 Task: Find a place to stay in Miamisburg, OH, from 7th to 14th July for 2 adults, with a price range of ₹6000 to ₹14000, 1 bedroom, and amenities including a washing machine and self check-in.
Action: Mouse moved to (79, 85)
Screenshot: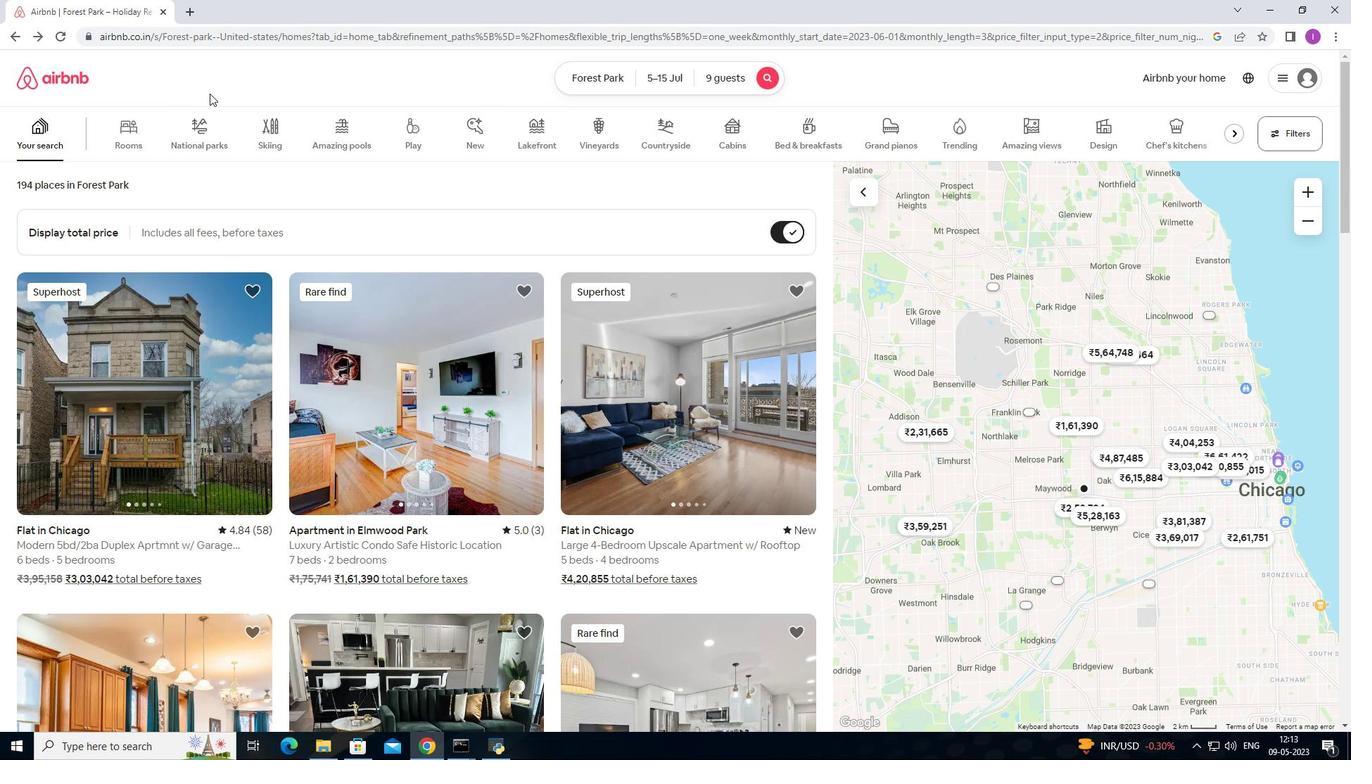 
Action: Mouse pressed left at (79, 85)
Screenshot: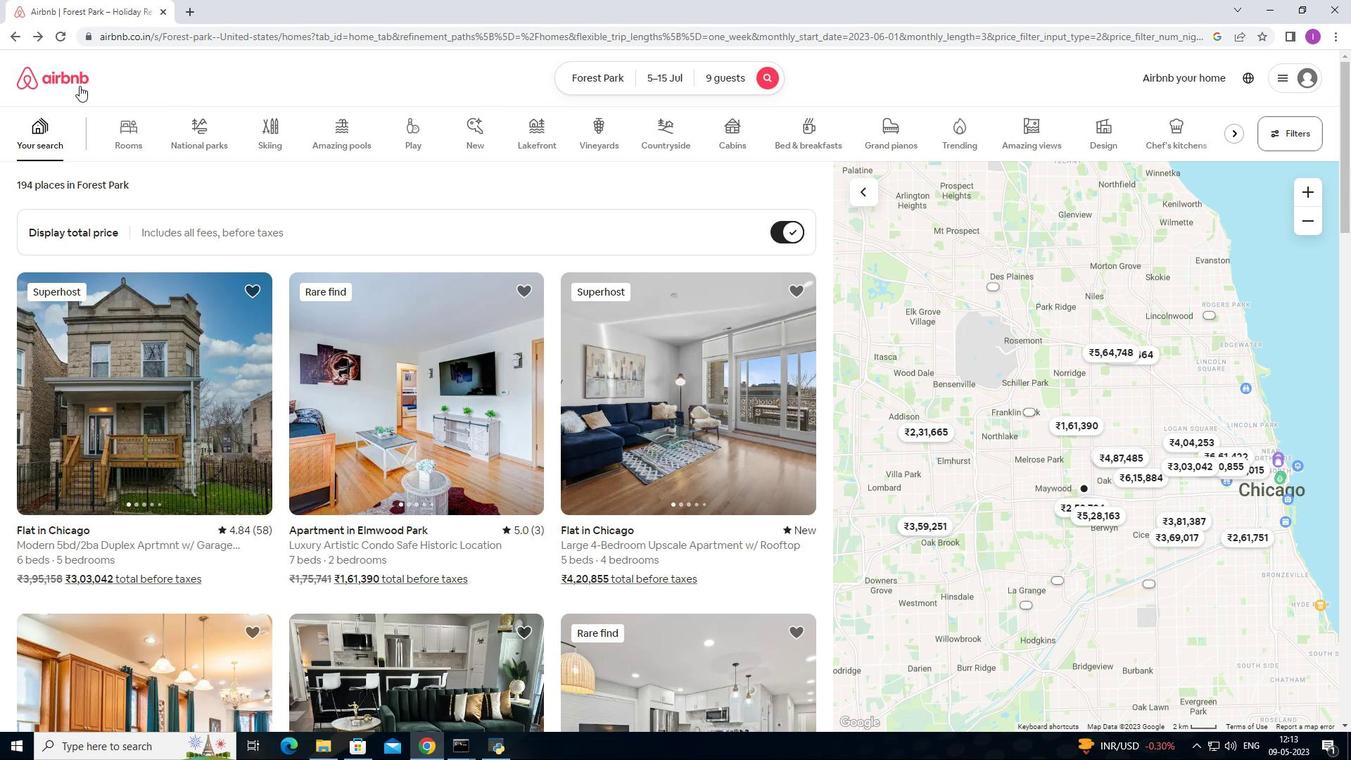 
Action: Mouse moved to (573, 126)
Screenshot: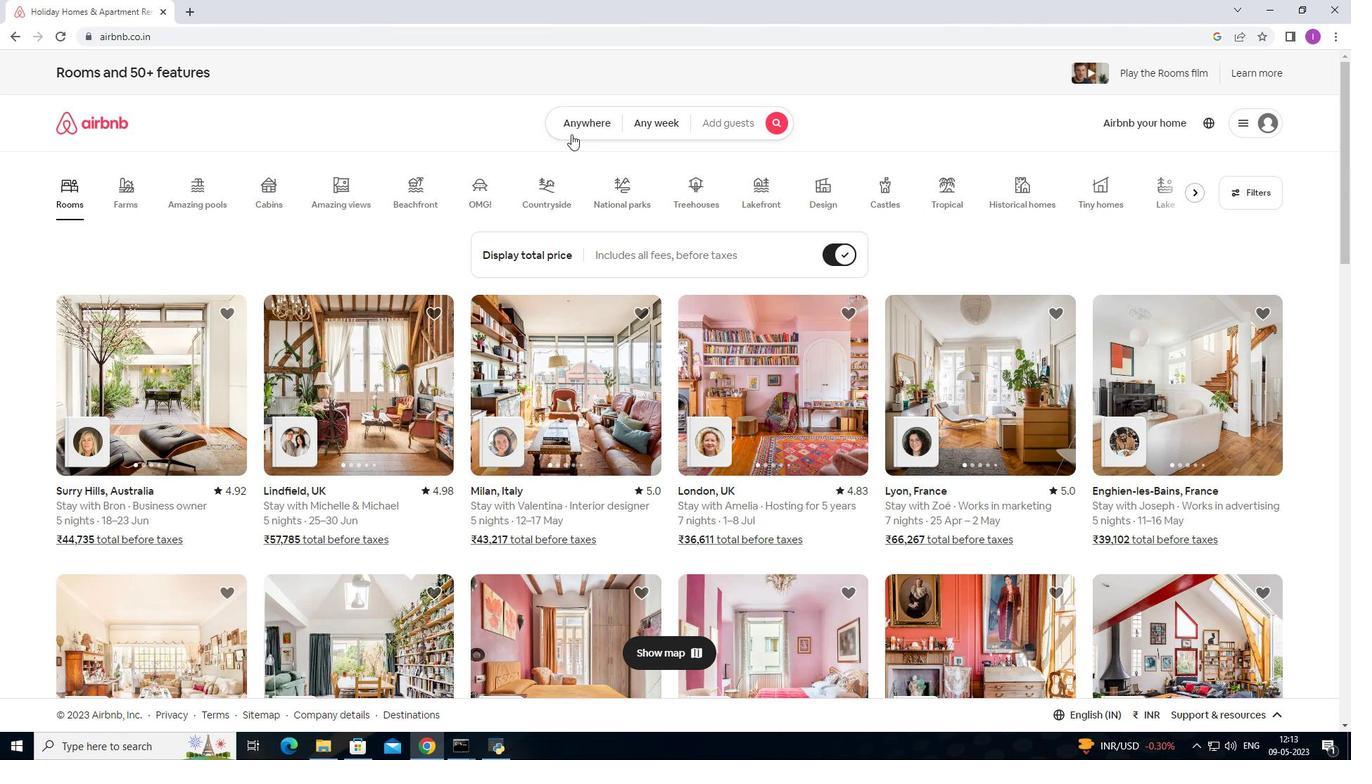 
Action: Mouse pressed left at (573, 126)
Screenshot: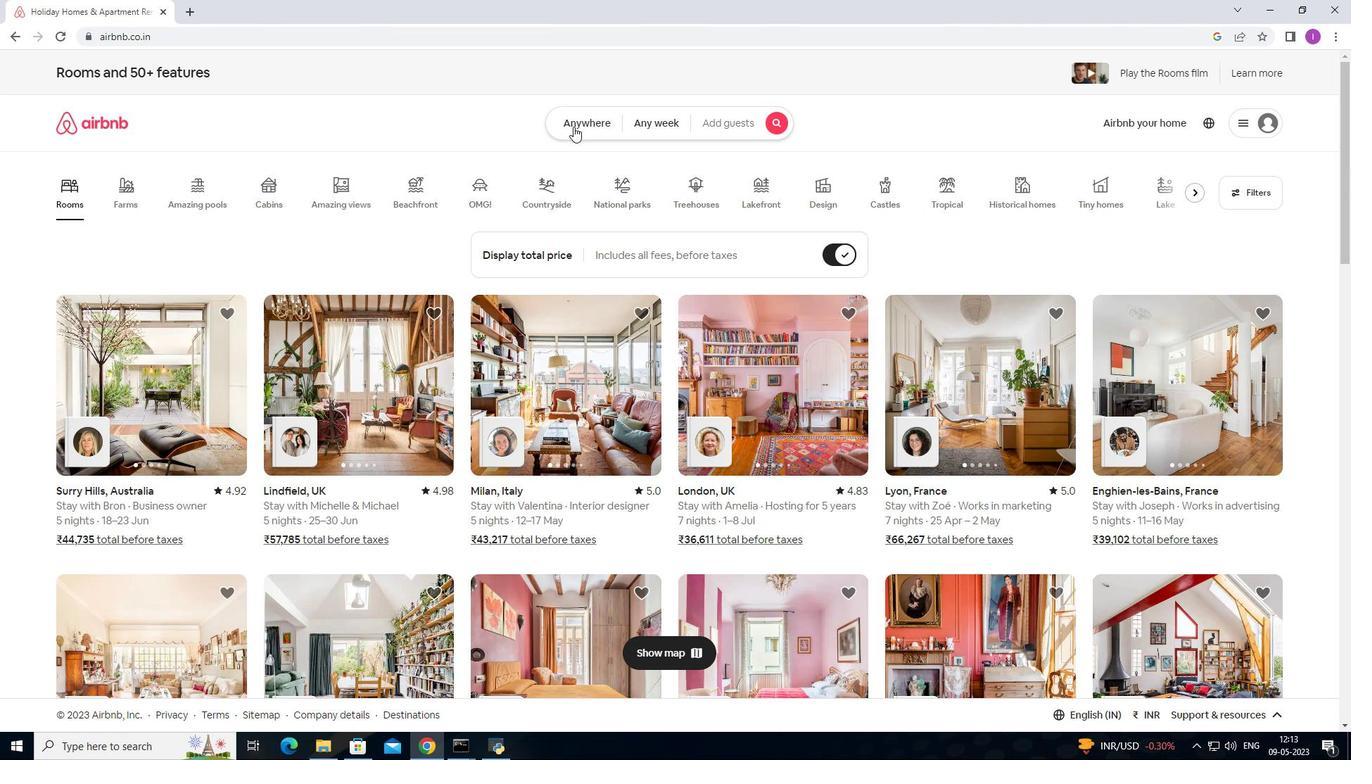 
Action: Mouse moved to (440, 181)
Screenshot: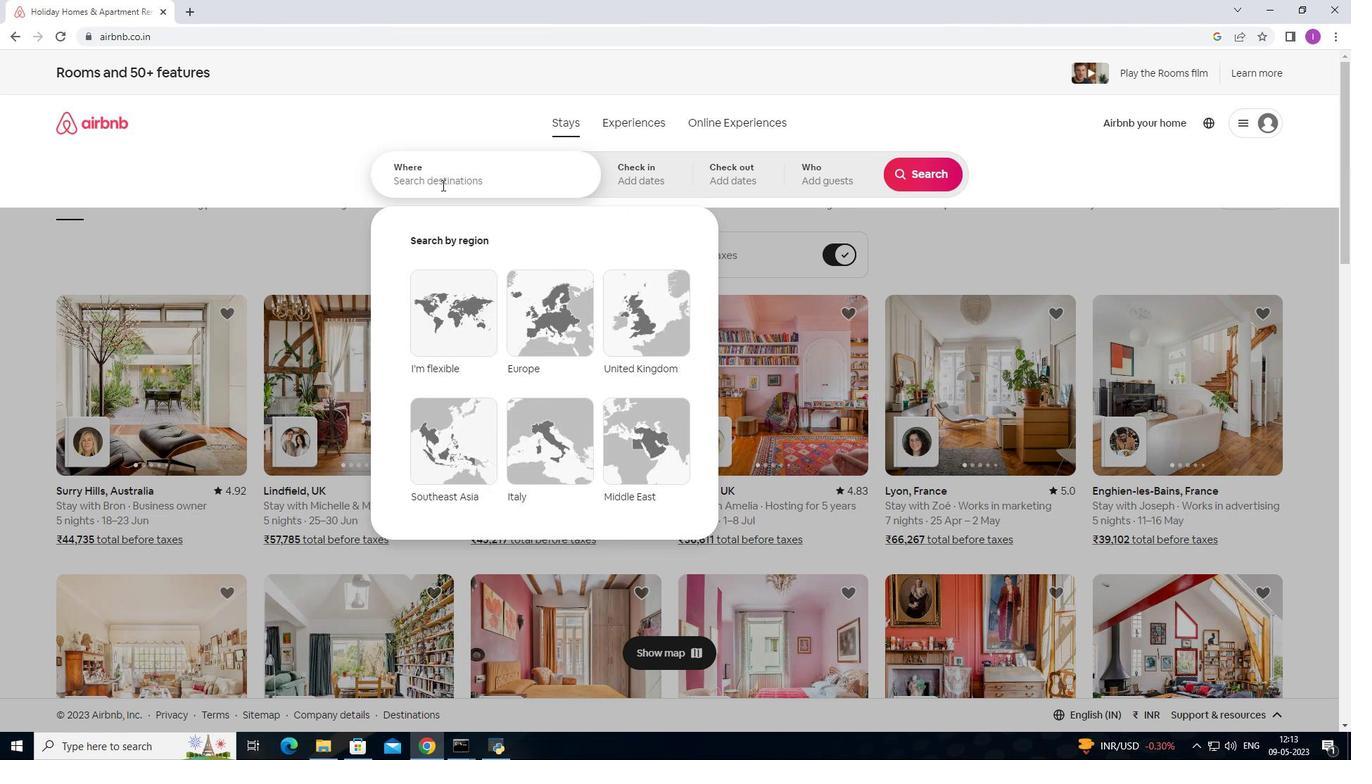 
Action: Mouse pressed left at (440, 181)
Screenshot: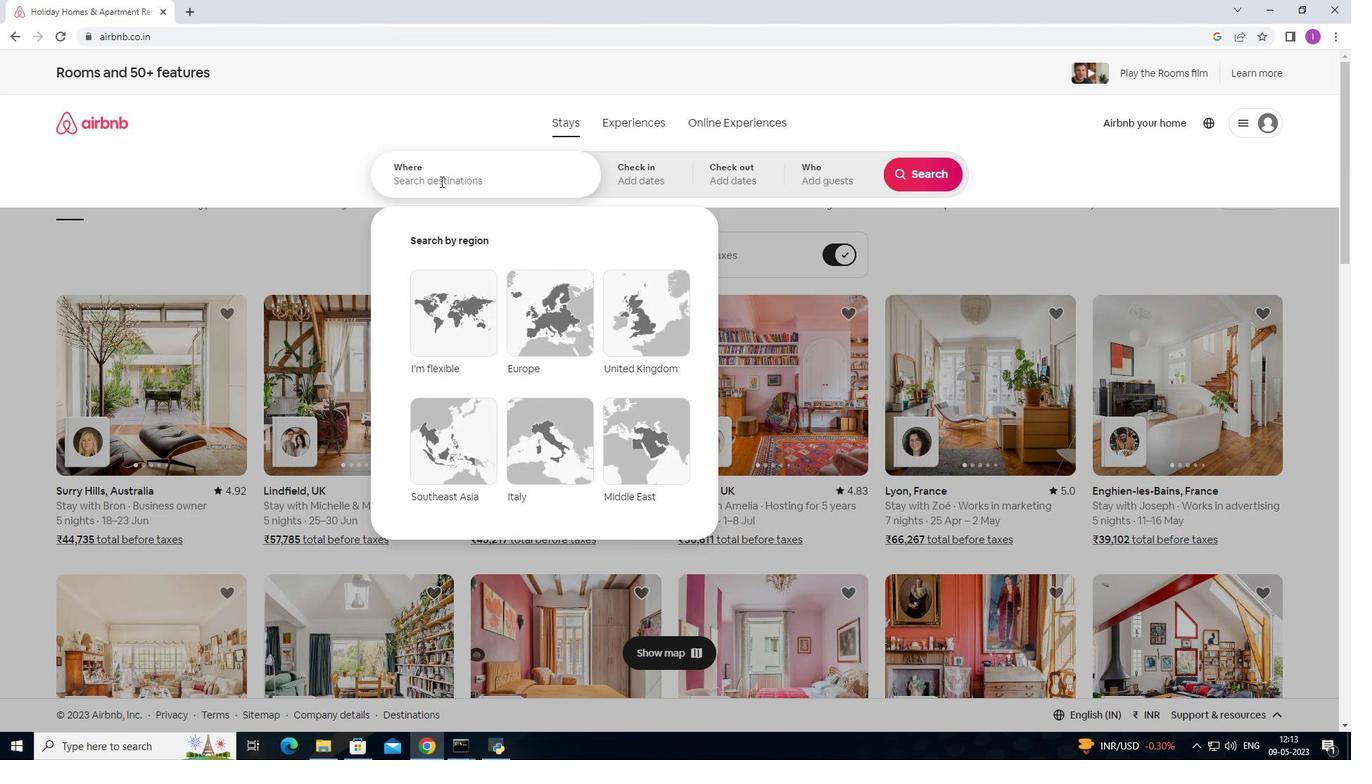 
Action: Key pressed <Key.shift><Key.shift><Key.shift><Key.shift>Miamisburg,<Key.shift>United<Key.space>states
Screenshot: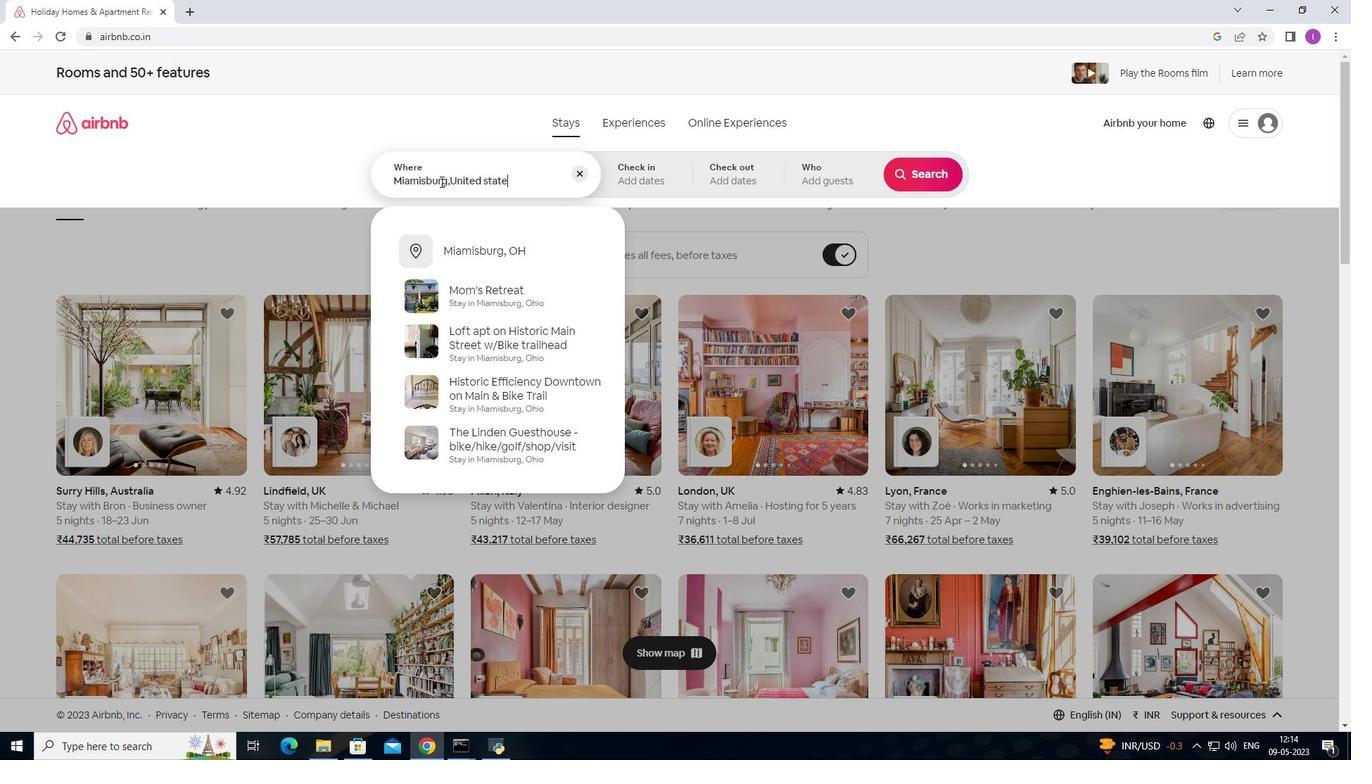 
Action: Mouse moved to (662, 183)
Screenshot: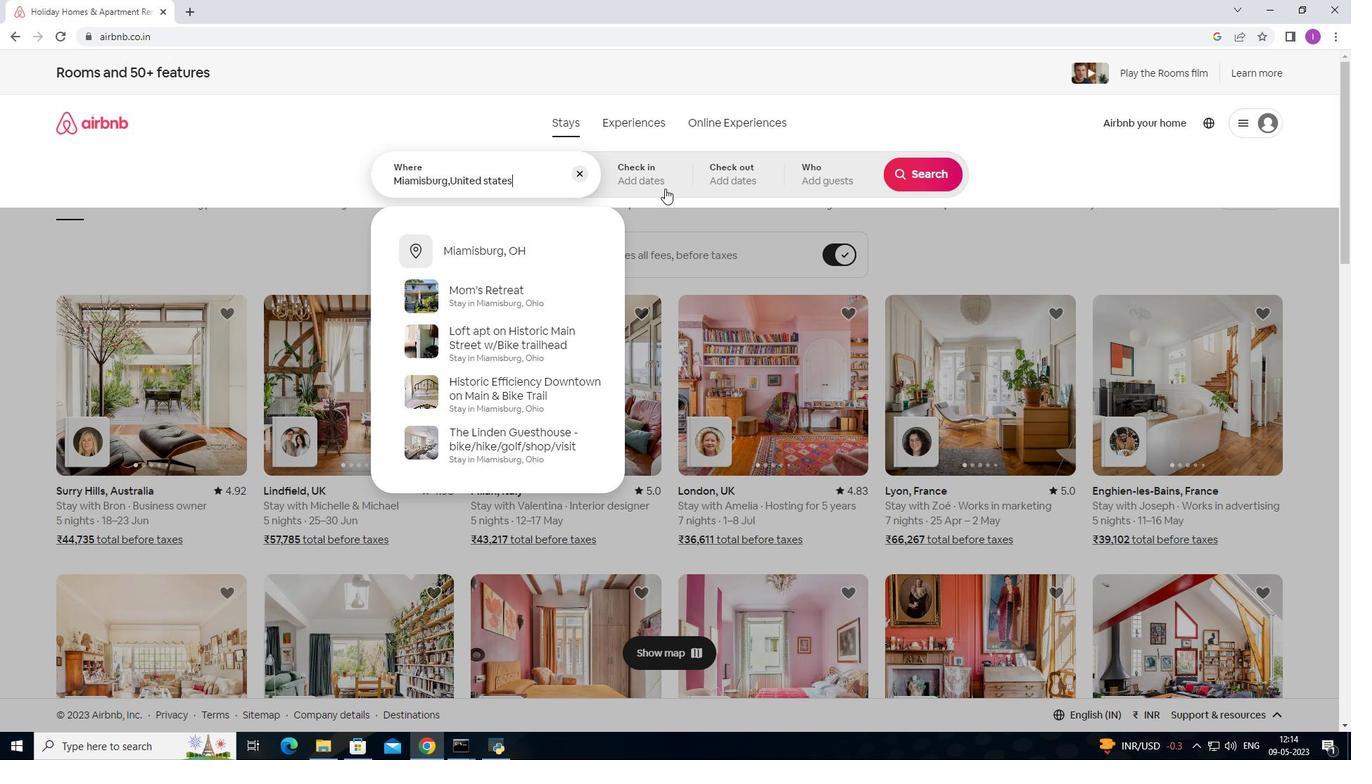 
Action: Mouse pressed left at (662, 183)
Screenshot: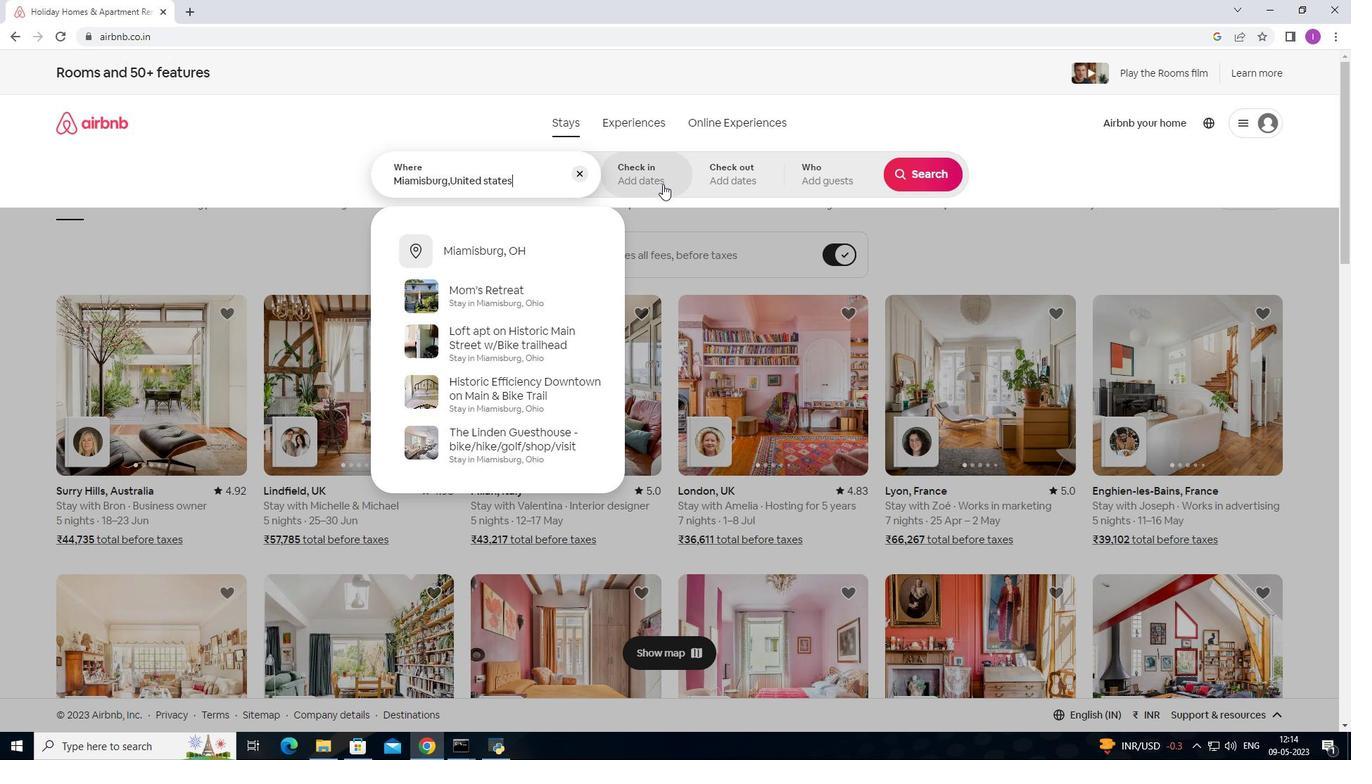
Action: Mouse moved to (930, 289)
Screenshot: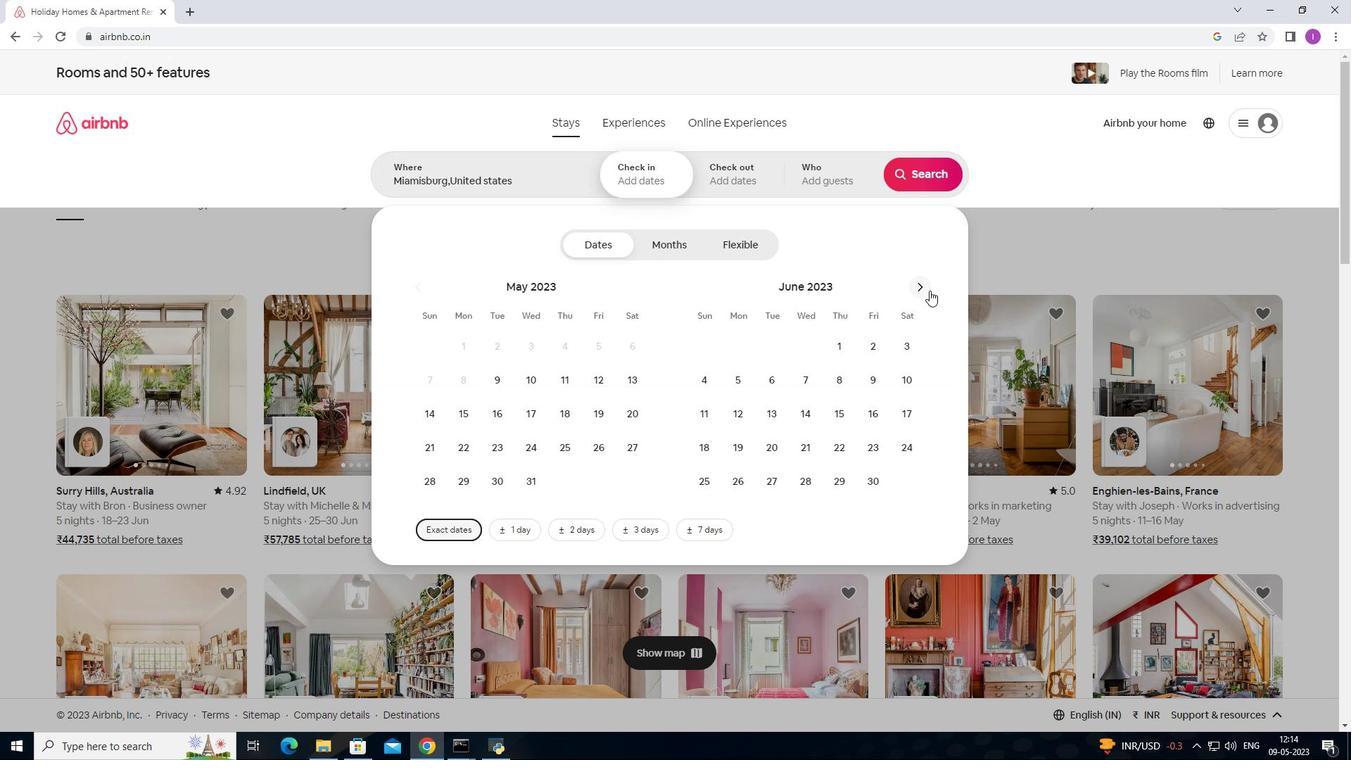 
Action: Mouse pressed left at (930, 289)
Screenshot: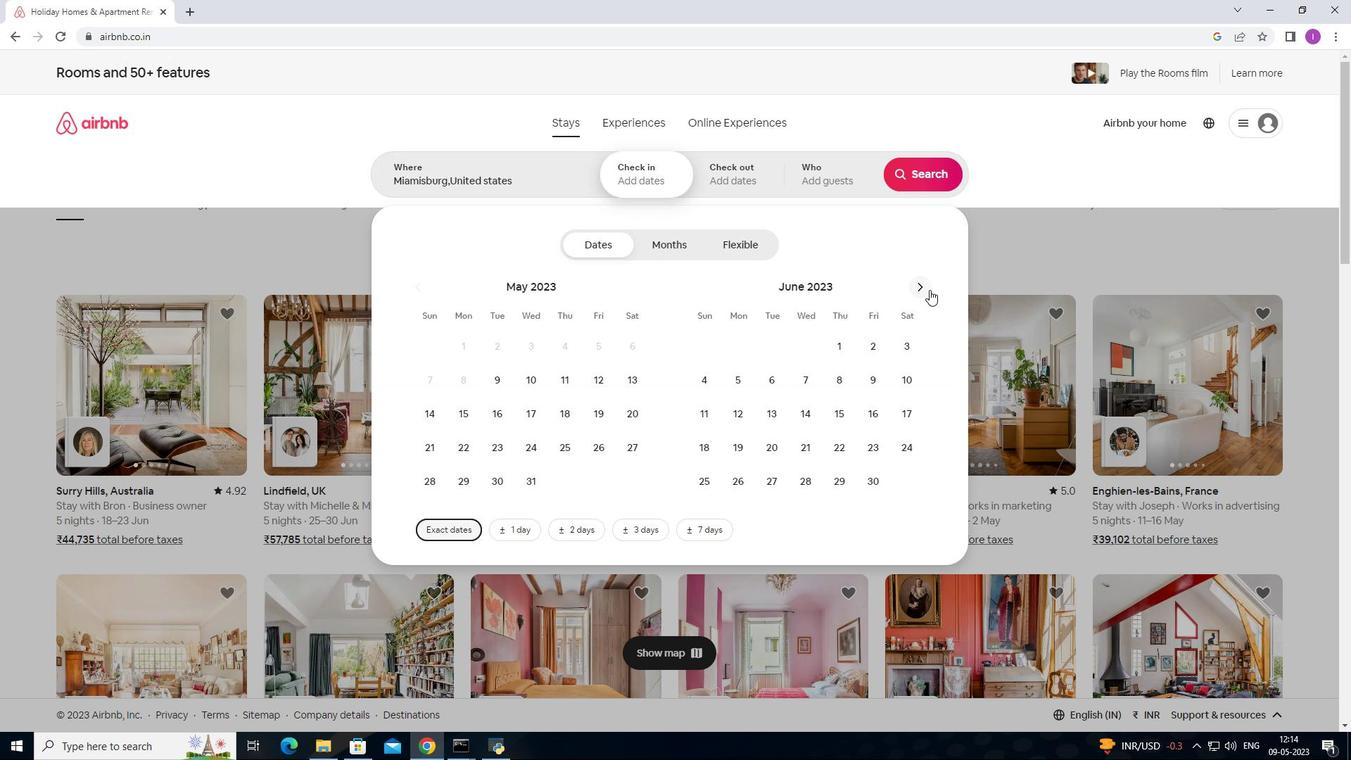 
Action: Mouse moved to (867, 386)
Screenshot: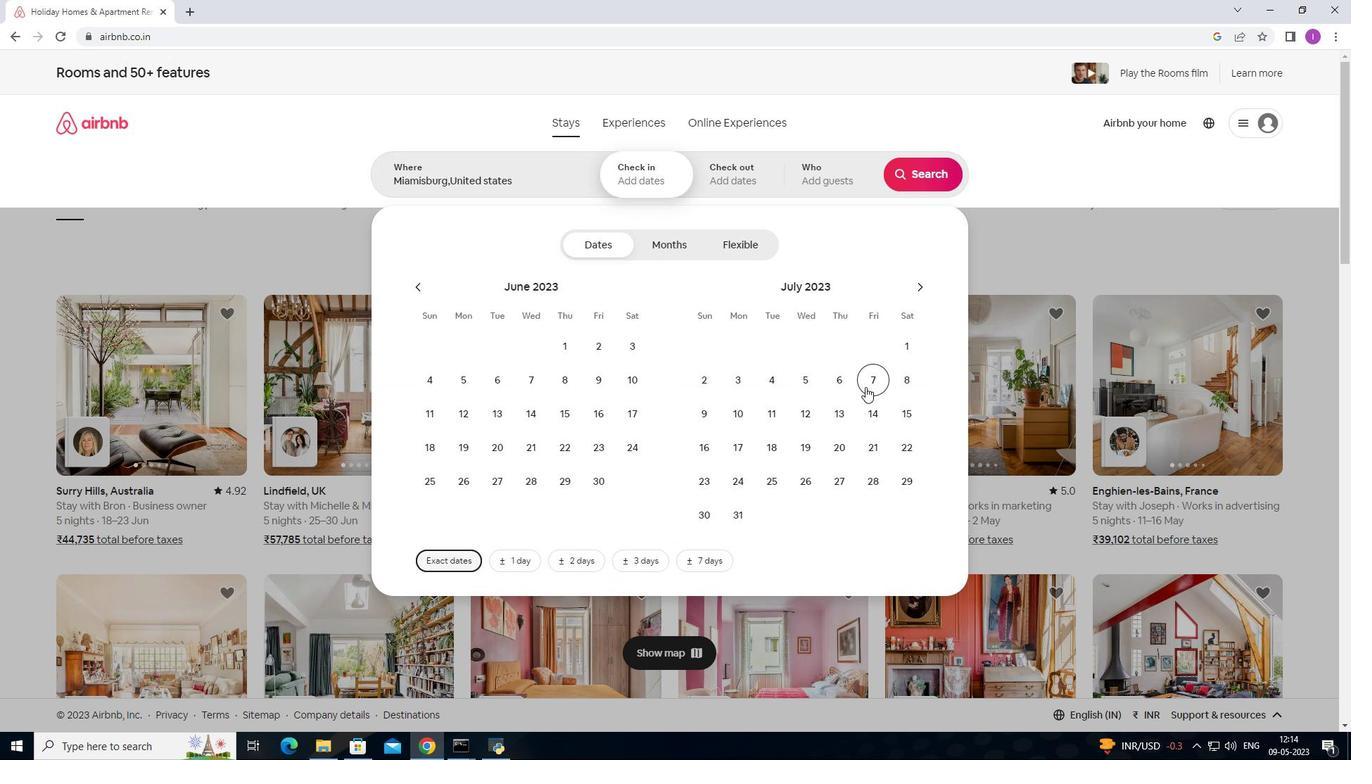 
Action: Mouse pressed left at (867, 386)
Screenshot: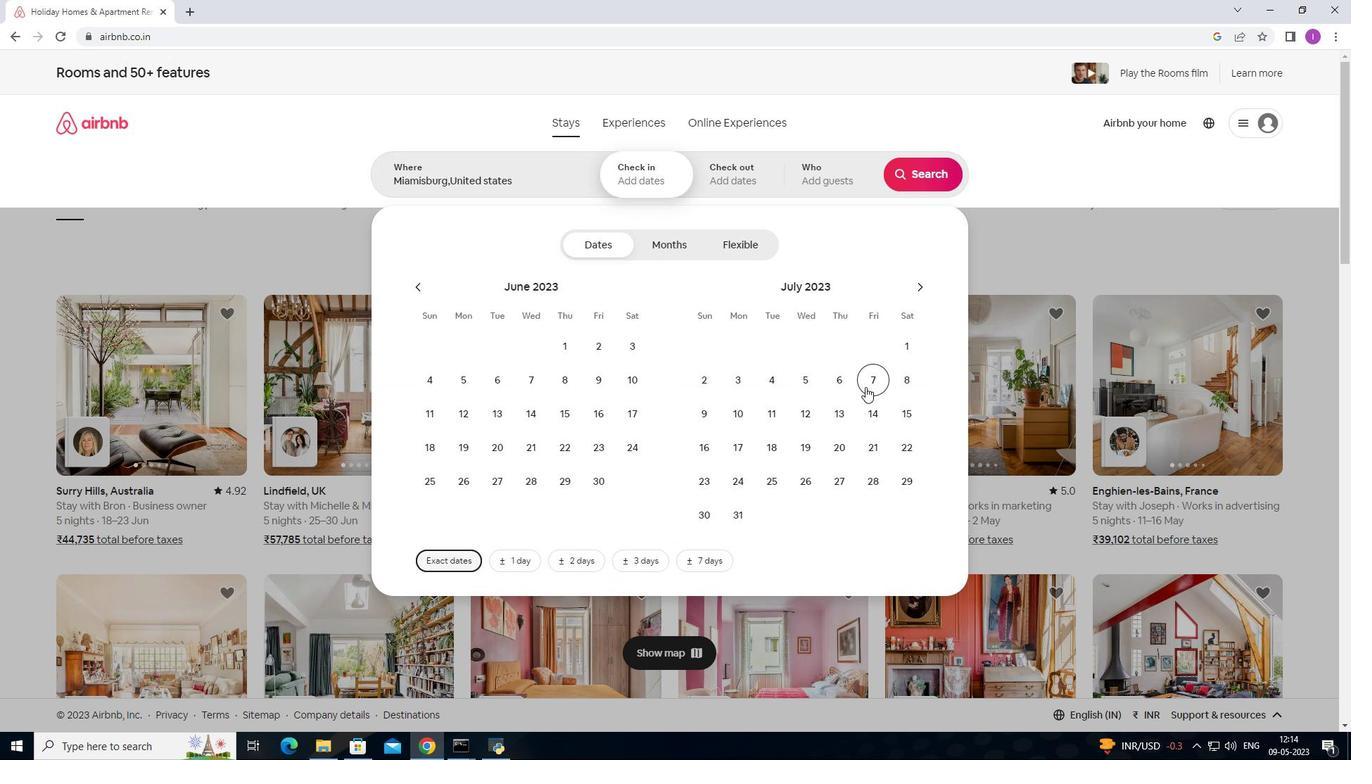 
Action: Mouse moved to (869, 401)
Screenshot: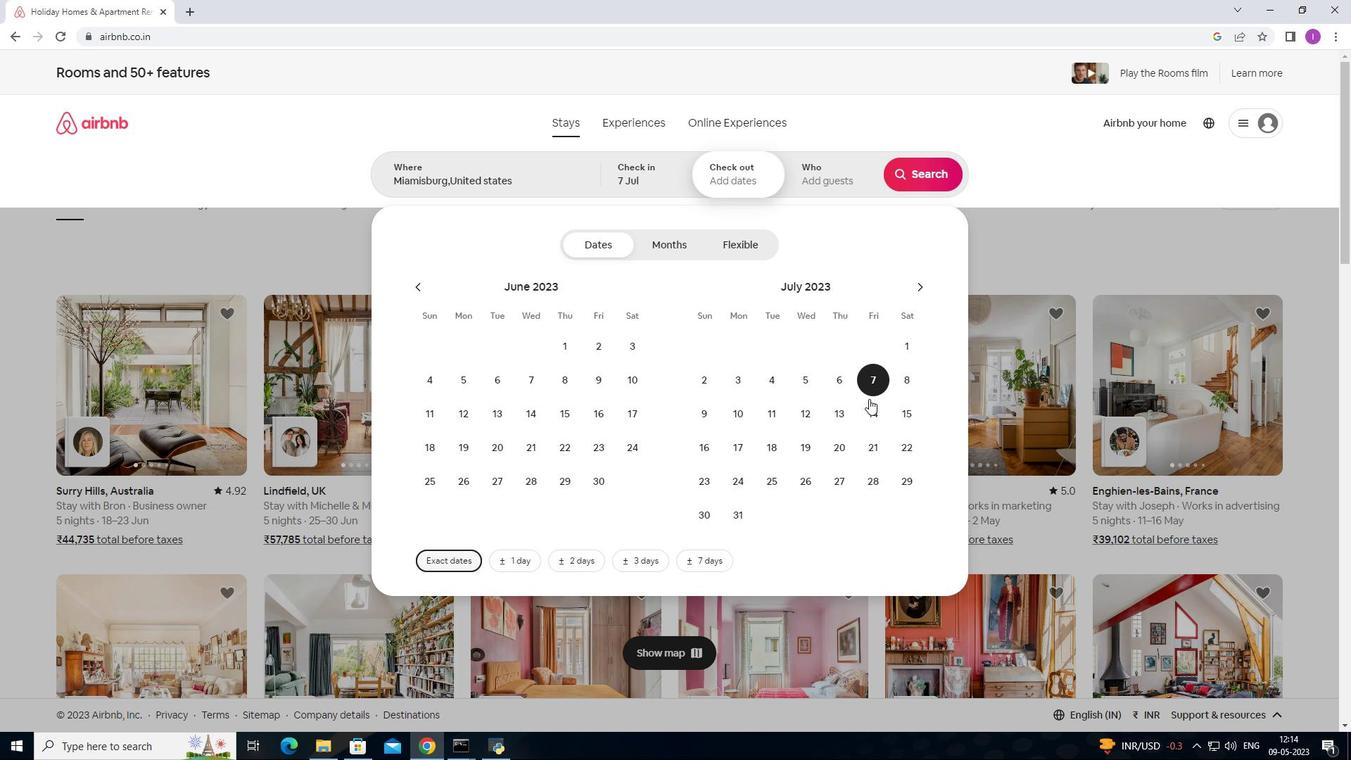 
Action: Mouse pressed left at (869, 401)
Screenshot: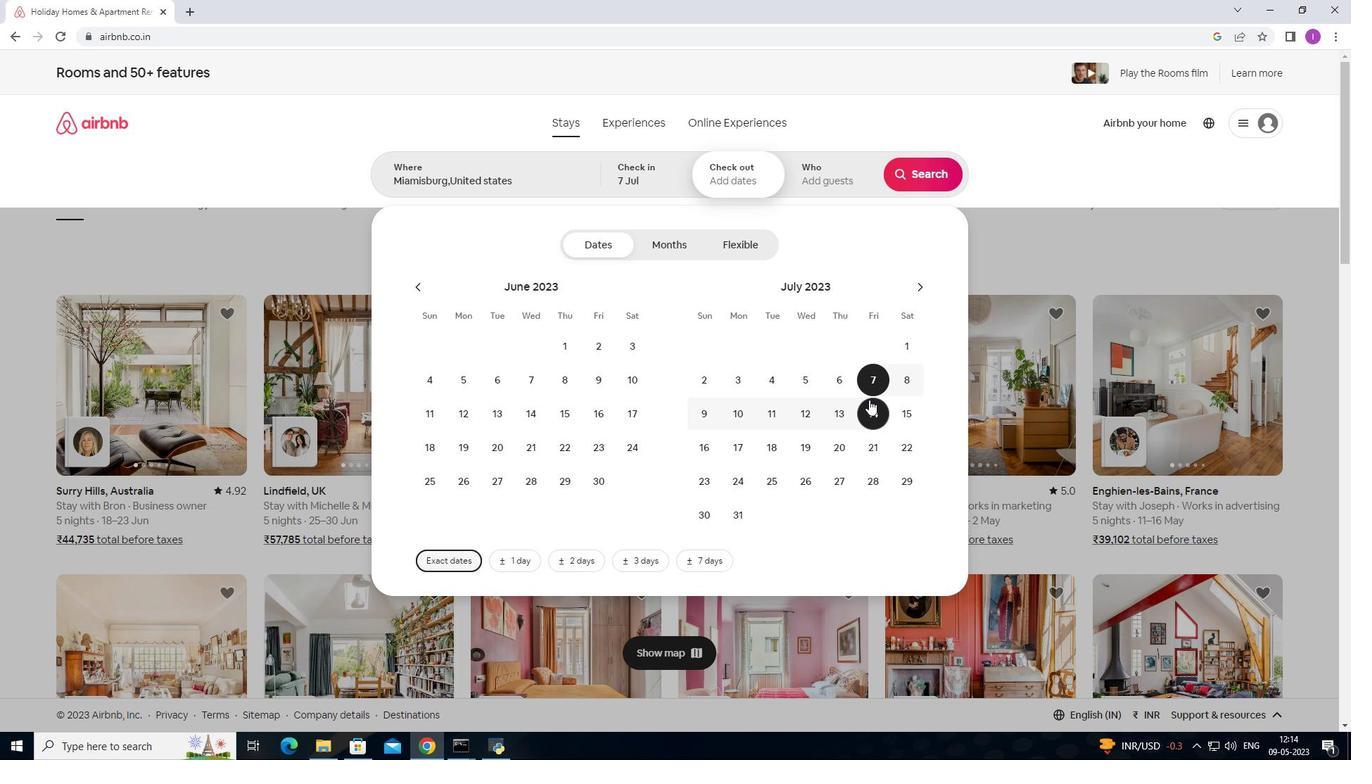 
Action: Mouse moved to (862, 187)
Screenshot: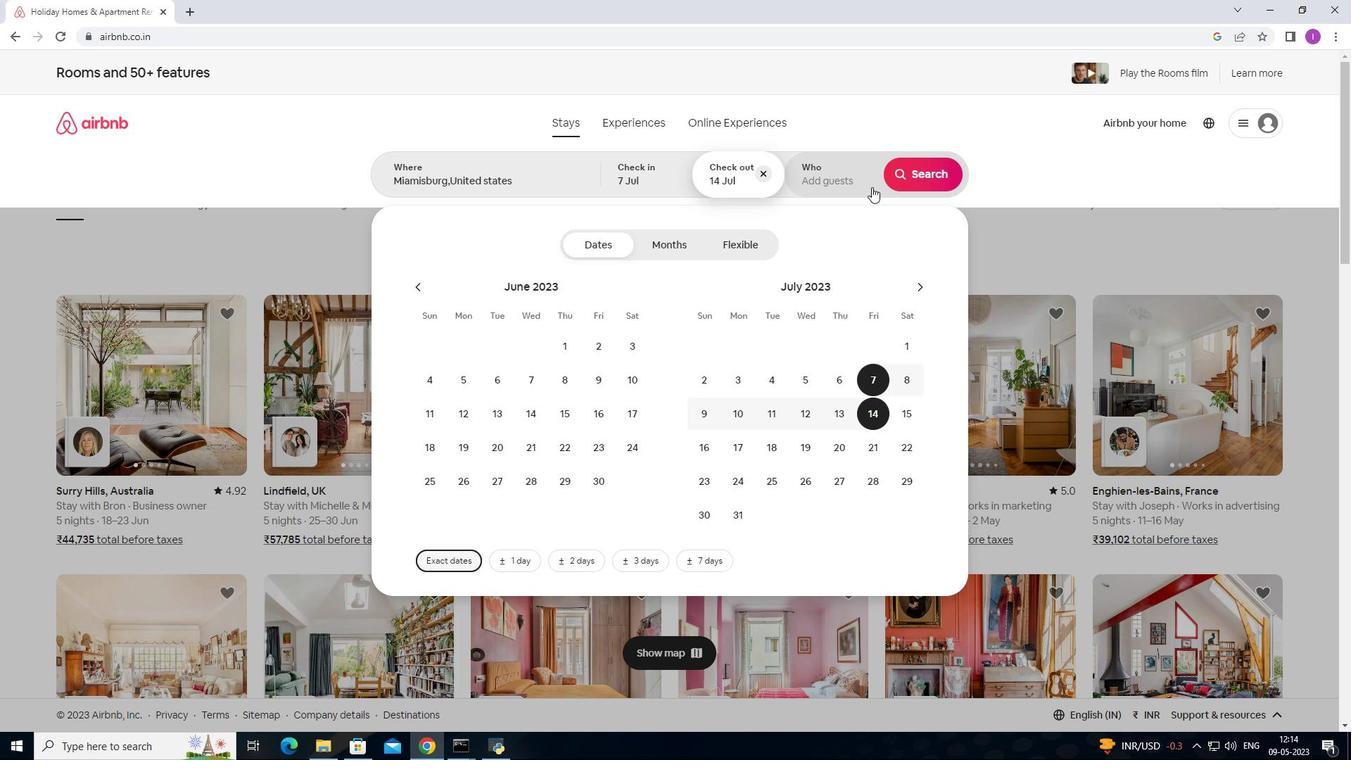 
Action: Mouse pressed left at (862, 187)
Screenshot: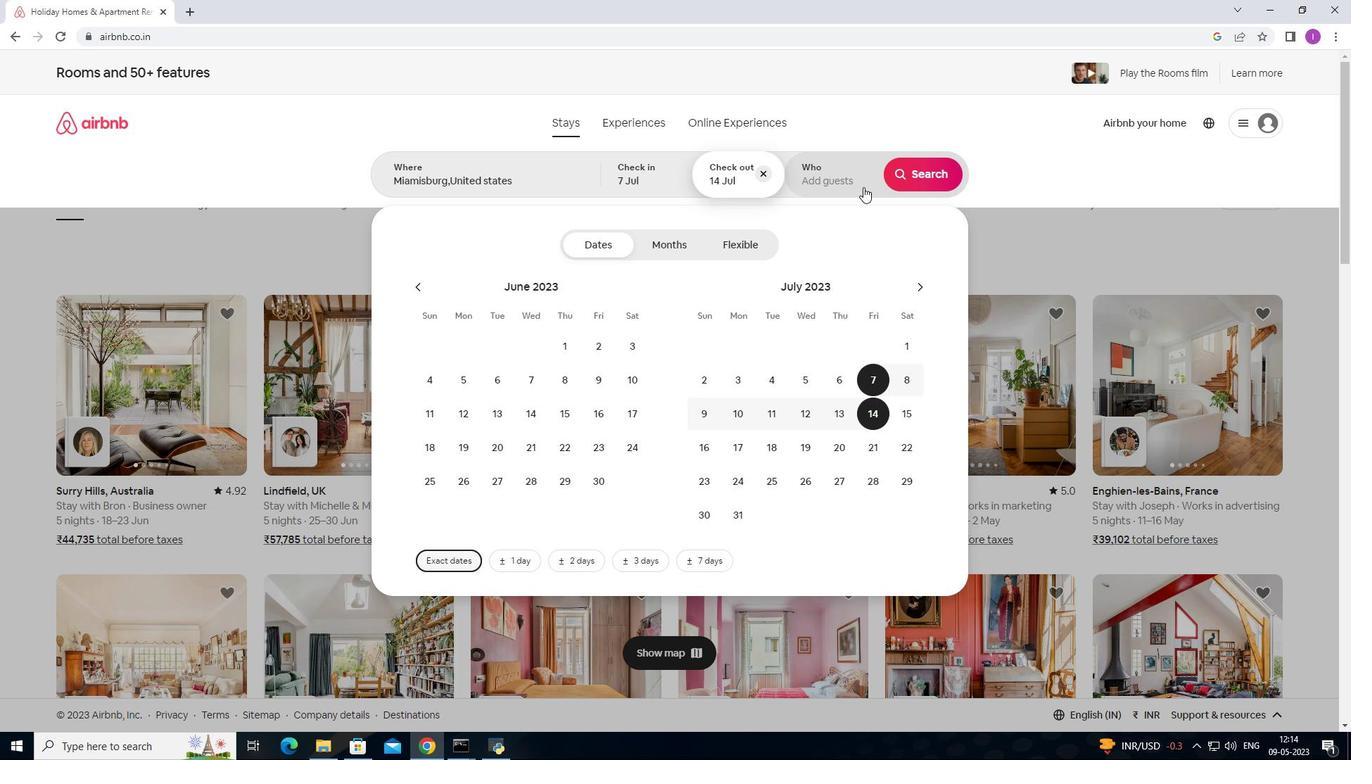 
Action: Mouse moved to (922, 244)
Screenshot: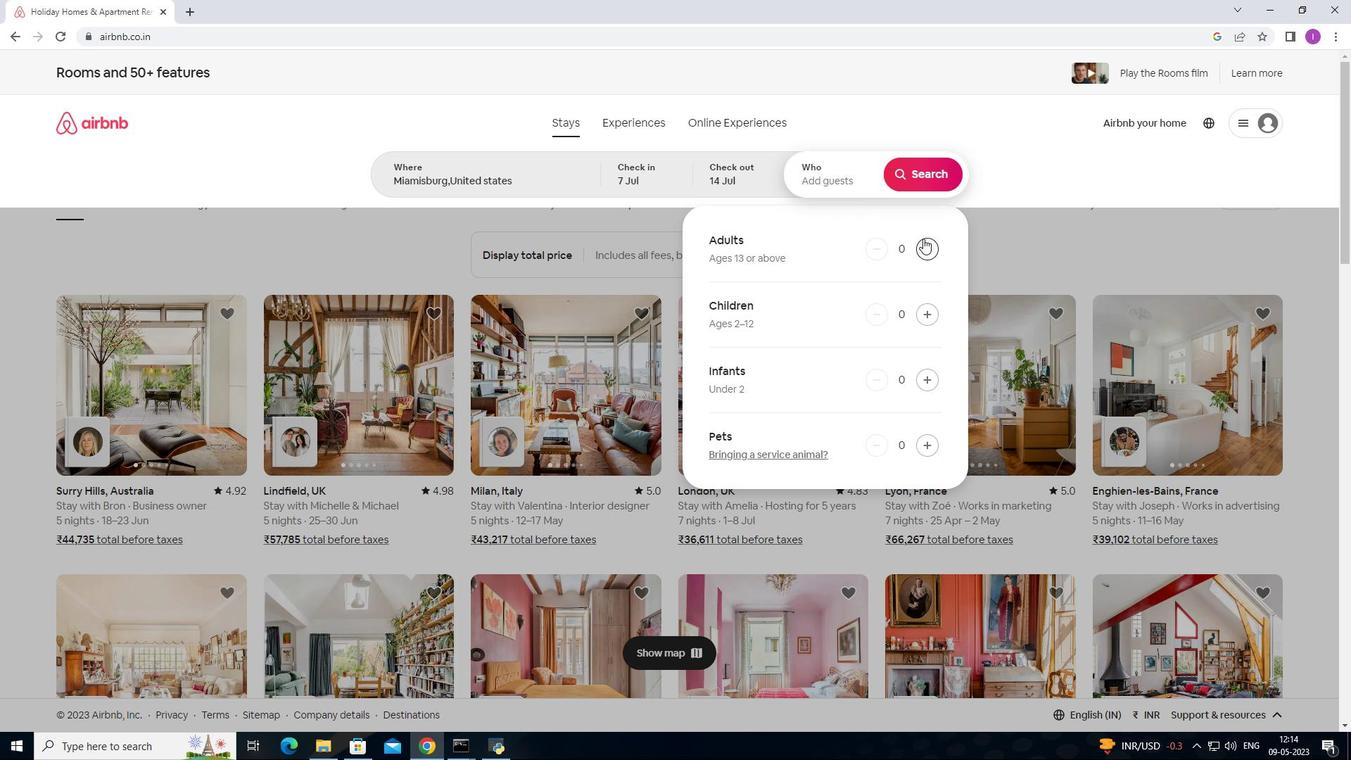 
Action: Mouse pressed left at (922, 244)
Screenshot: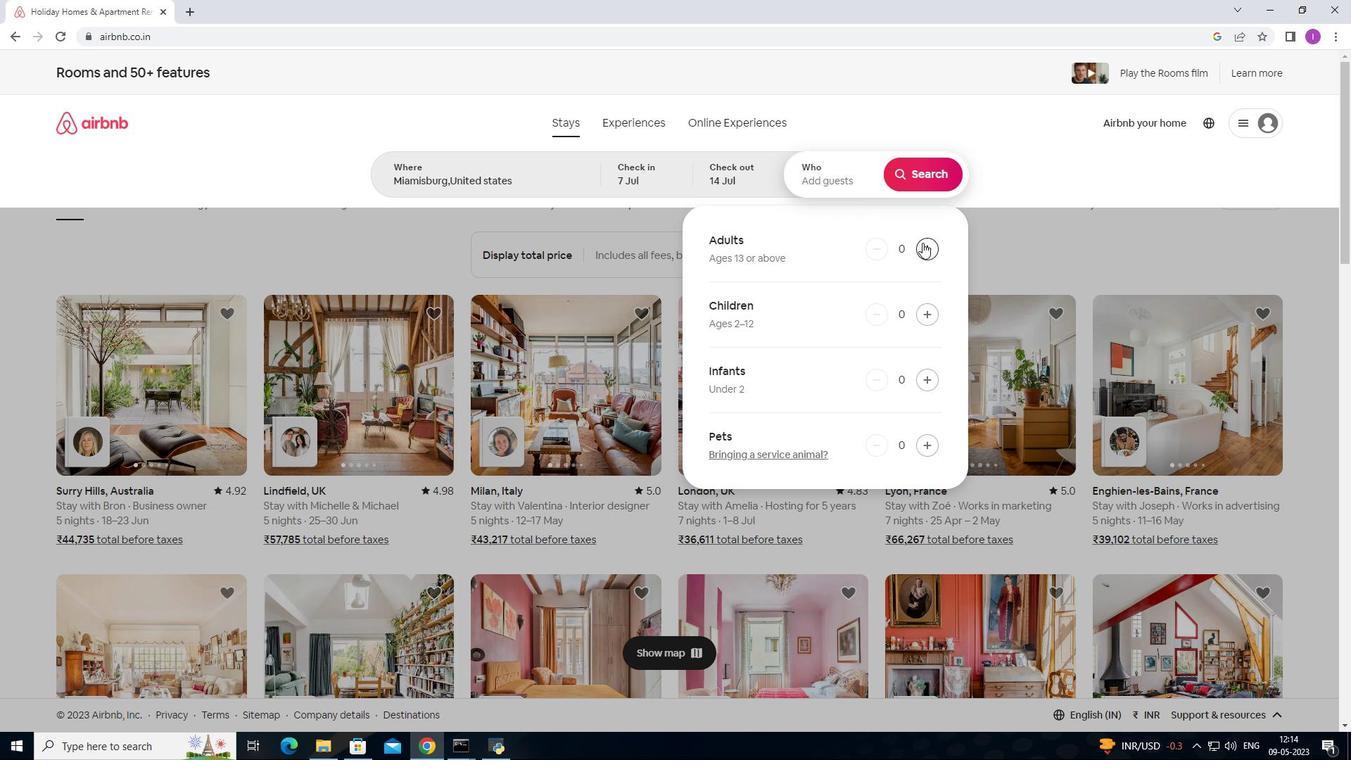 
Action: Mouse pressed left at (922, 244)
Screenshot: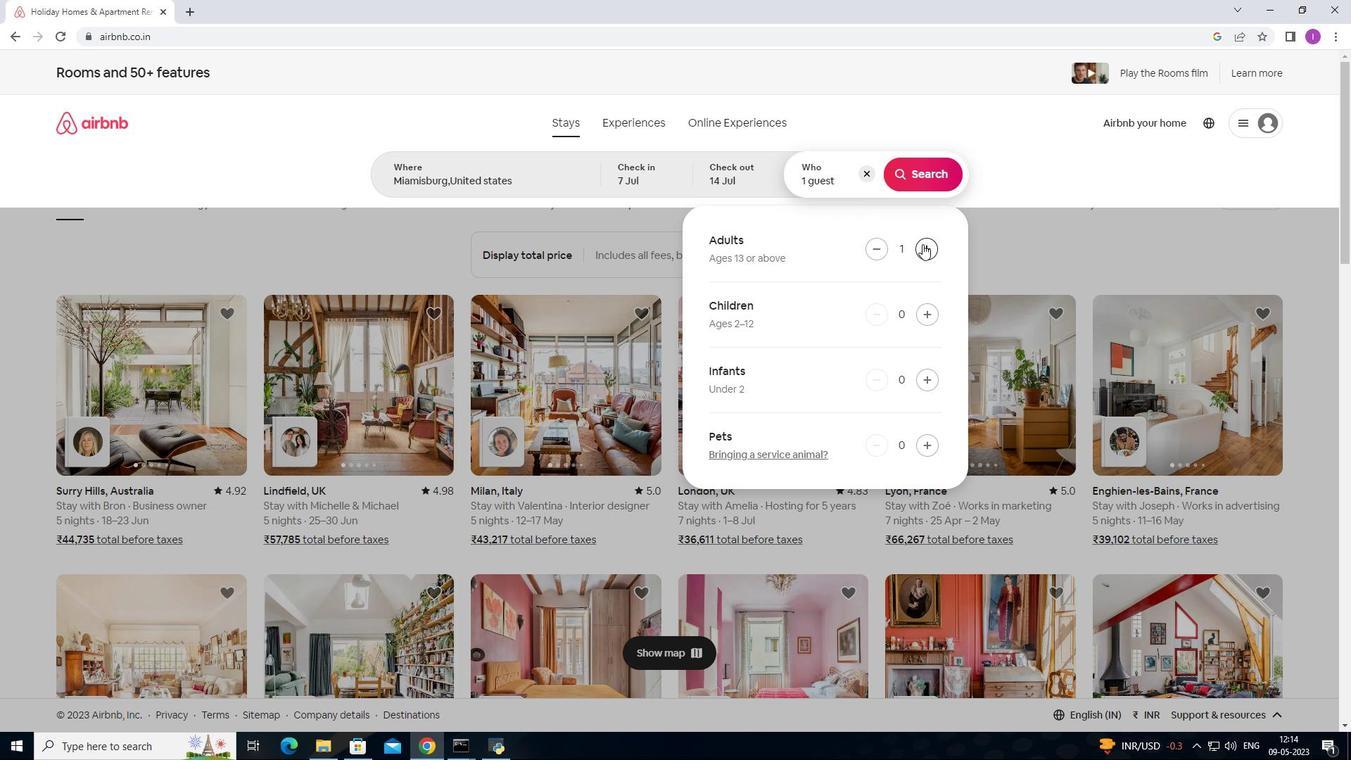 
Action: Mouse moved to (880, 255)
Screenshot: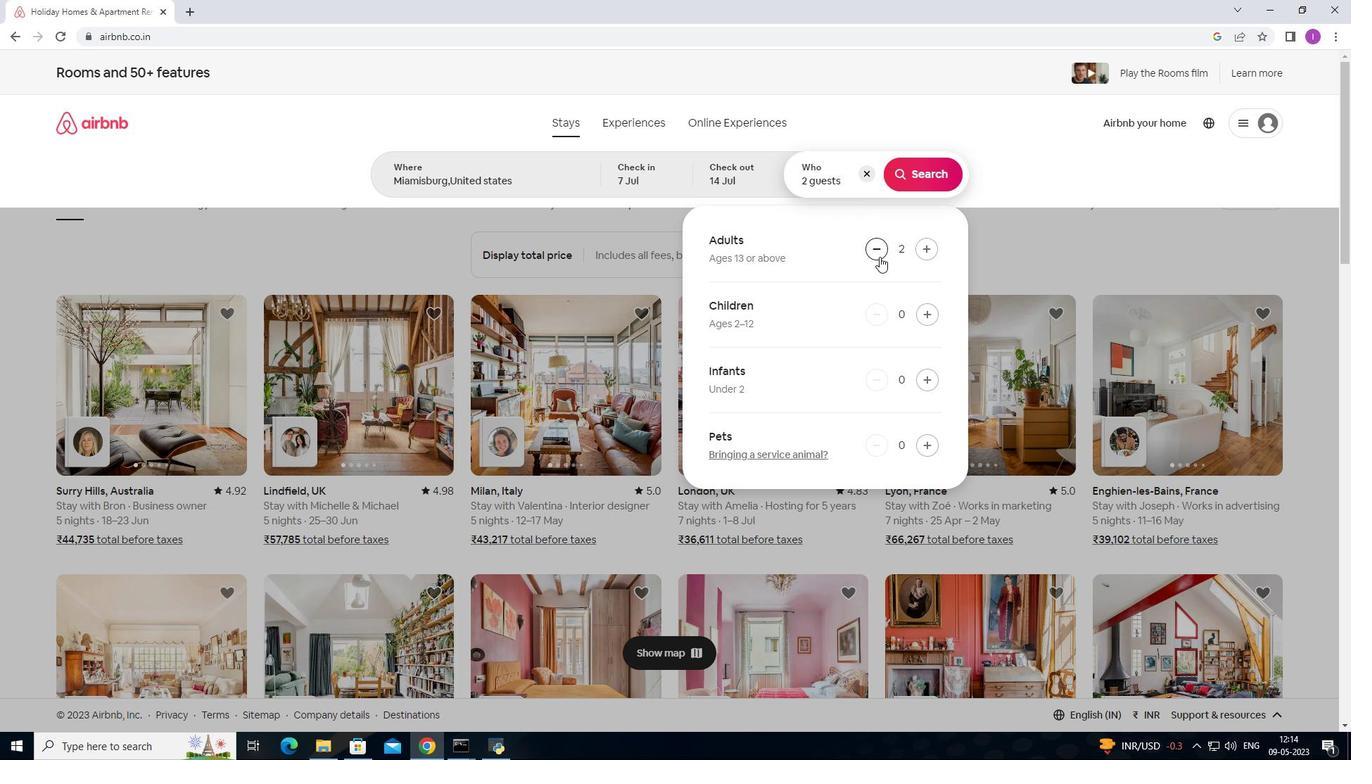 
Action: Mouse pressed left at (880, 255)
Screenshot: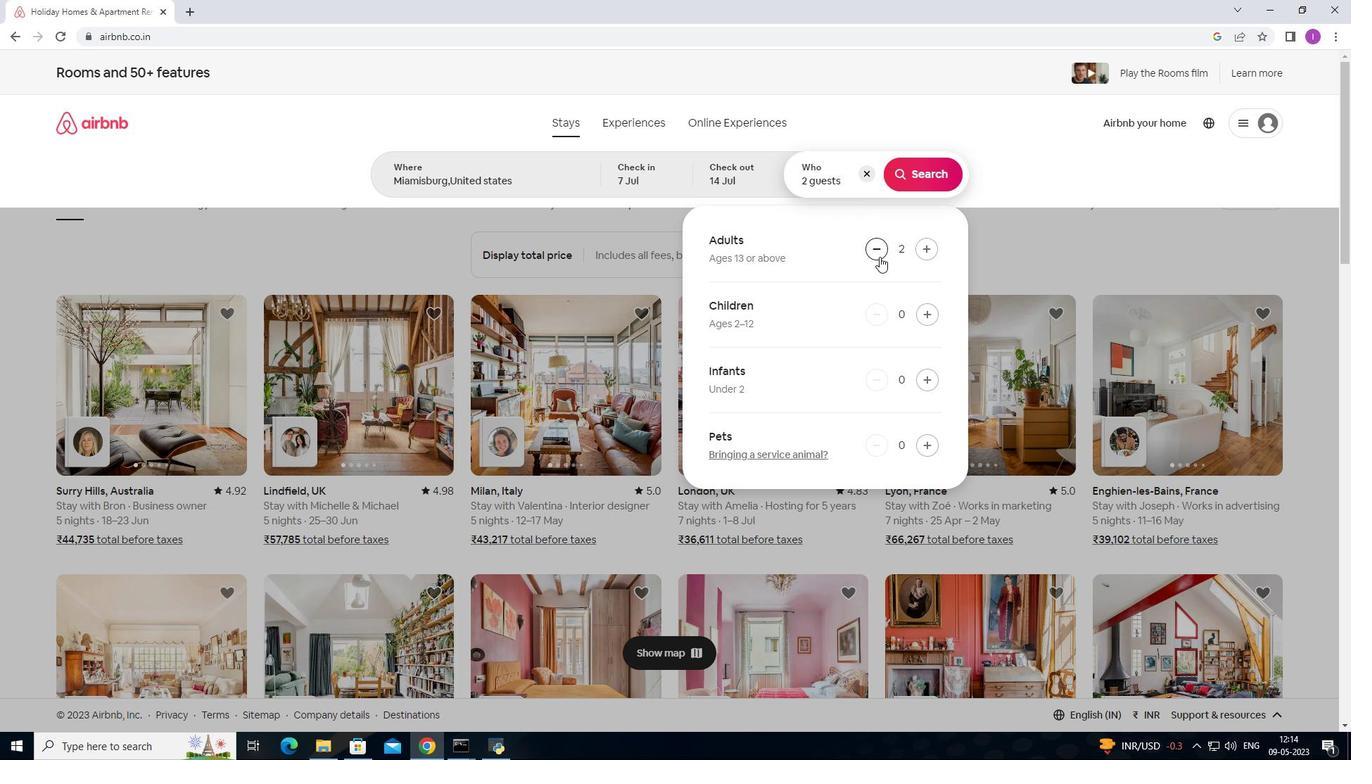 
Action: Mouse moved to (926, 187)
Screenshot: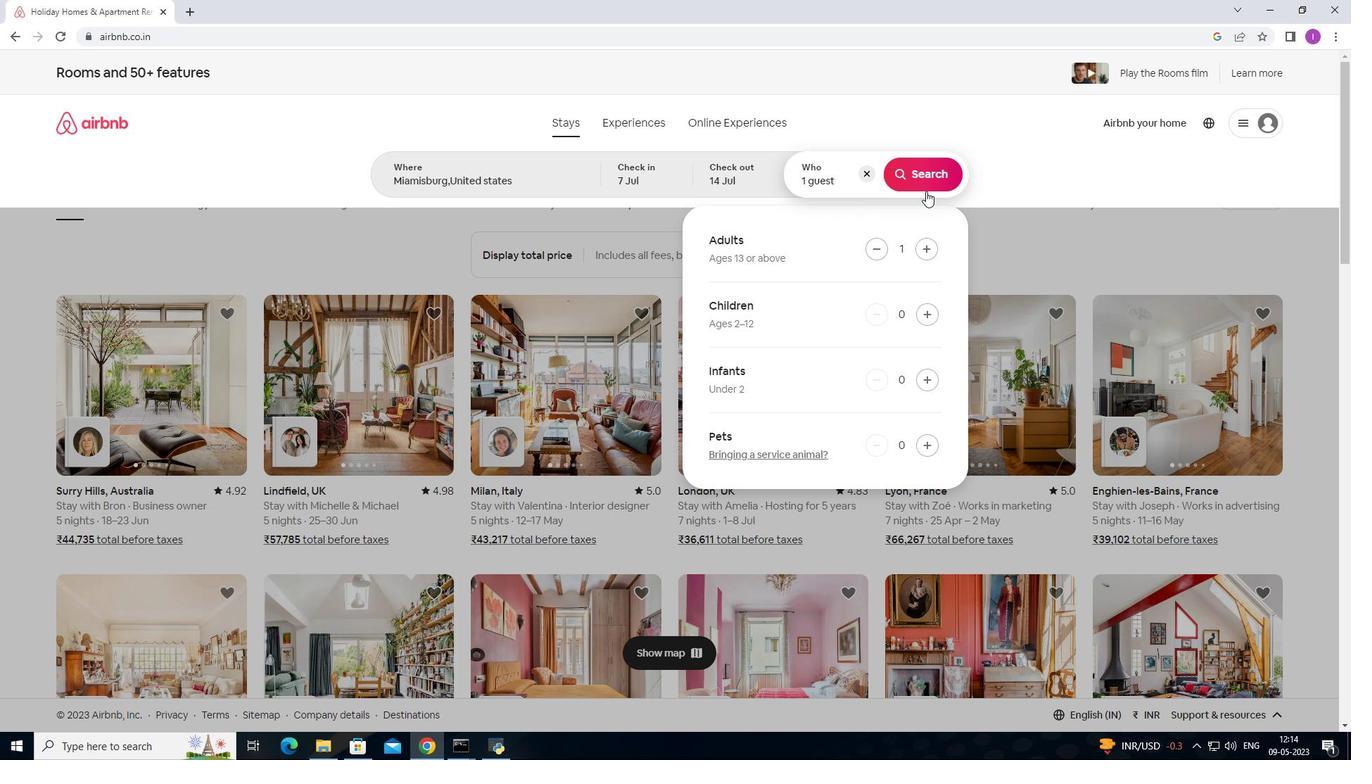
Action: Mouse pressed left at (926, 187)
Screenshot: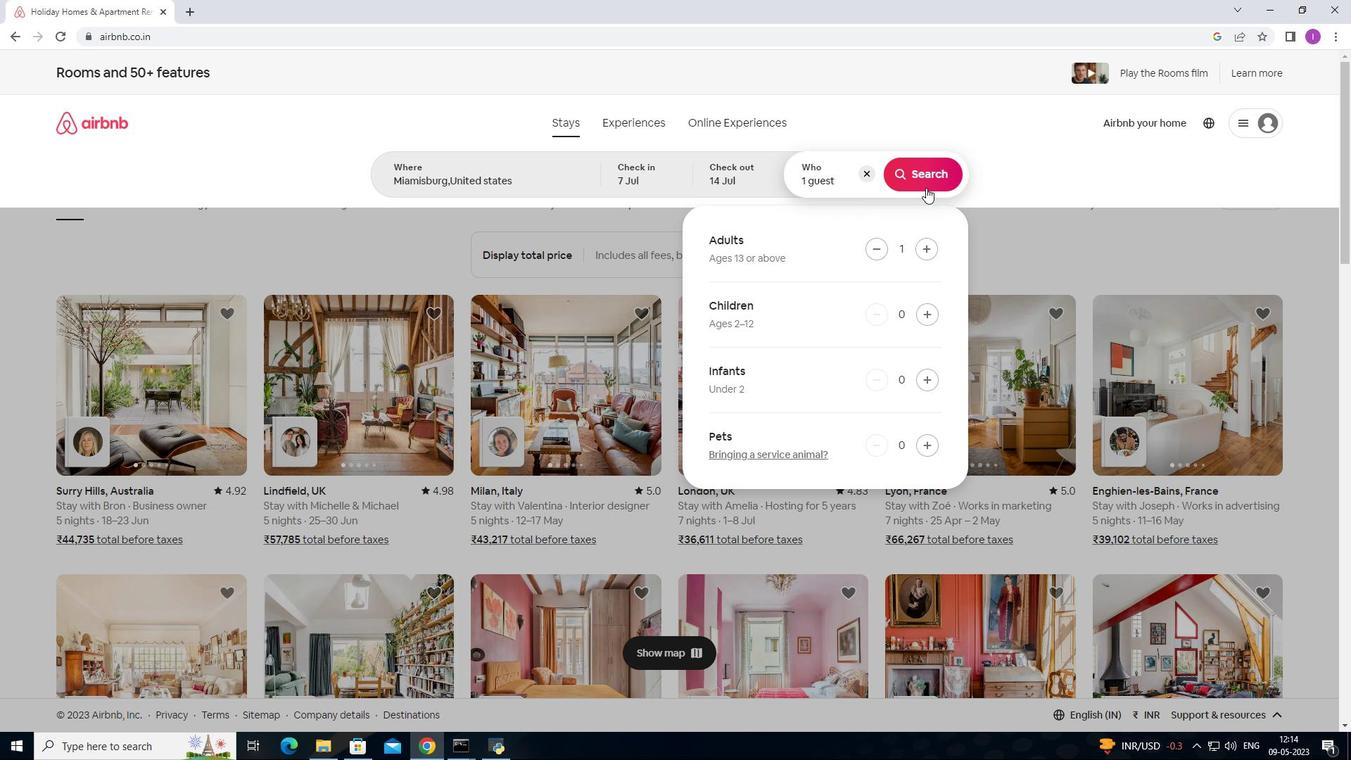 
Action: Mouse moved to (1284, 140)
Screenshot: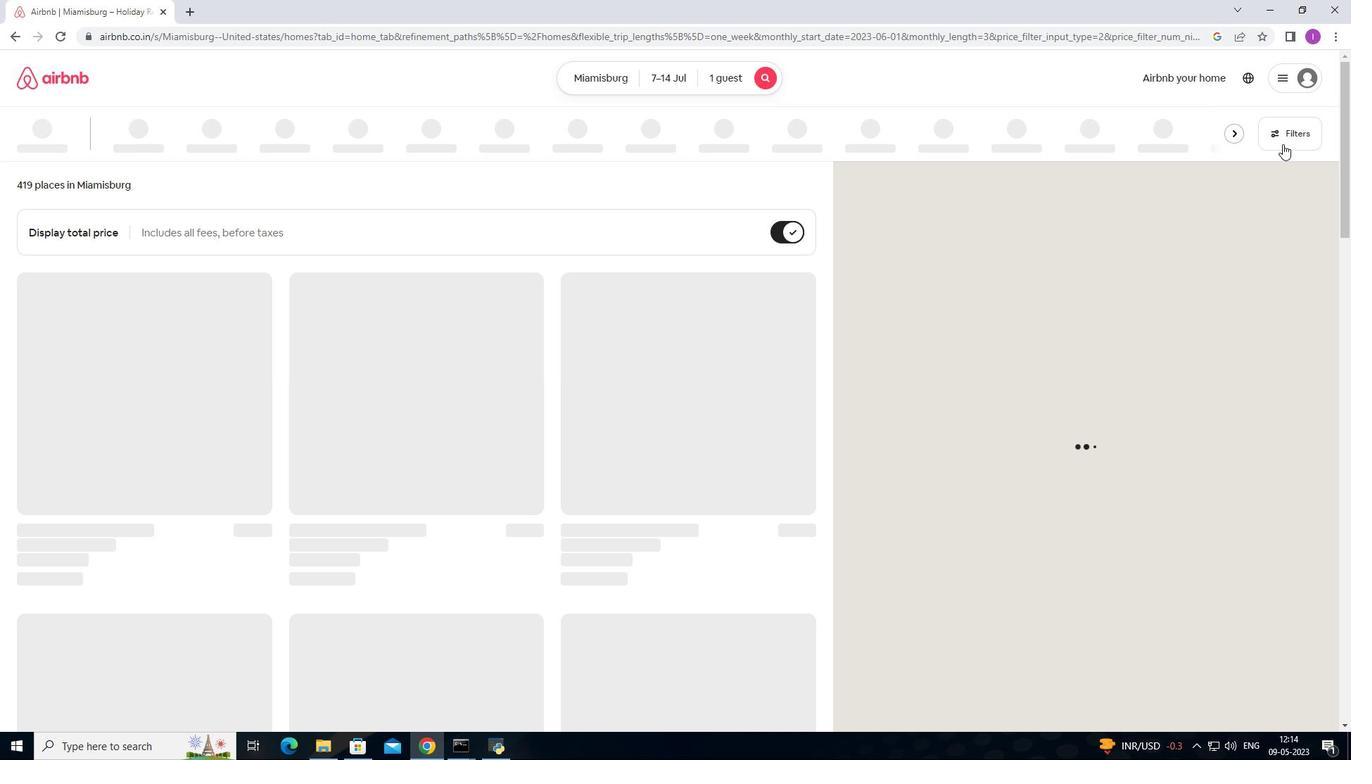 
Action: Mouse pressed left at (1284, 140)
Screenshot: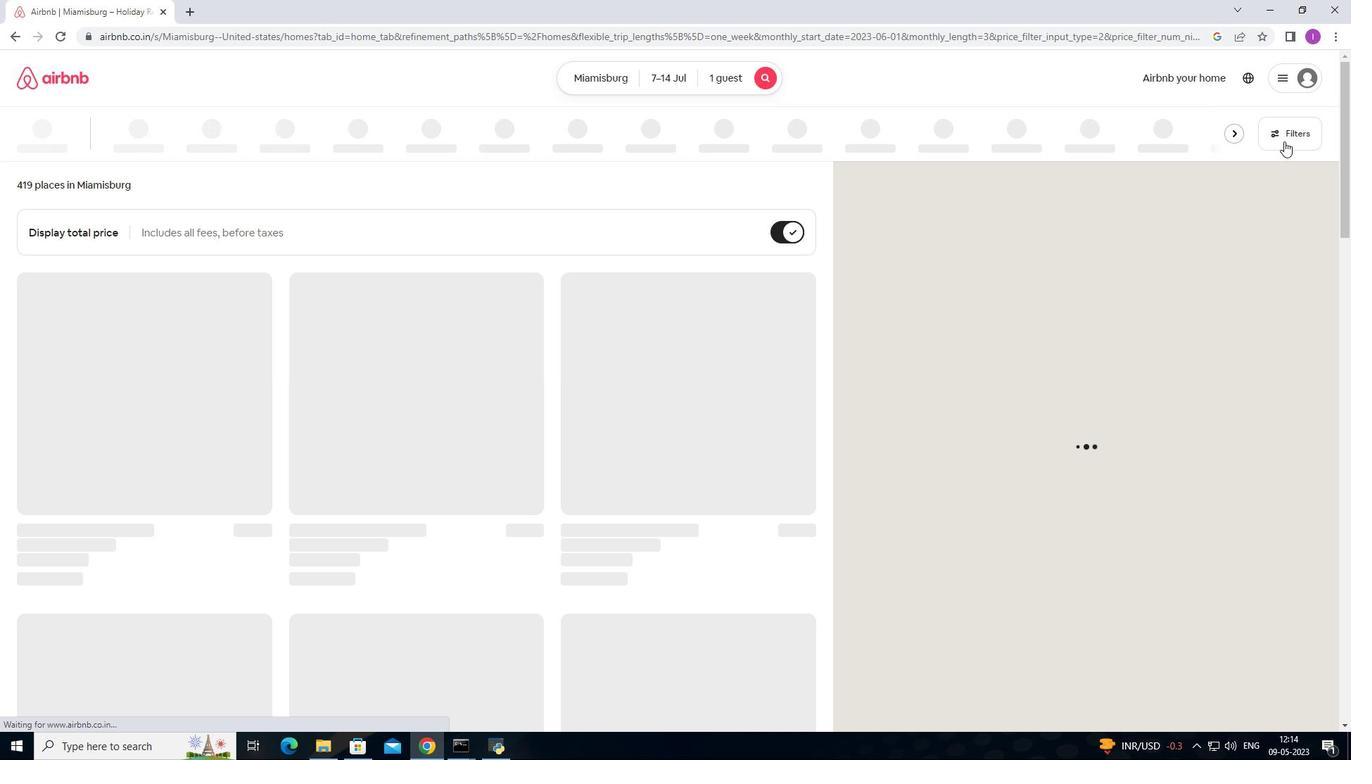 
Action: Mouse moved to (519, 480)
Screenshot: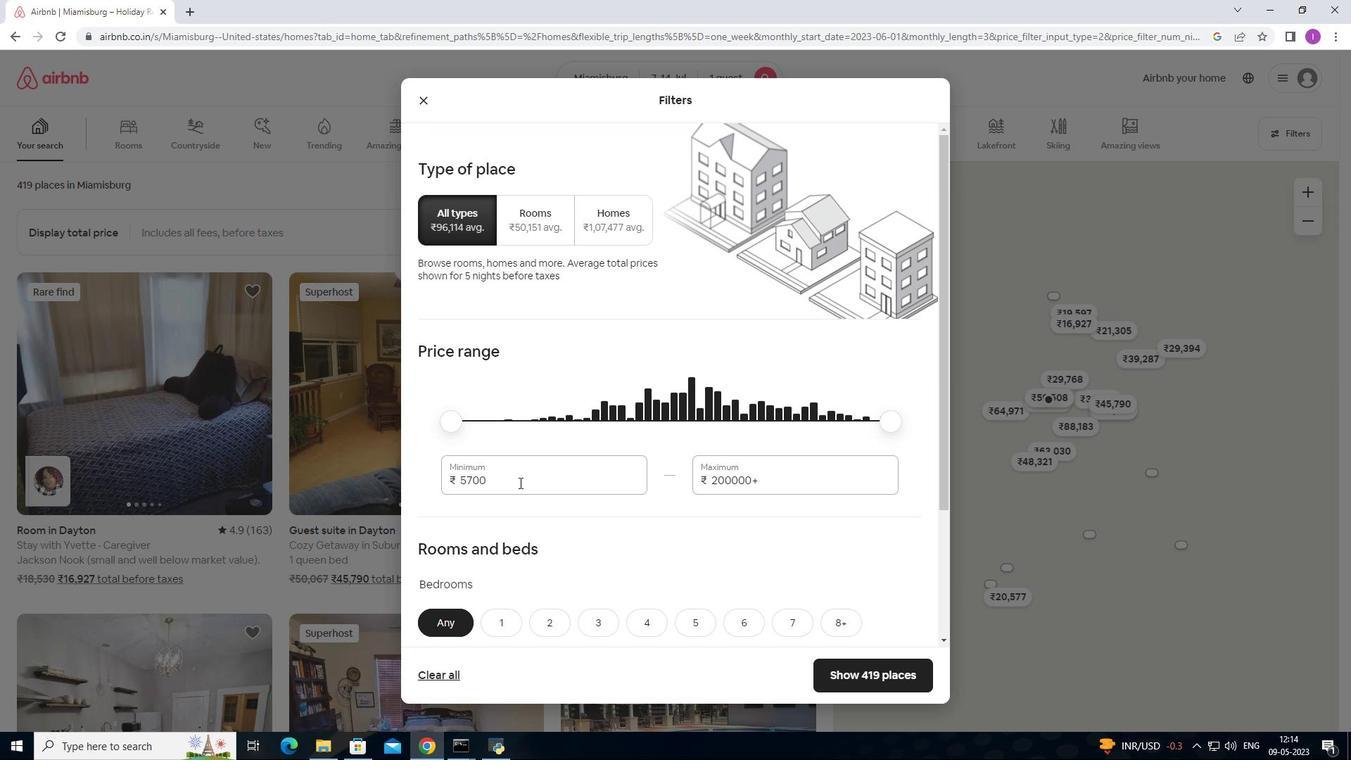 
Action: Mouse pressed left at (519, 480)
Screenshot: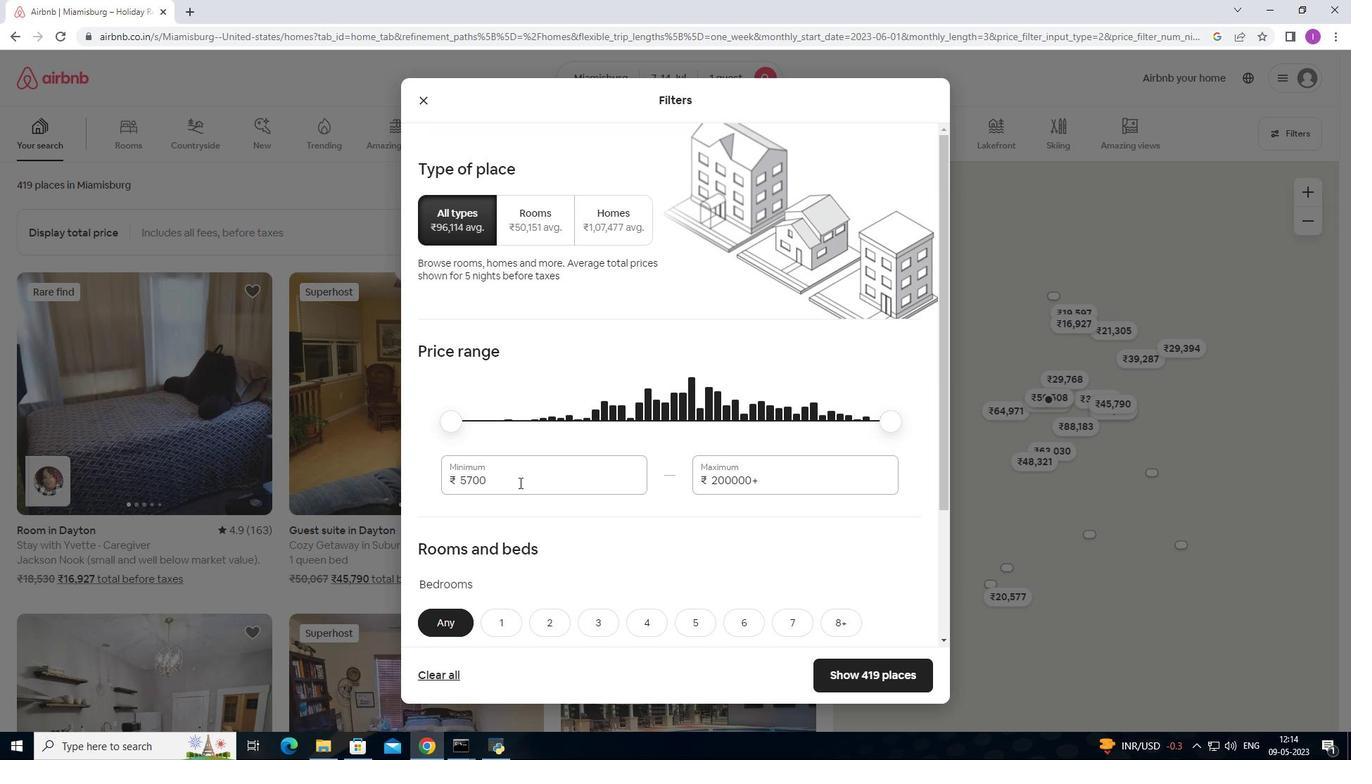 
Action: Mouse moved to (453, 494)
Screenshot: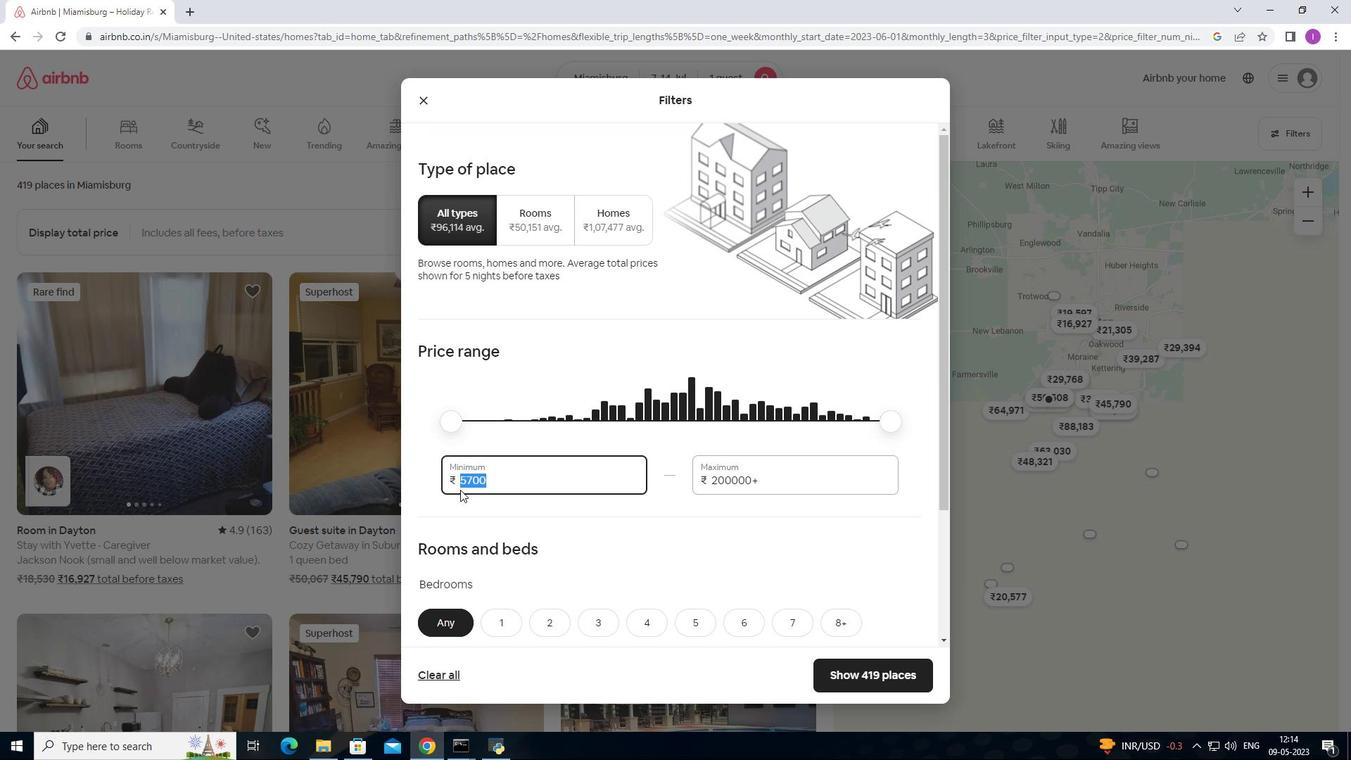 
Action: Key pressed 6000
Screenshot: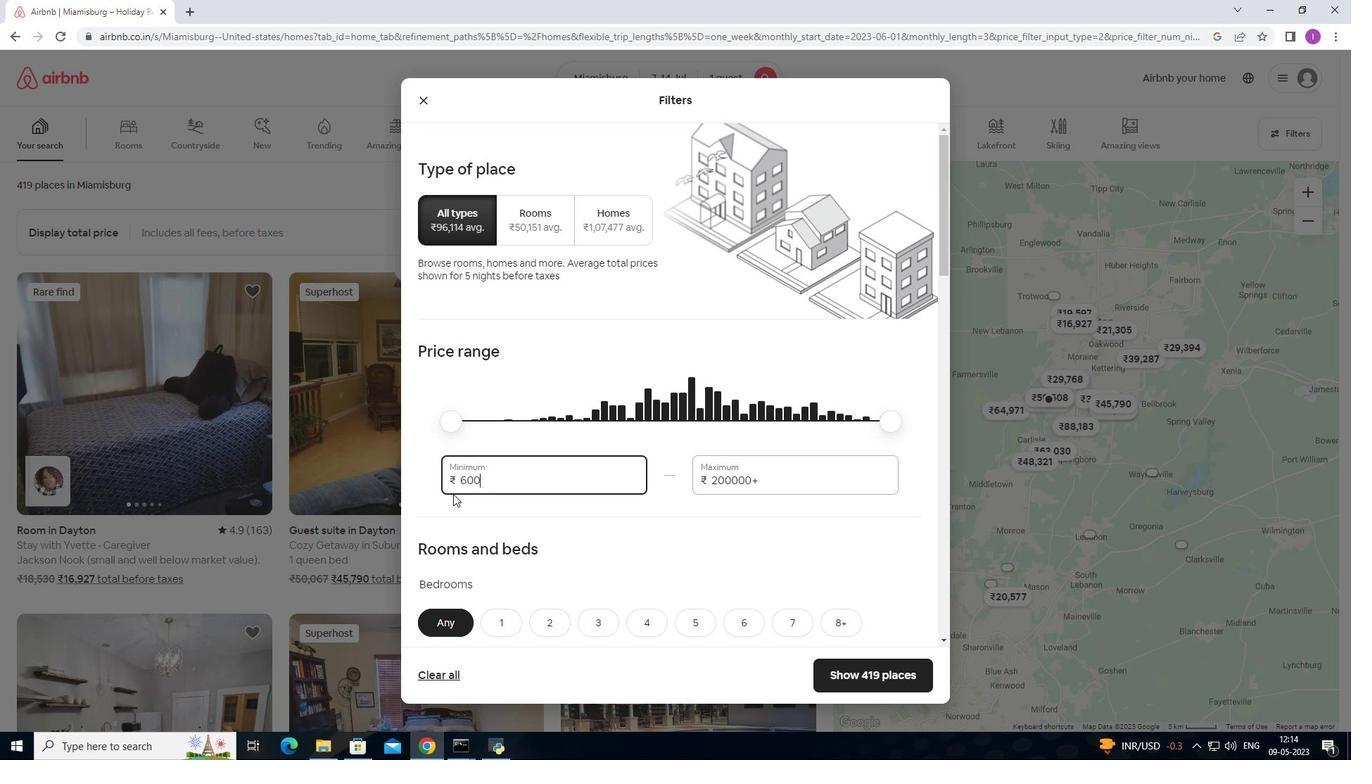 
Action: Mouse moved to (770, 477)
Screenshot: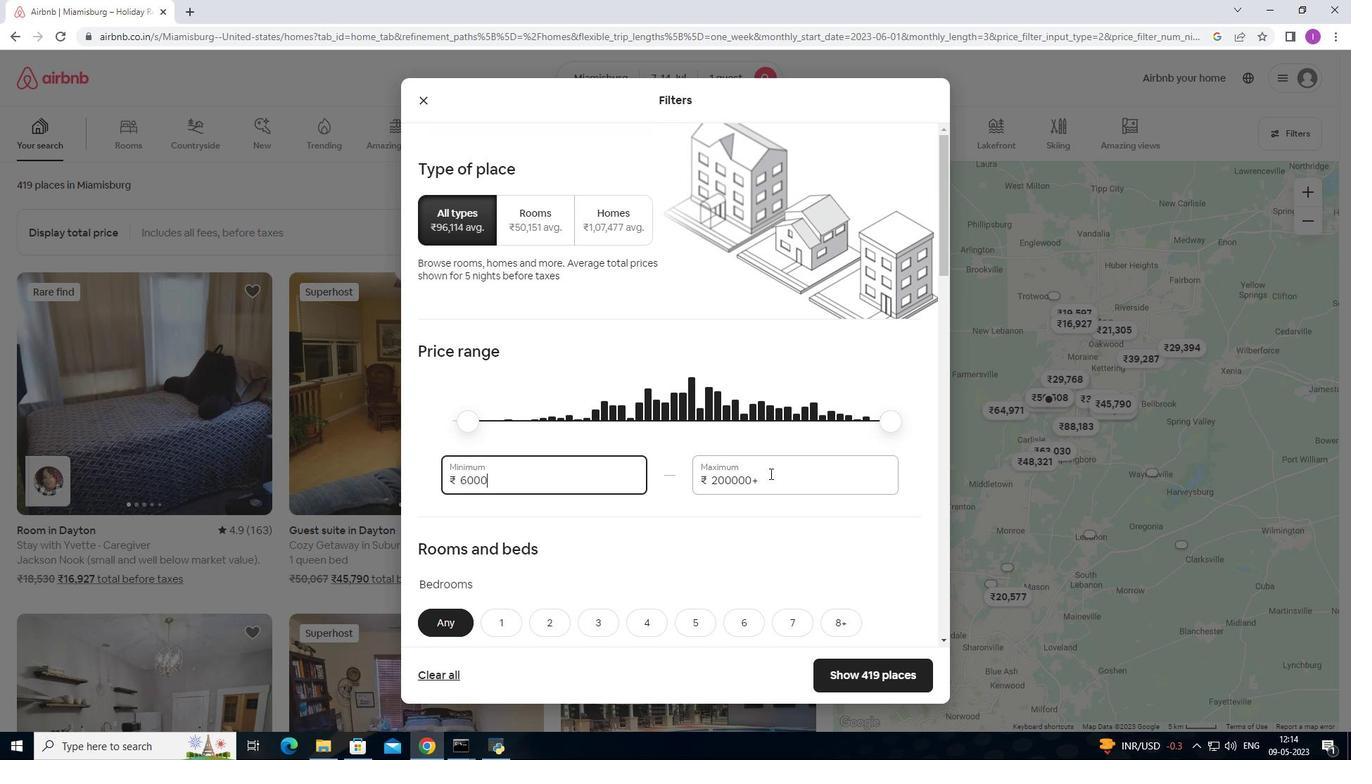
Action: Mouse pressed left at (770, 477)
Screenshot: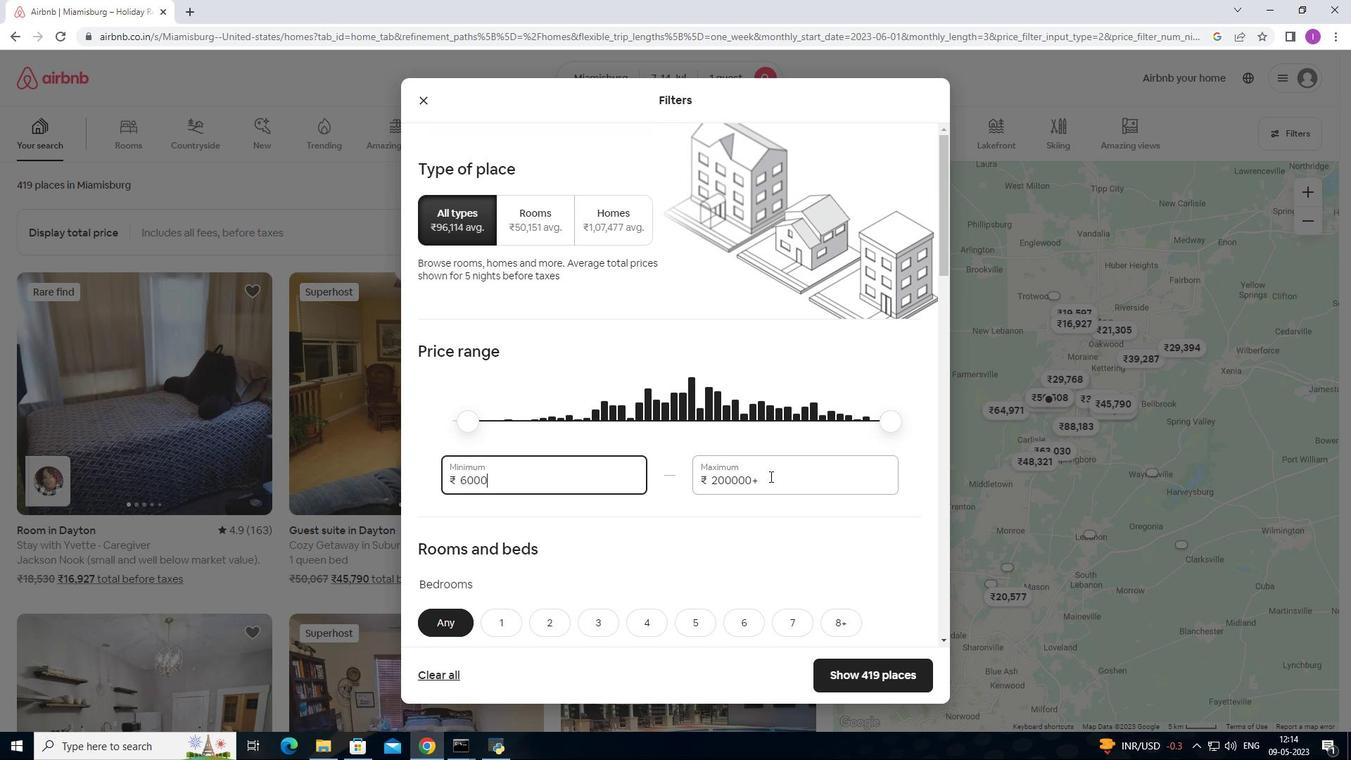 
Action: Mouse moved to (696, 485)
Screenshot: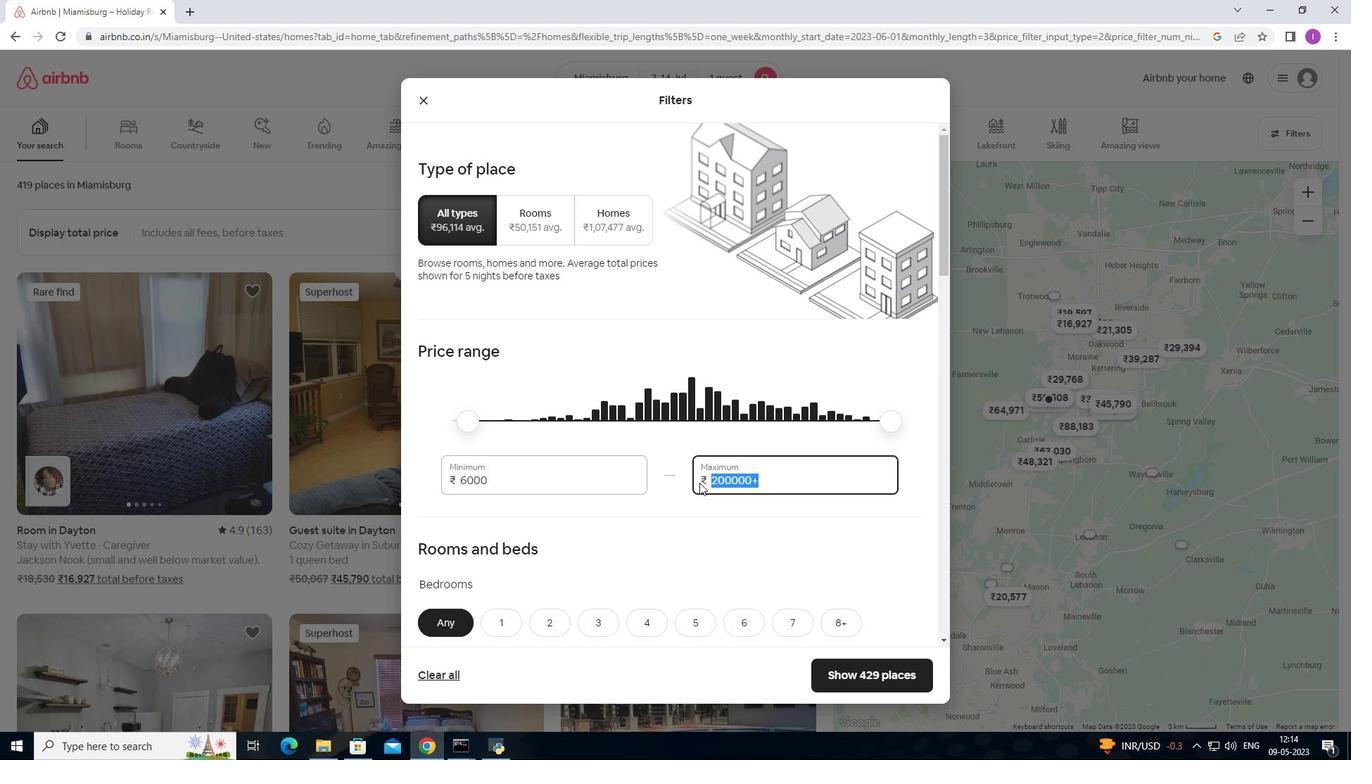 
Action: Key pressed 1
Screenshot: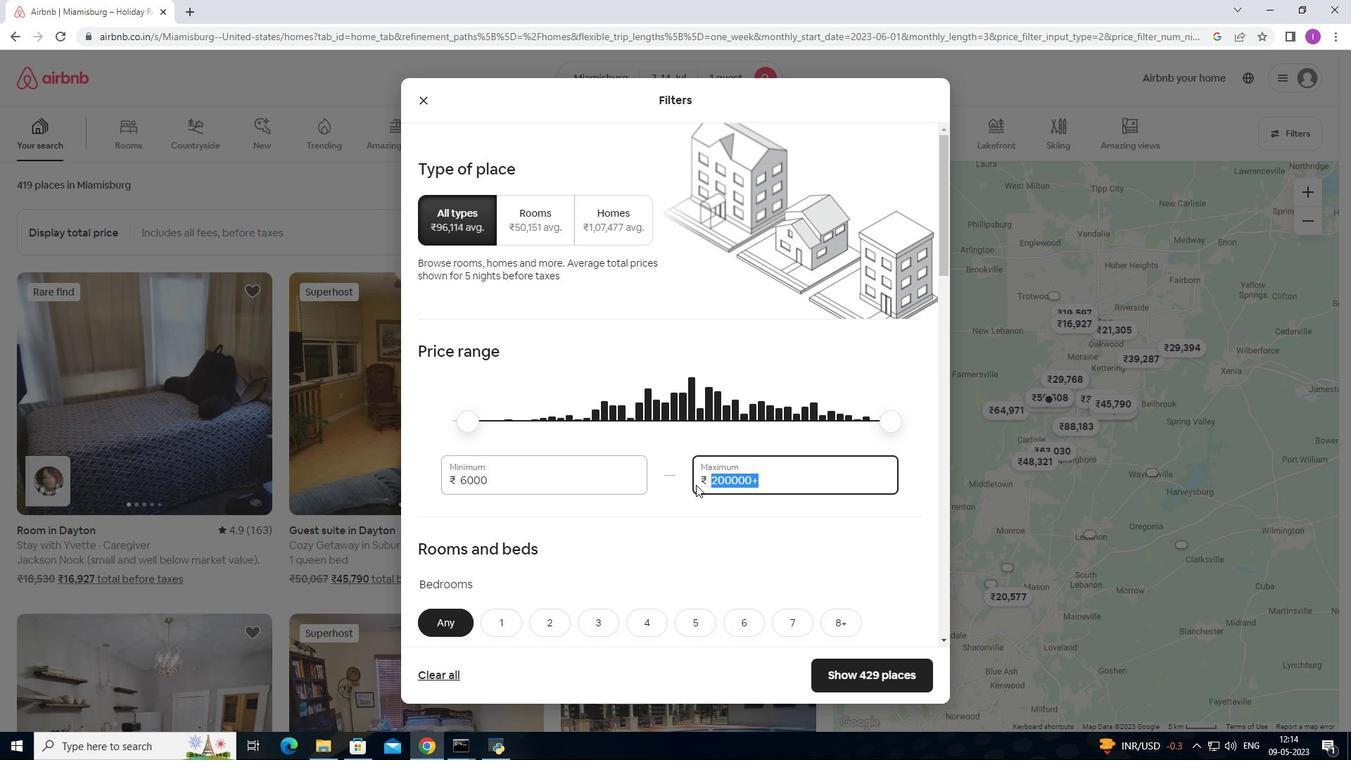 
Action: Mouse moved to (694, 485)
Screenshot: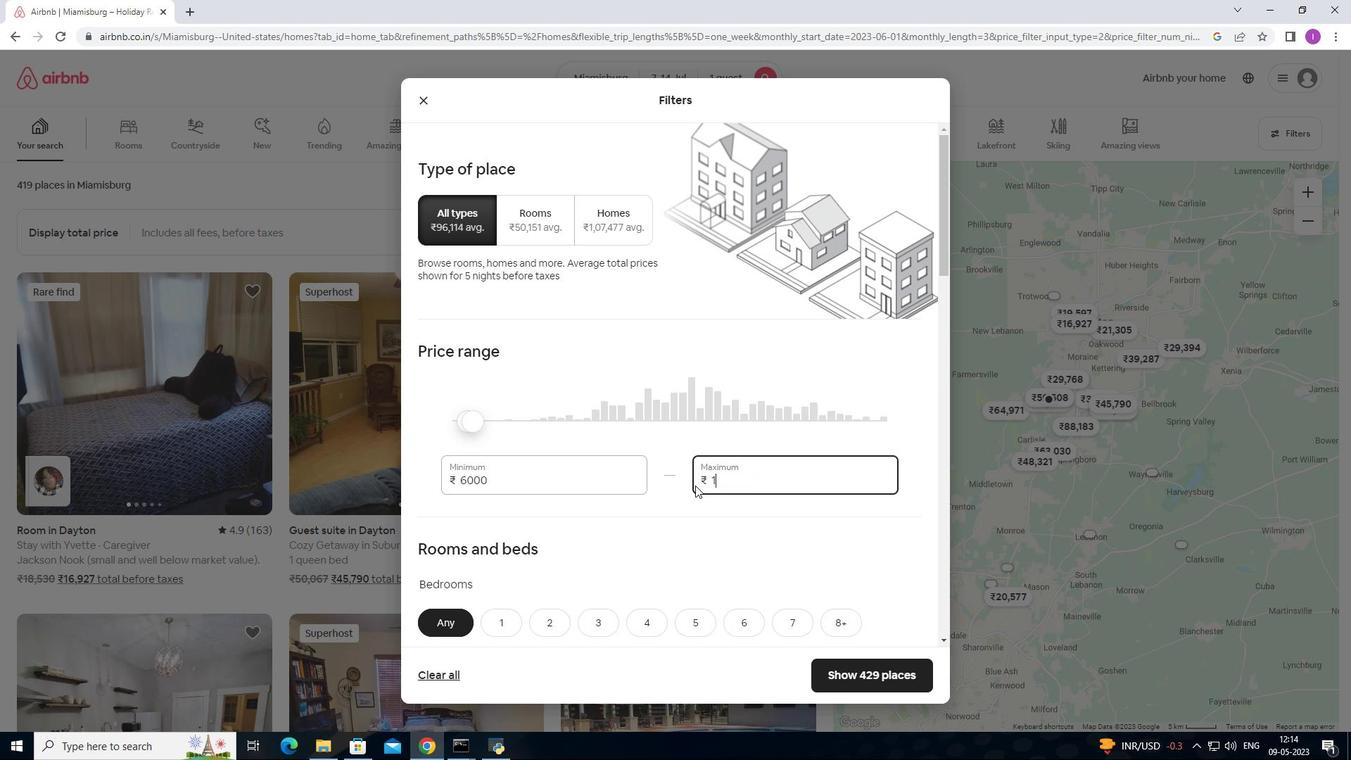 
Action: Key pressed 4000
Screenshot: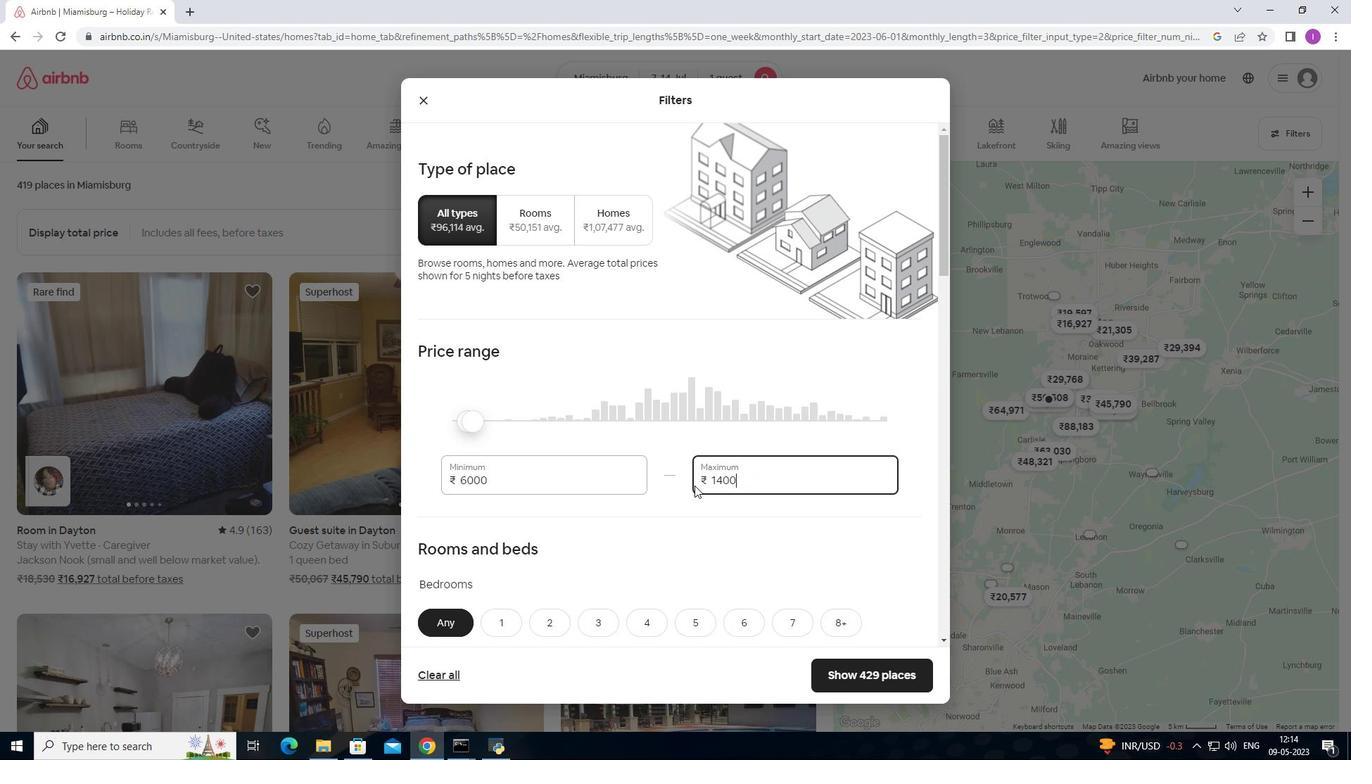
Action: Mouse moved to (702, 485)
Screenshot: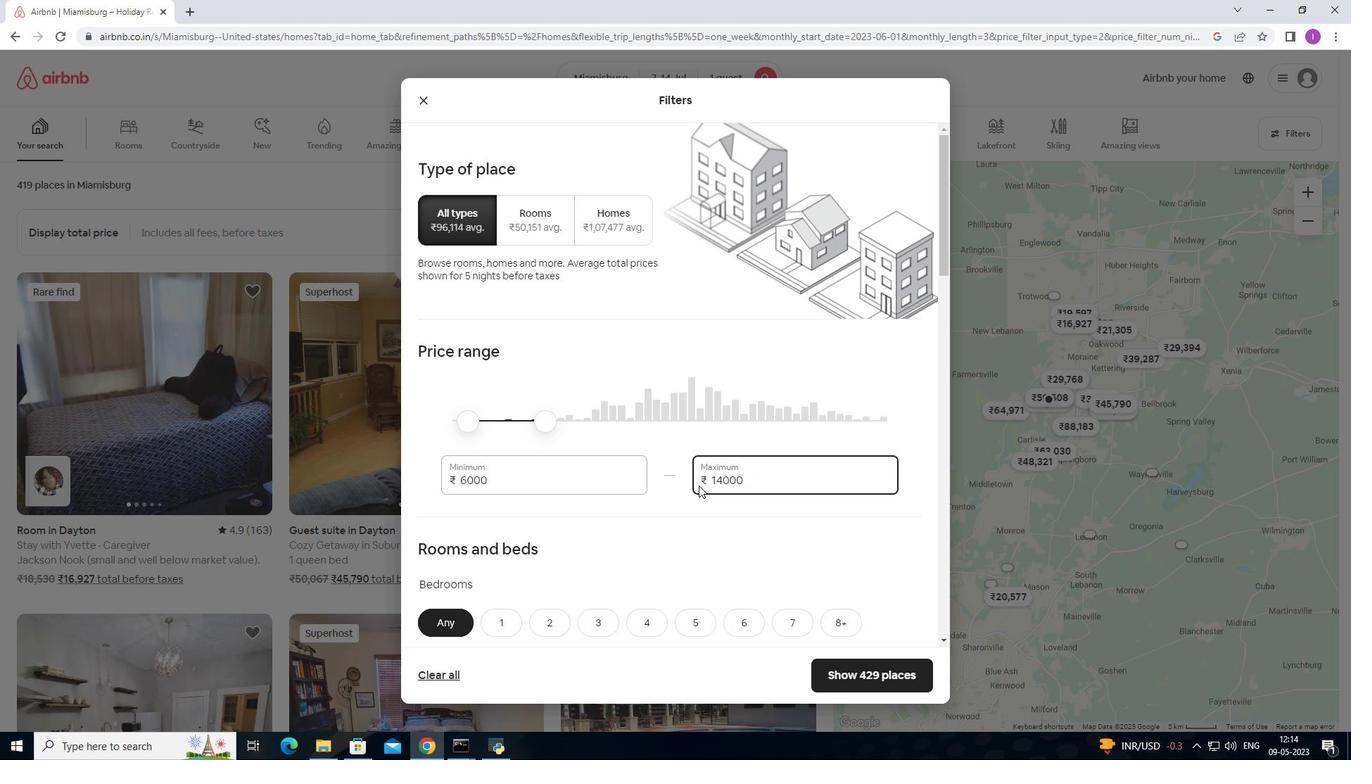 
Action: Mouse scrolled (702, 485) with delta (0, 0)
Screenshot: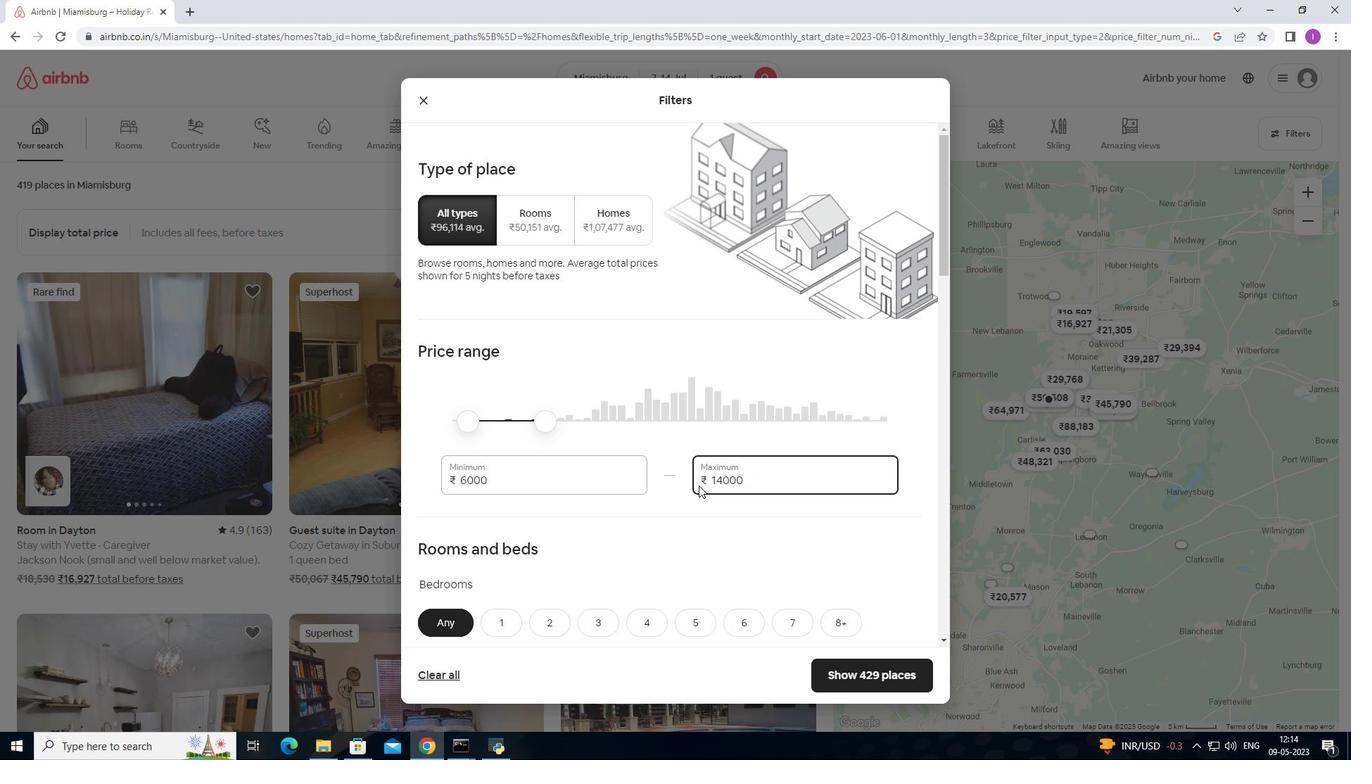 
Action: Mouse scrolled (702, 485) with delta (0, 0)
Screenshot: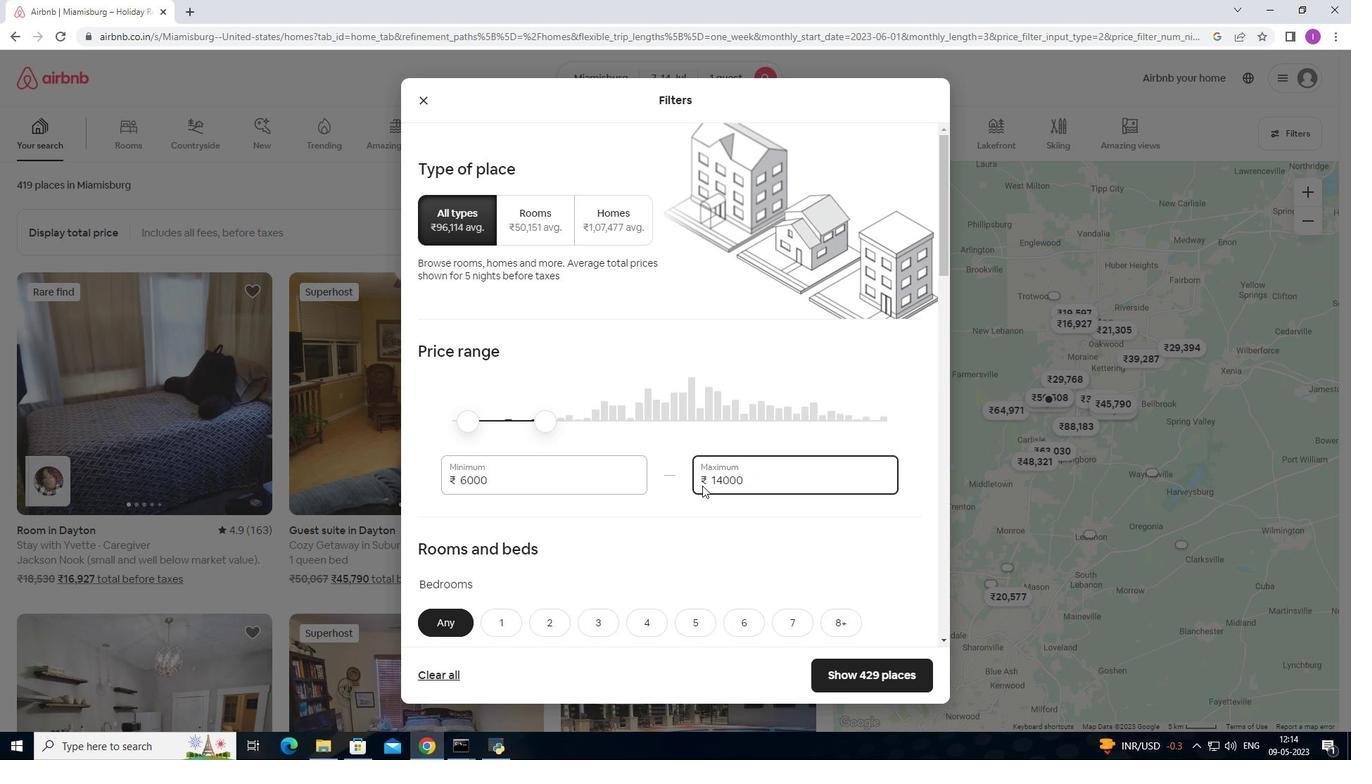 
Action: Mouse moved to (696, 487)
Screenshot: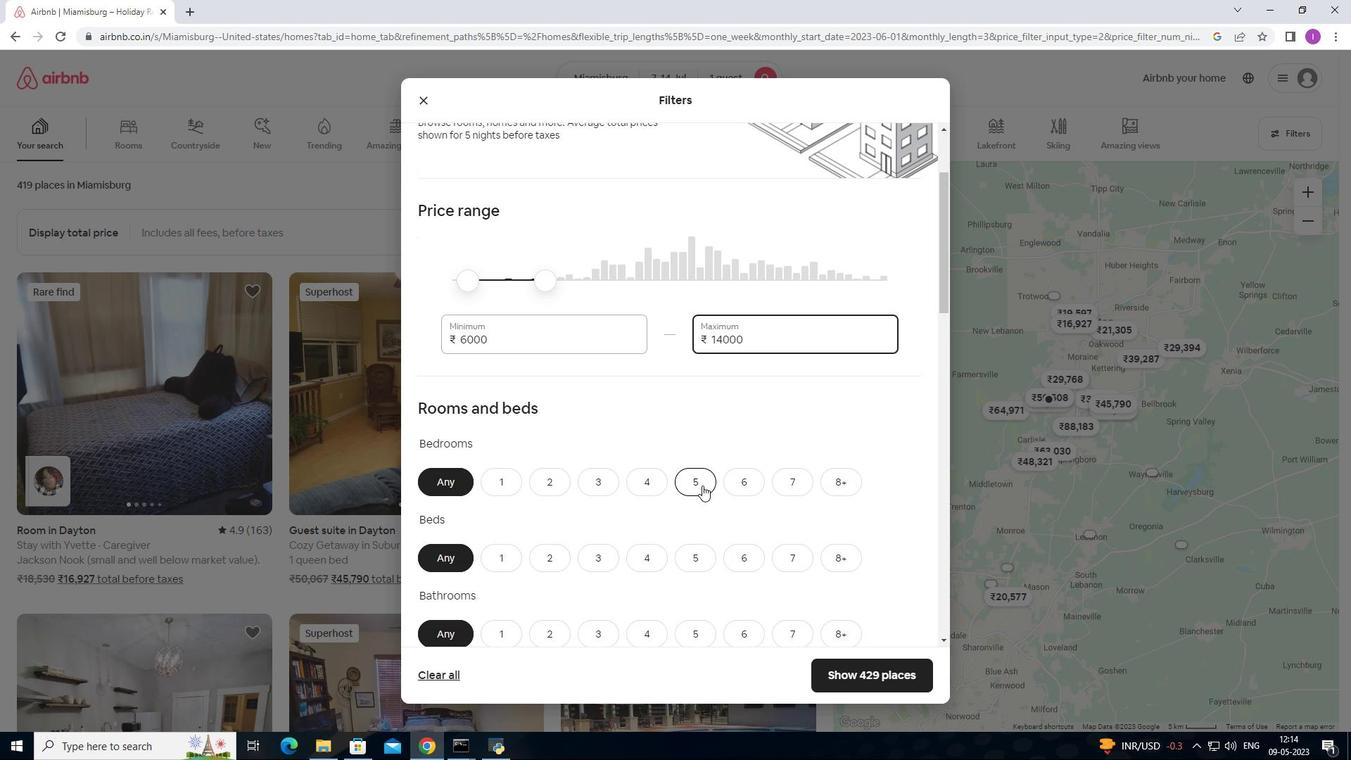 
Action: Mouse scrolled (696, 487) with delta (0, 0)
Screenshot: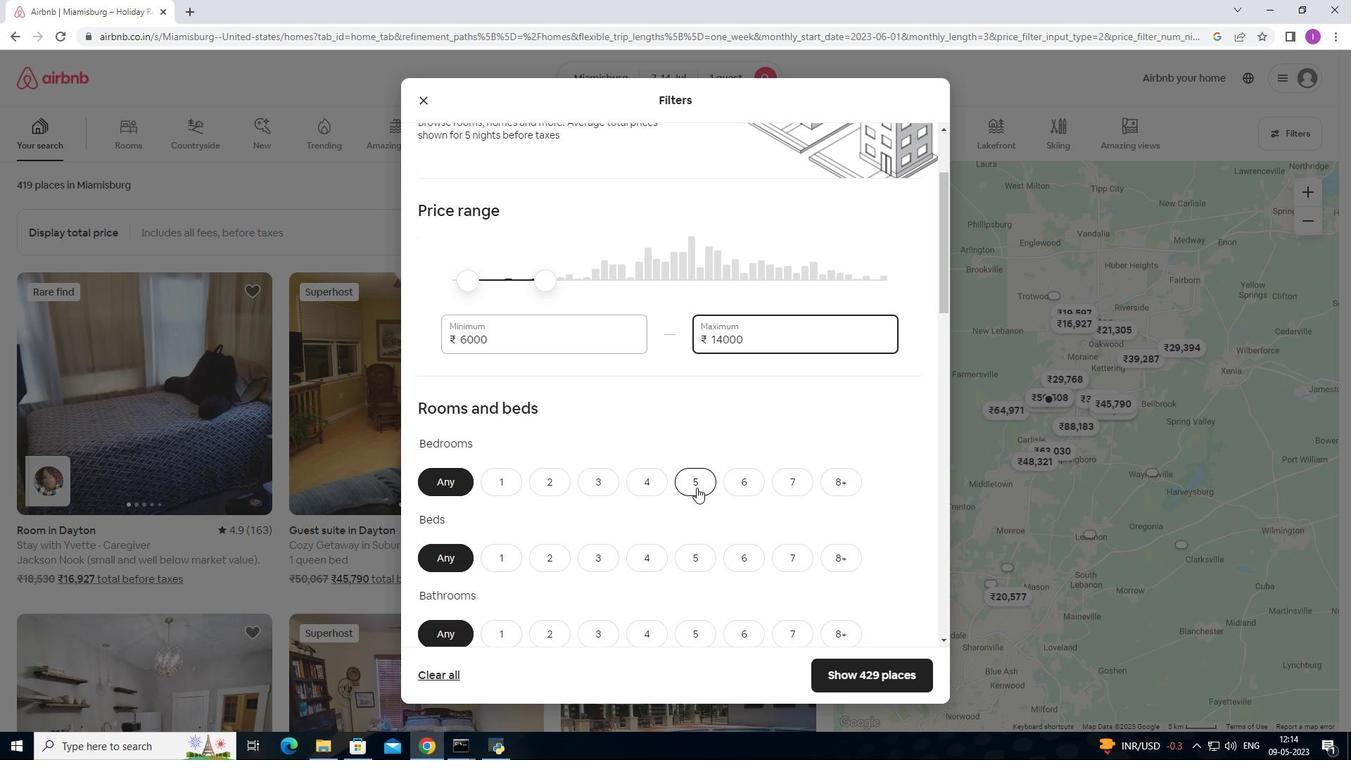 
Action: Mouse moved to (507, 422)
Screenshot: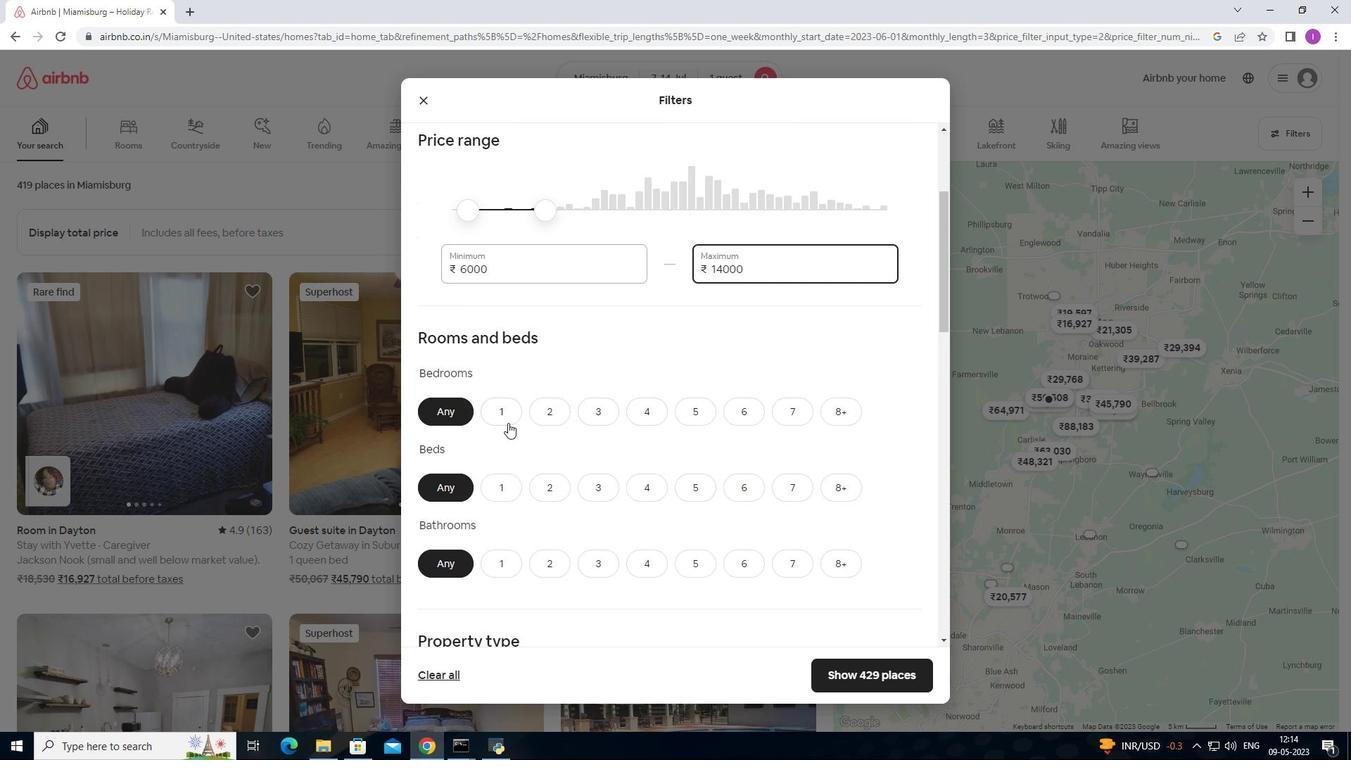 
Action: Mouse scrolled (507, 421) with delta (0, 0)
Screenshot: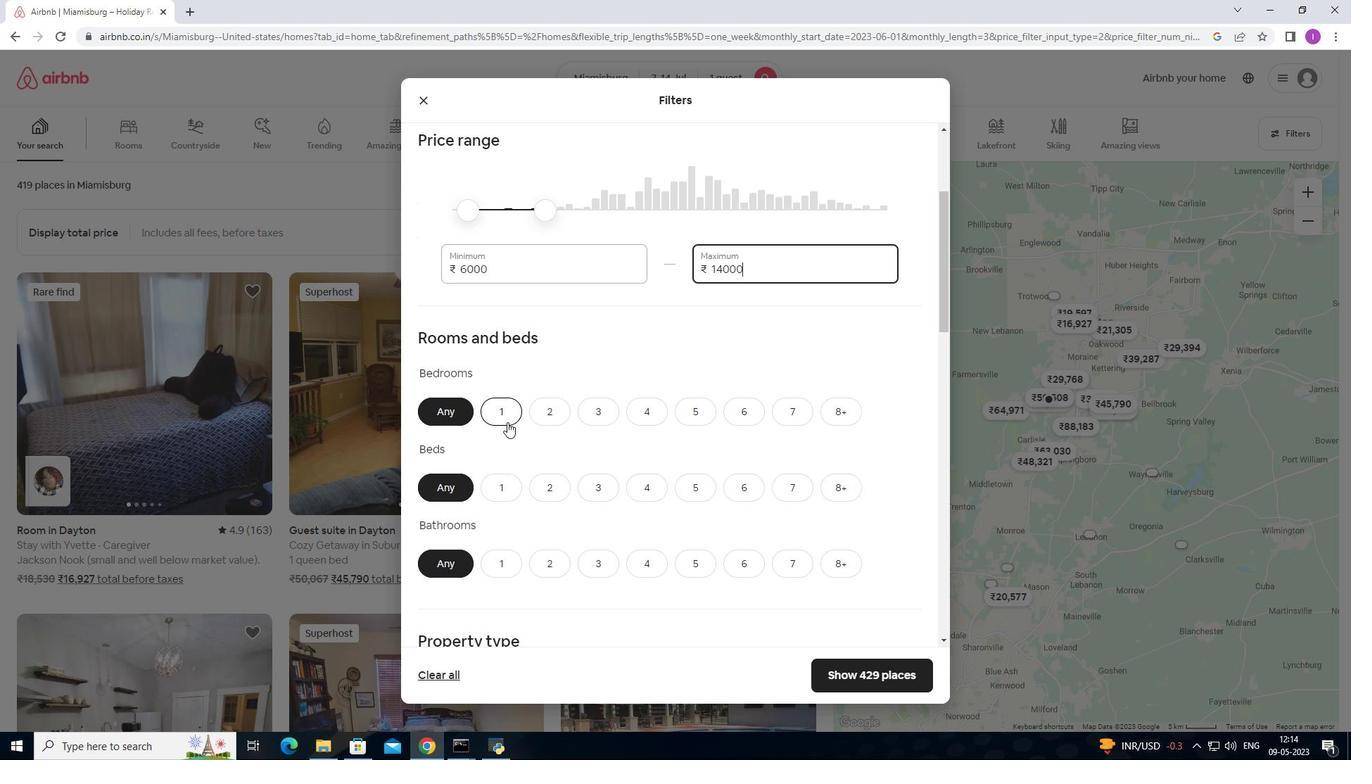 
Action: Mouse moved to (514, 342)
Screenshot: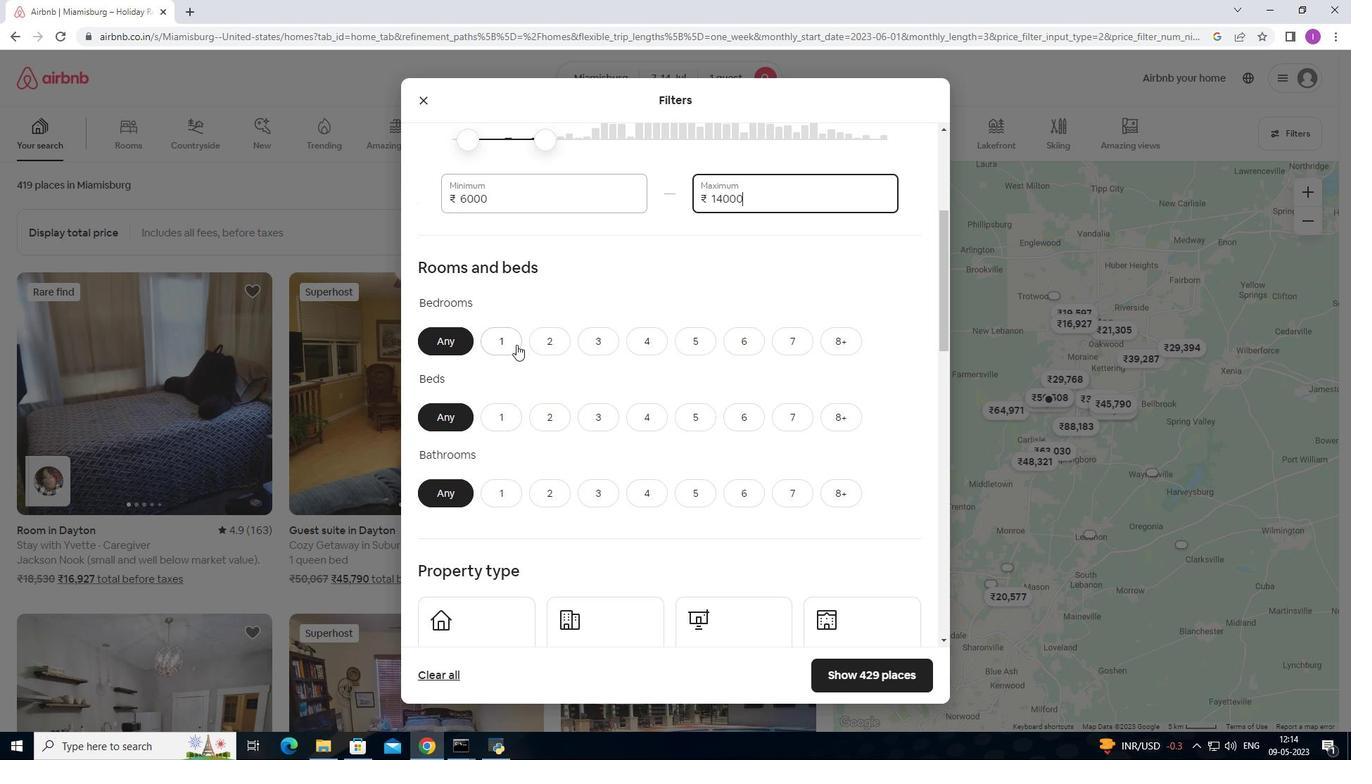 
Action: Mouse pressed left at (514, 342)
Screenshot: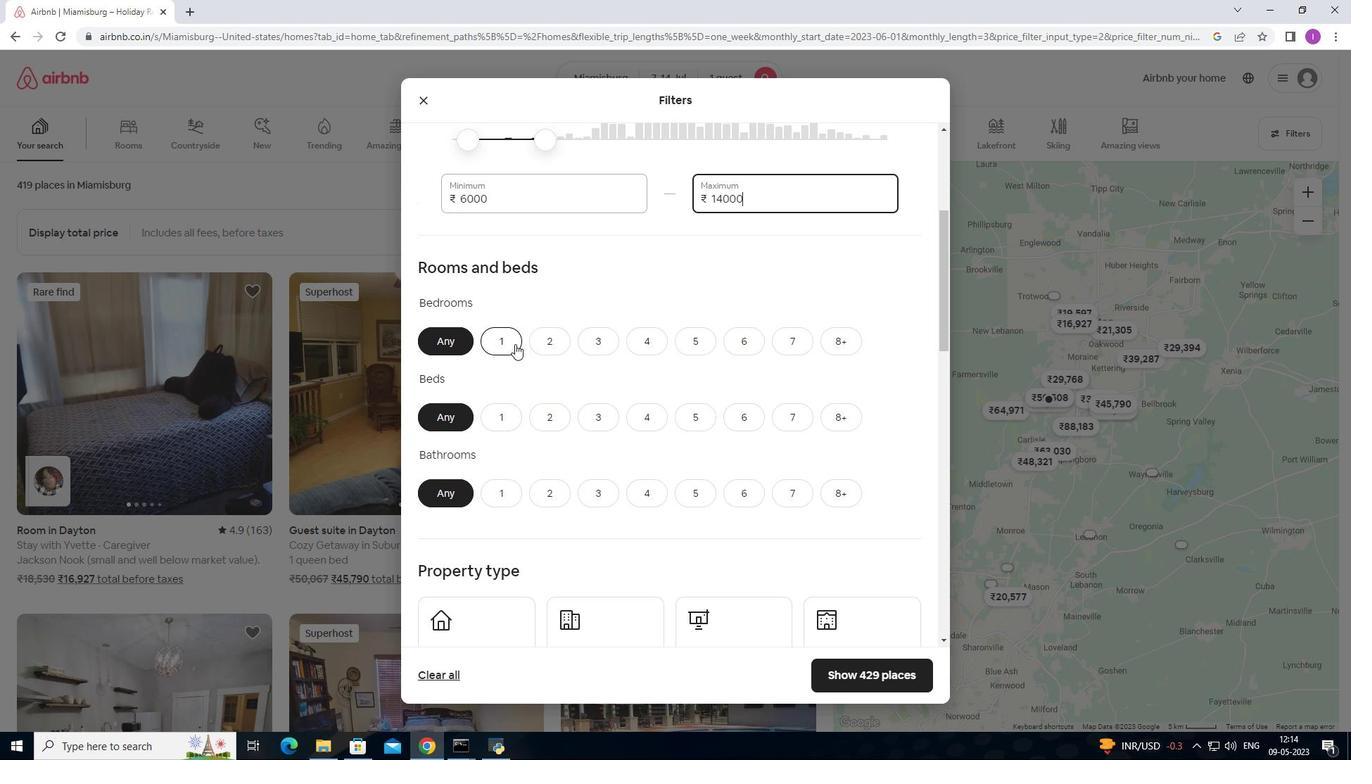 
Action: Mouse moved to (501, 420)
Screenshot: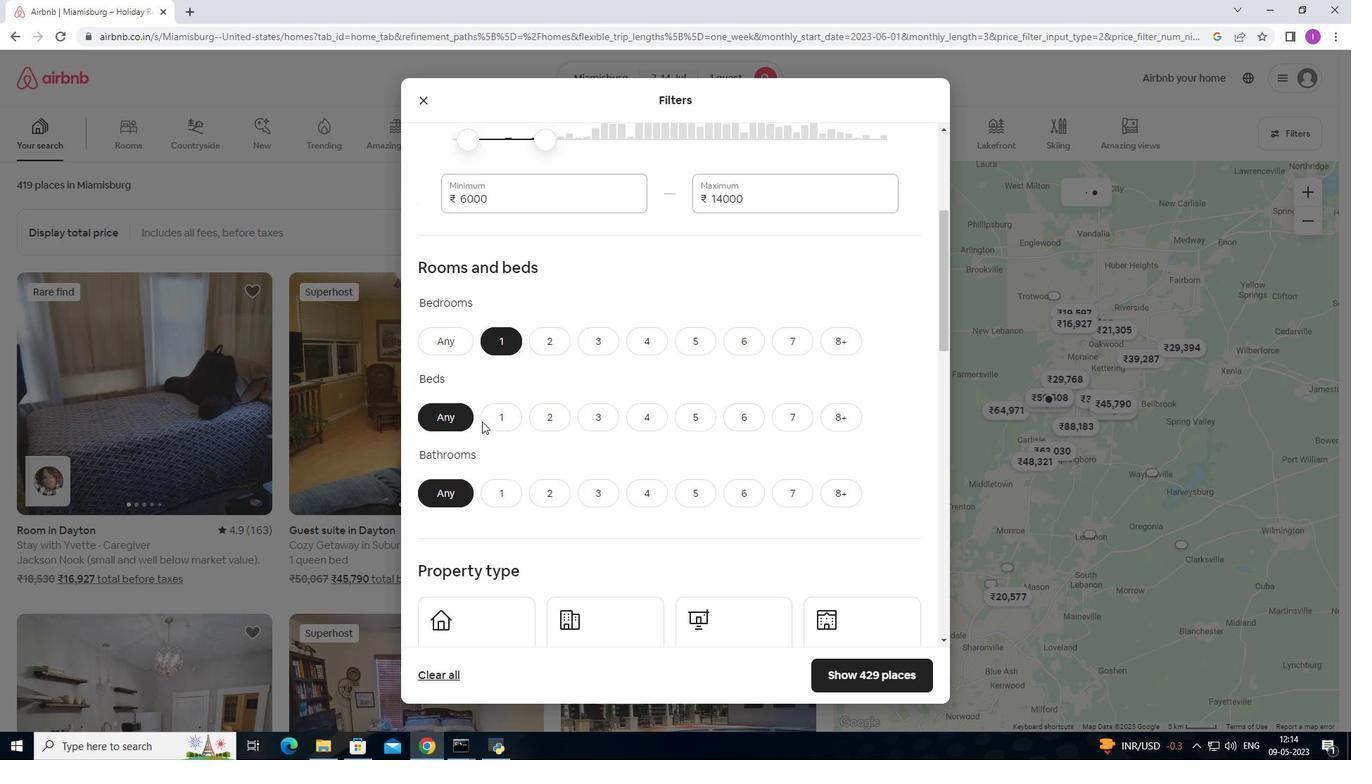 
Action: Mouse pressed left at (501, 420)
Screenshot: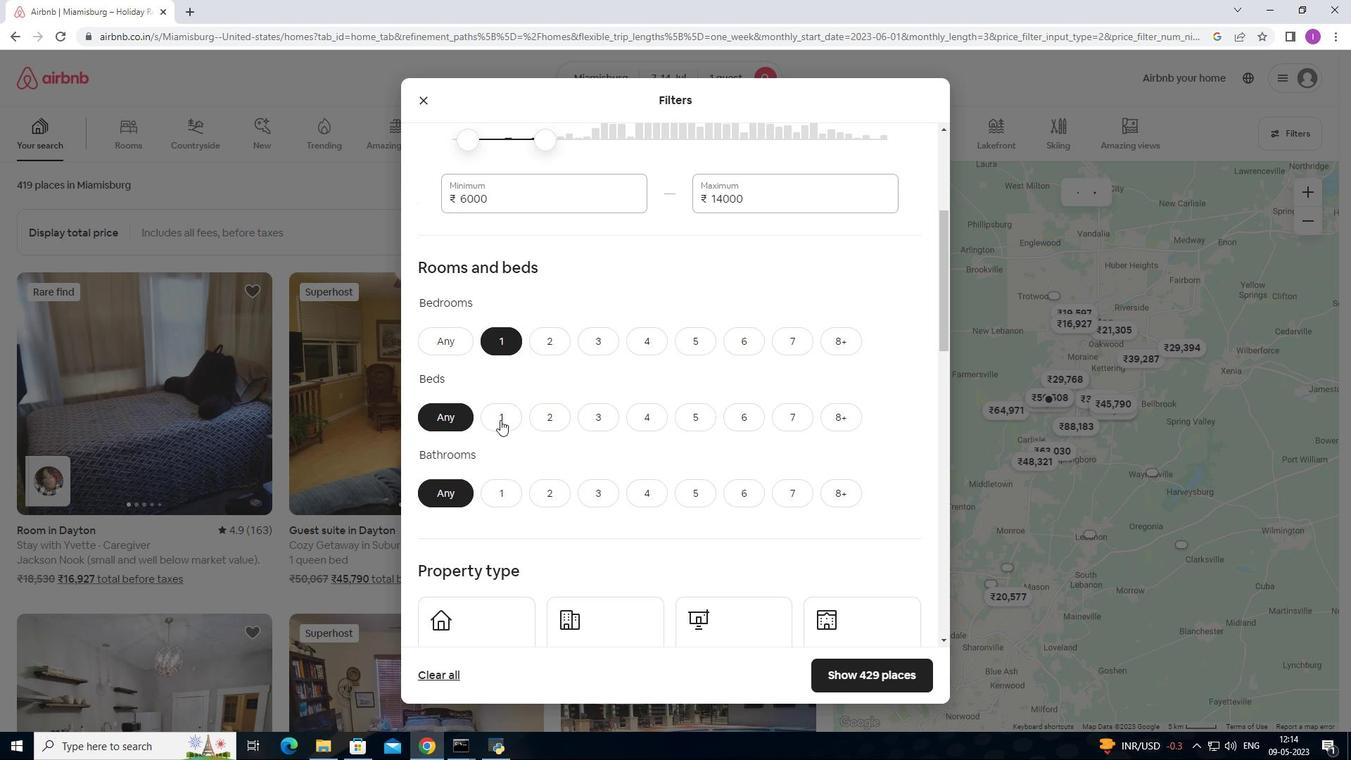 
Action: Mouse moved to (498, 486)
Screenshot: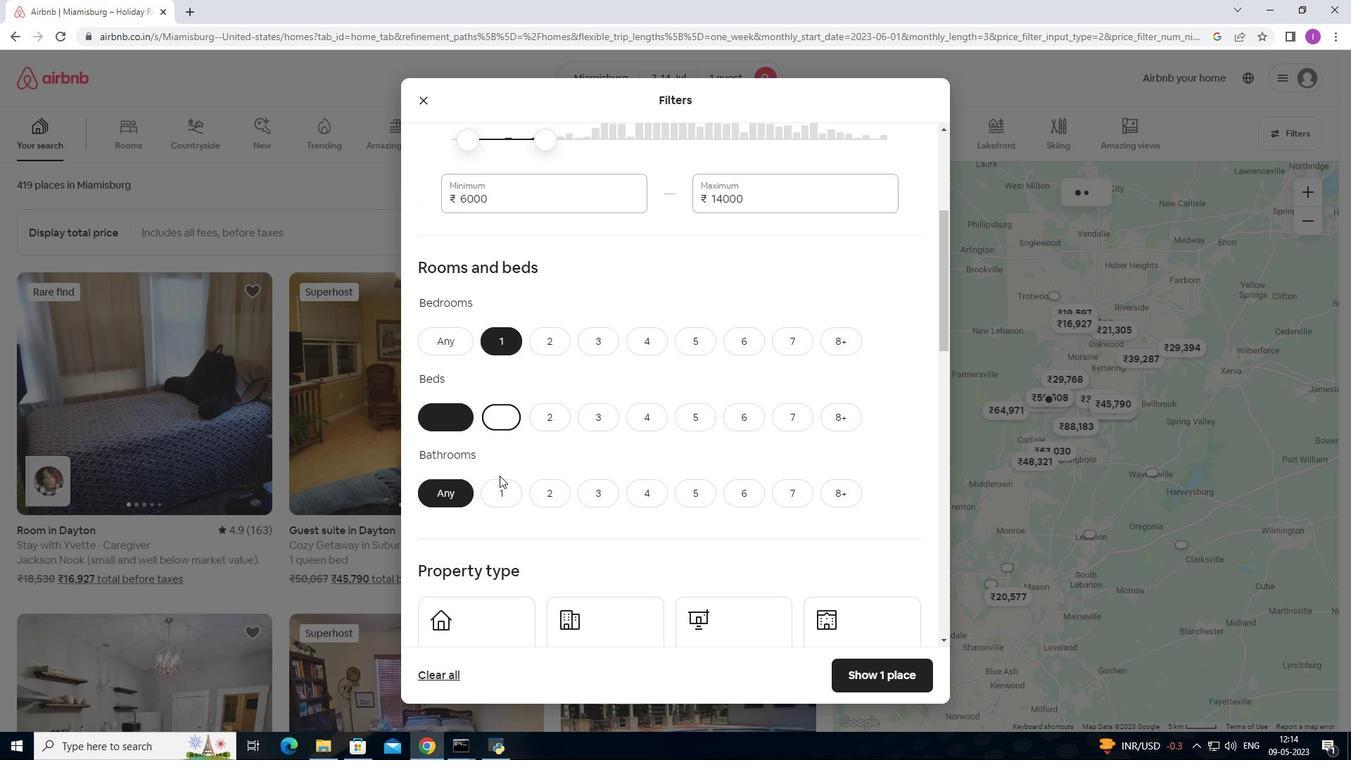 
Action: Mouse pressed left at (498, 486)
Screenshot: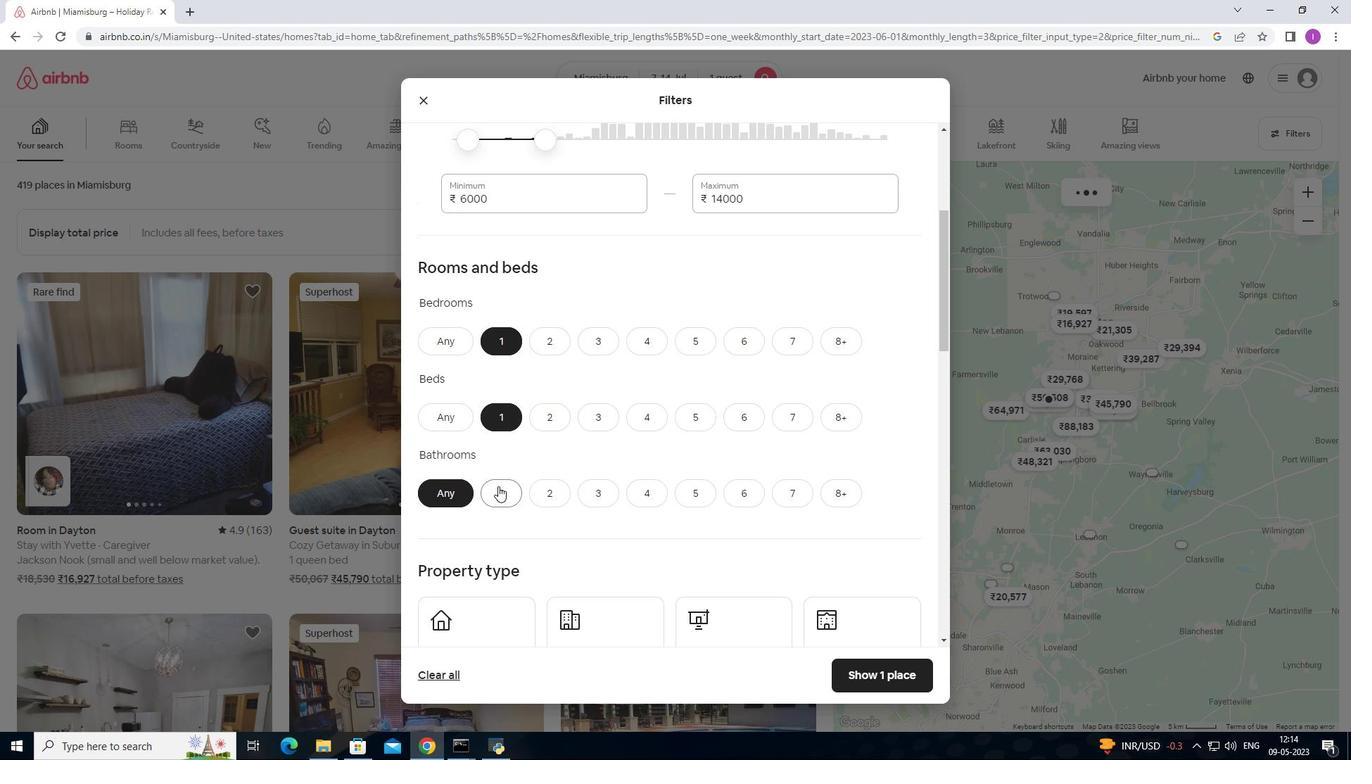 
Action: Mouse moved to (506, 499)
Screenshot: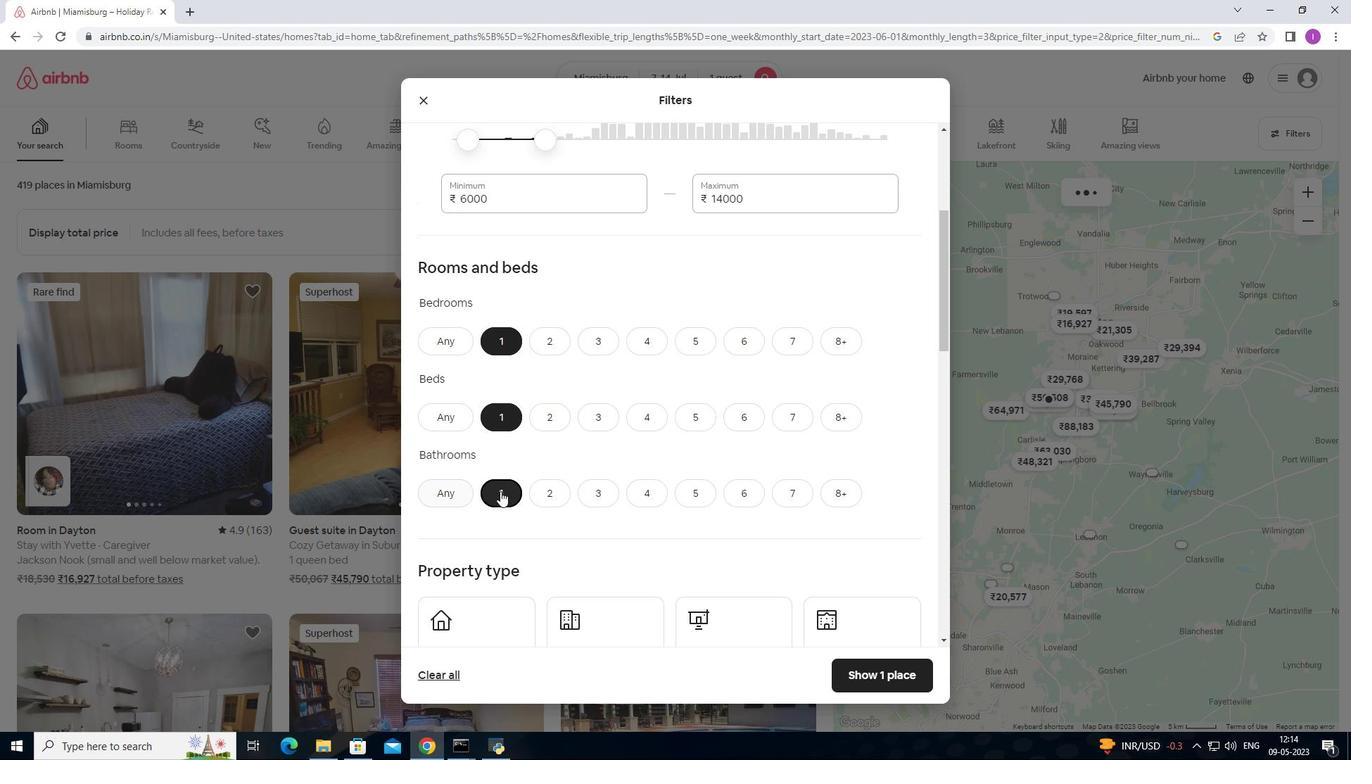 
Action: Mouse scrolled (506, 498) with delta (0, 0)
Screenshot: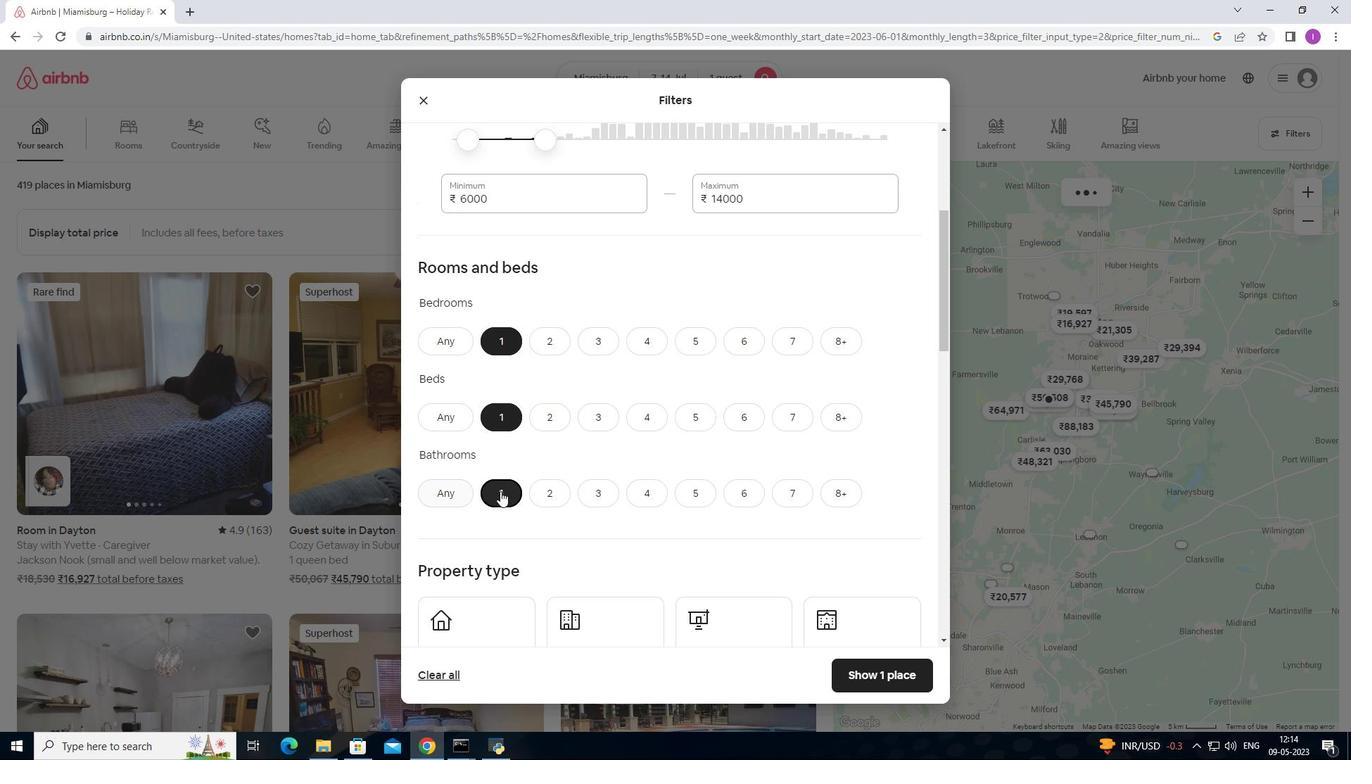 
Action: Mouse scrolled (506, 498) with delta (0, 0)
Screenshot: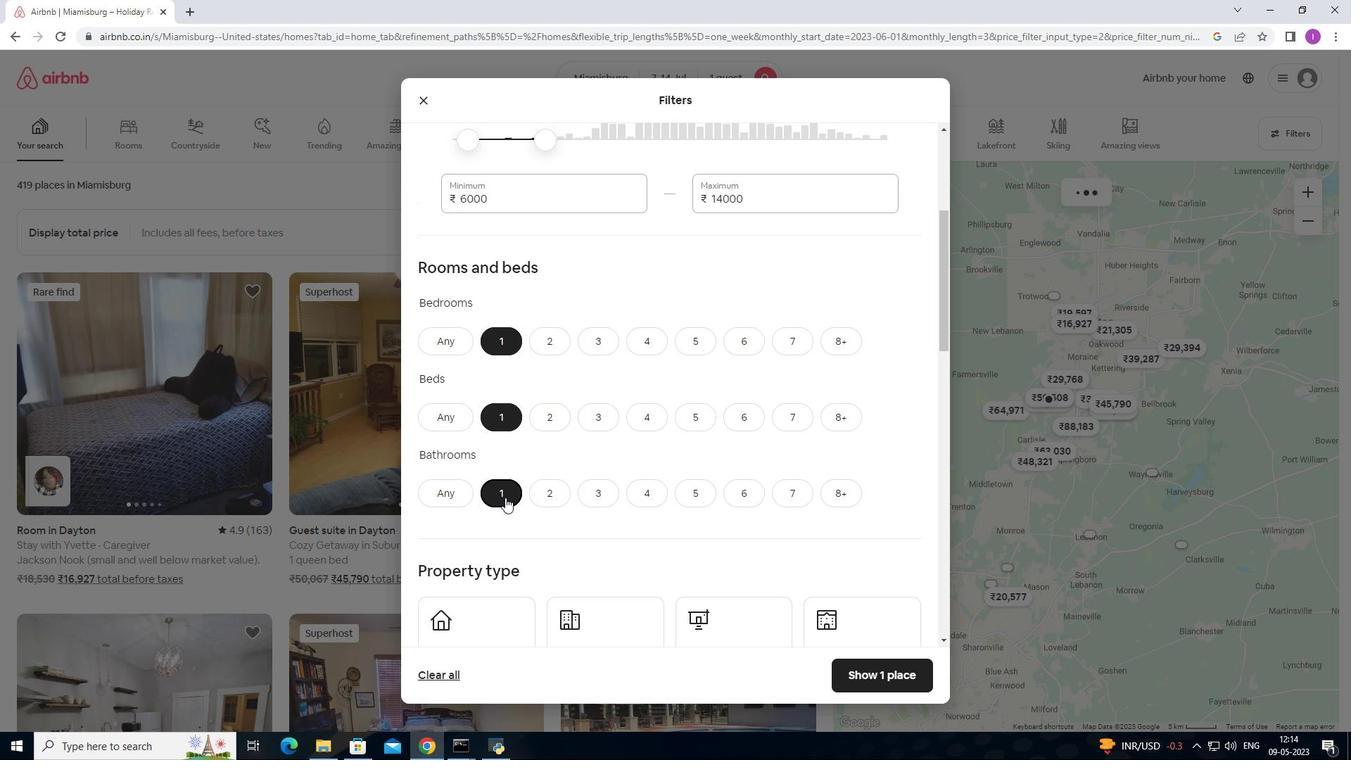 
Action: Mouse scrolled (506, 498) with delta (0, 0)
Screenshot: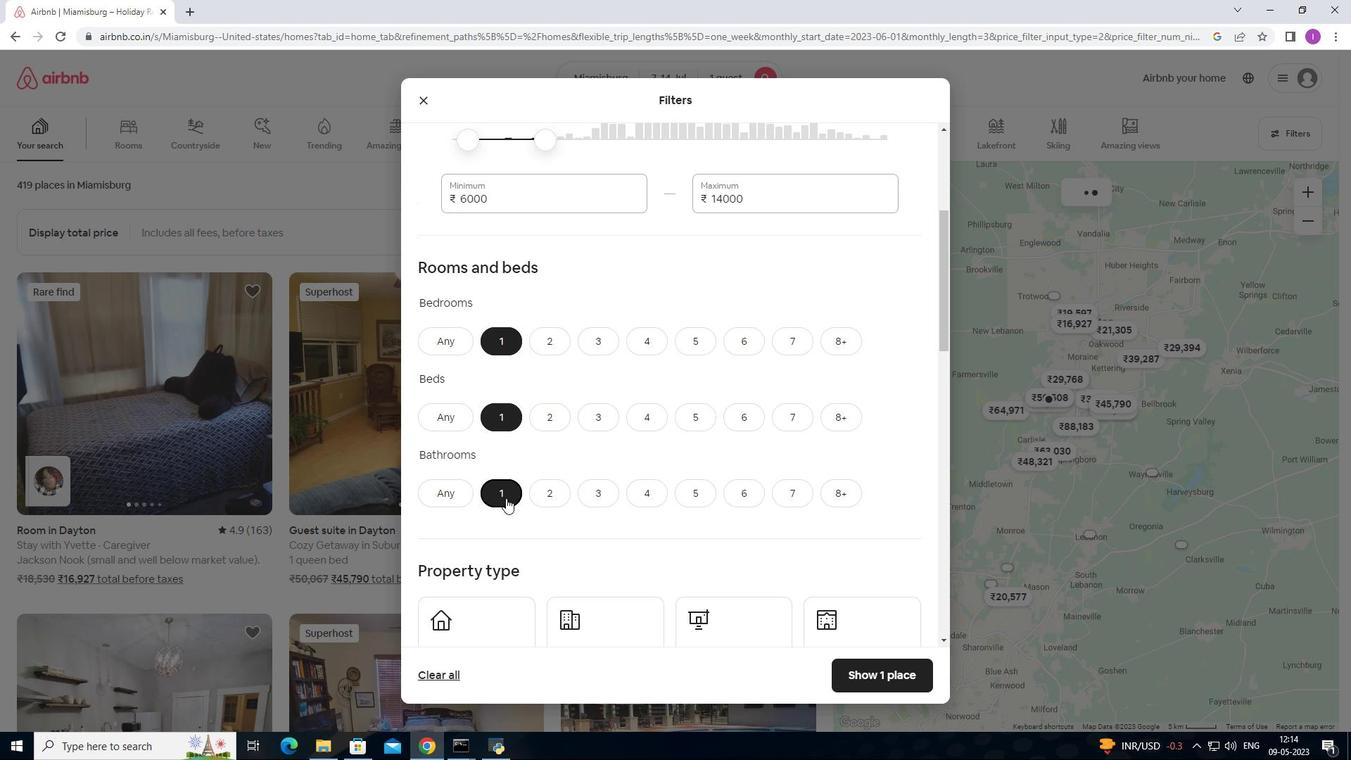 
Action: Mouse moved to (428, 444)
Screenshot: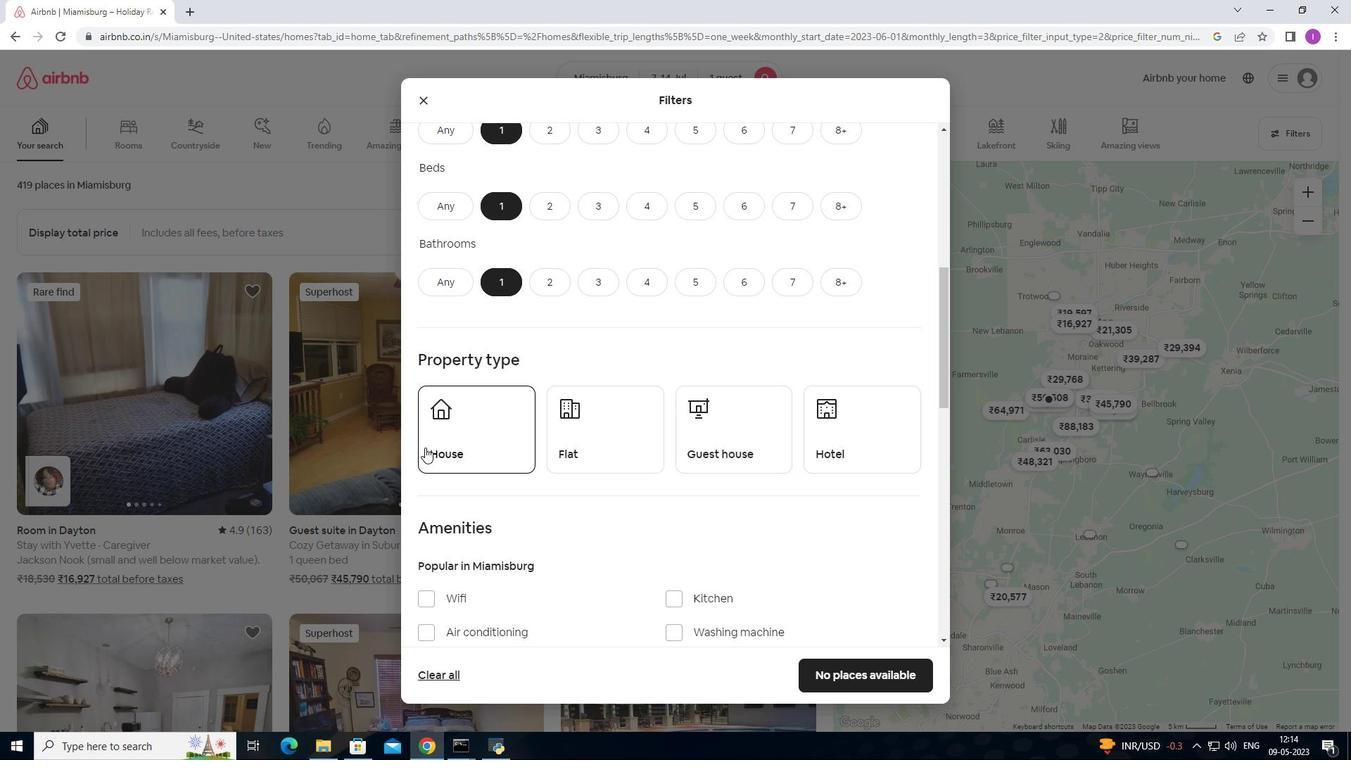 
Action: Mouse pressed left at (428, 444)
Screenshot: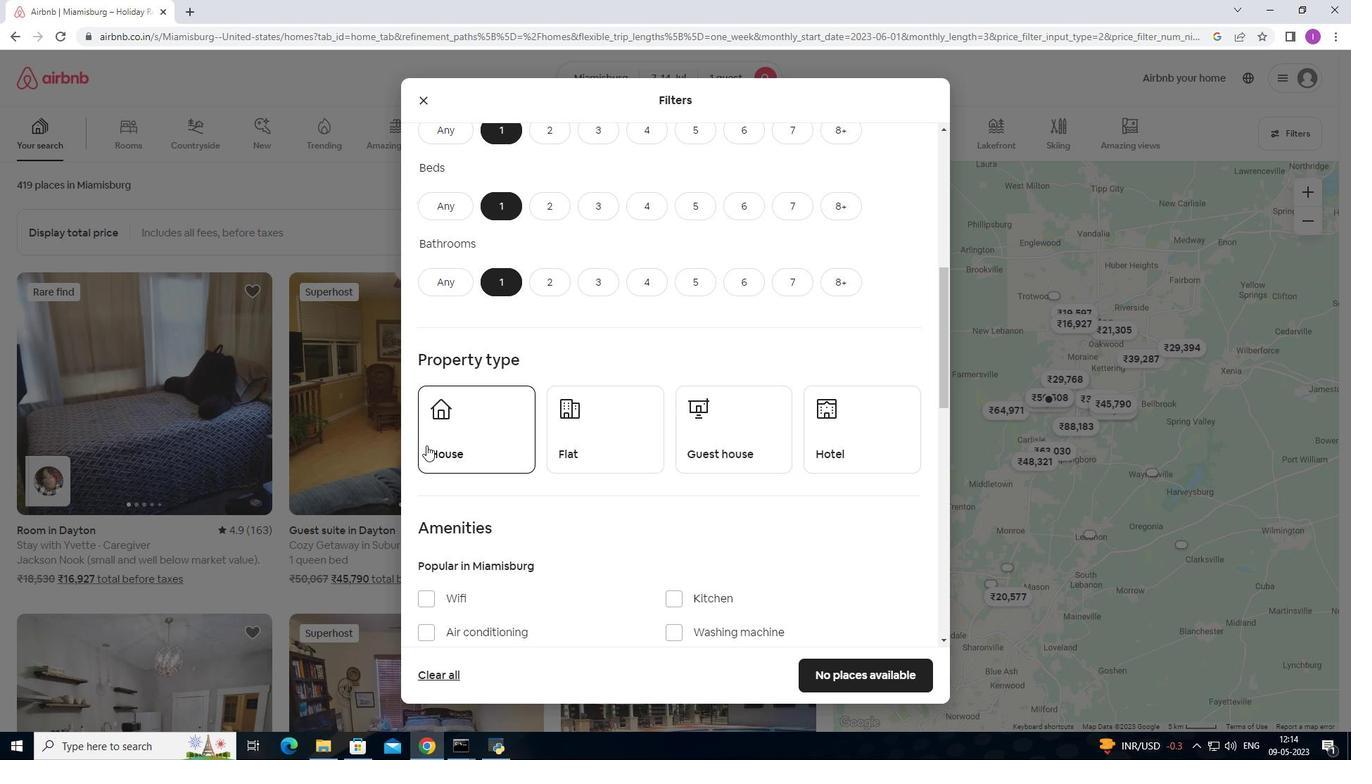 
Action: Mouse moved to (634, 461)
Screenshot: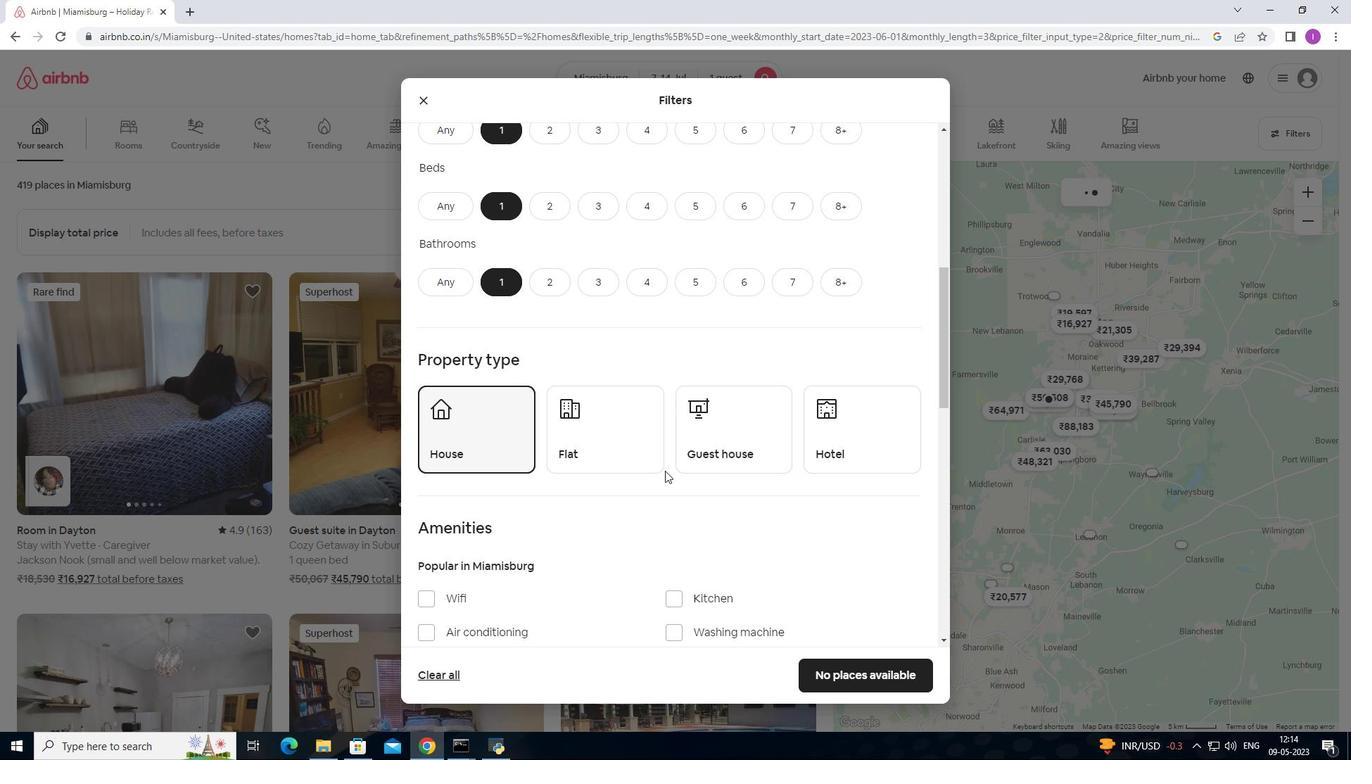 
Action: Mouse pressed left at (634, 461)
Screenshot: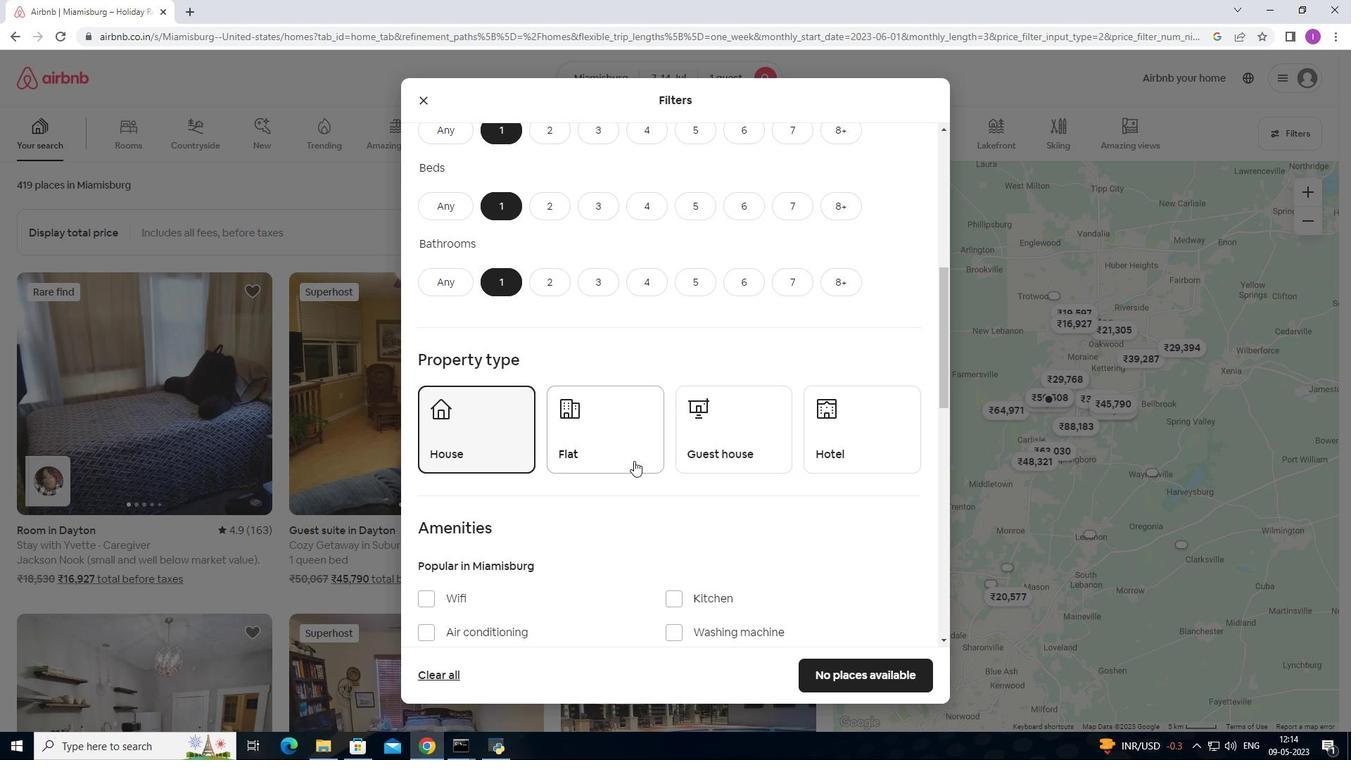 
Action: Mouse moved to (763, 458)
Screenshot: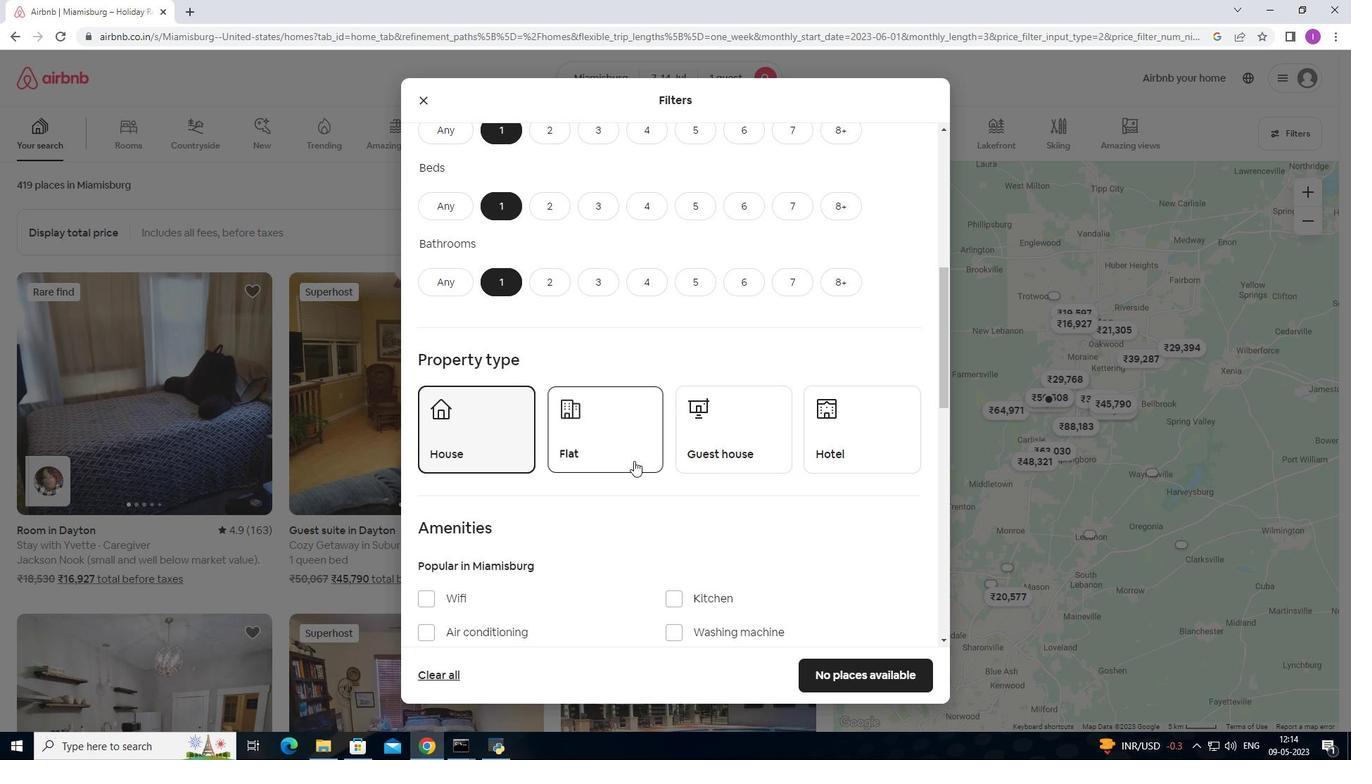 
Action: Mouse pressed left at (763, 458)
Screenshot: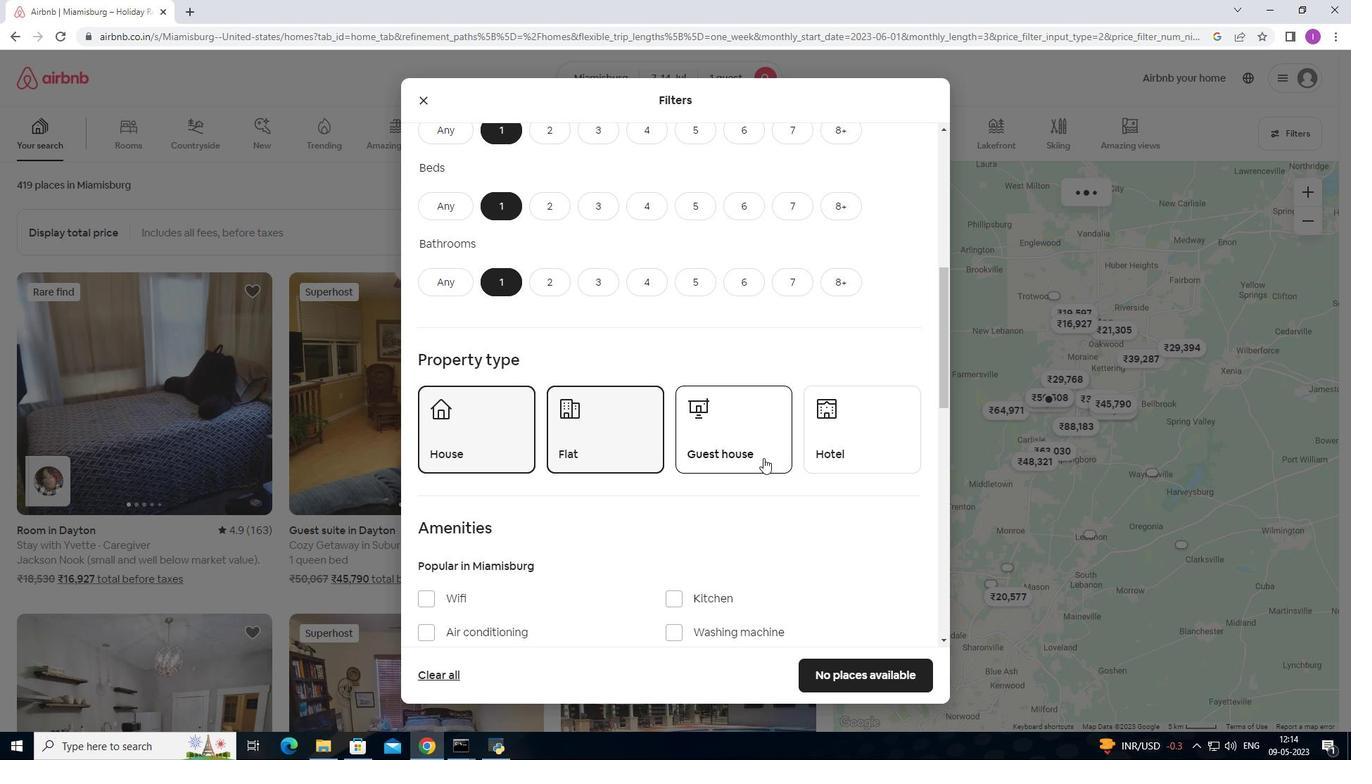 
Action: Mouse moved to (862, 454)
Screenshot: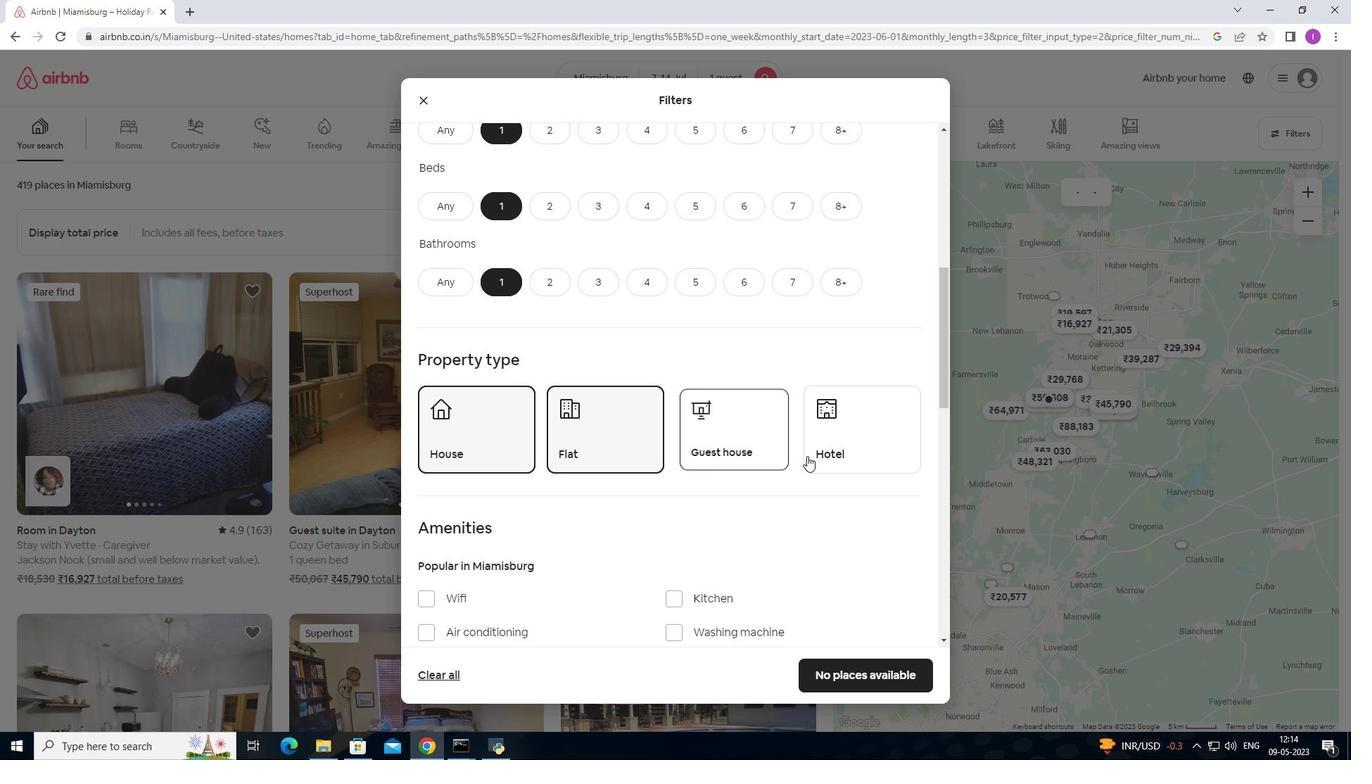 
Action: Mouse pressed left at (862, 454)
Screenshot: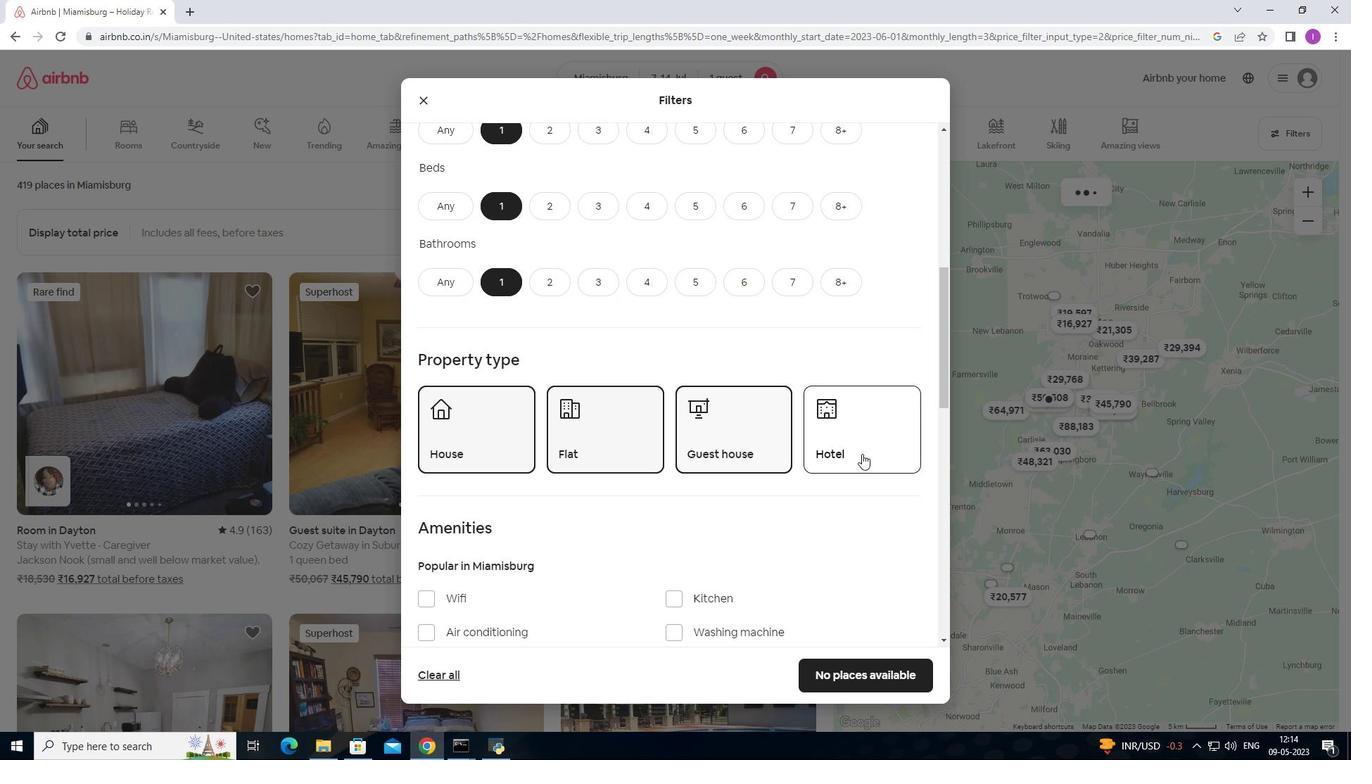 
Action: Mouse moved to (623, 547)
Screenshot: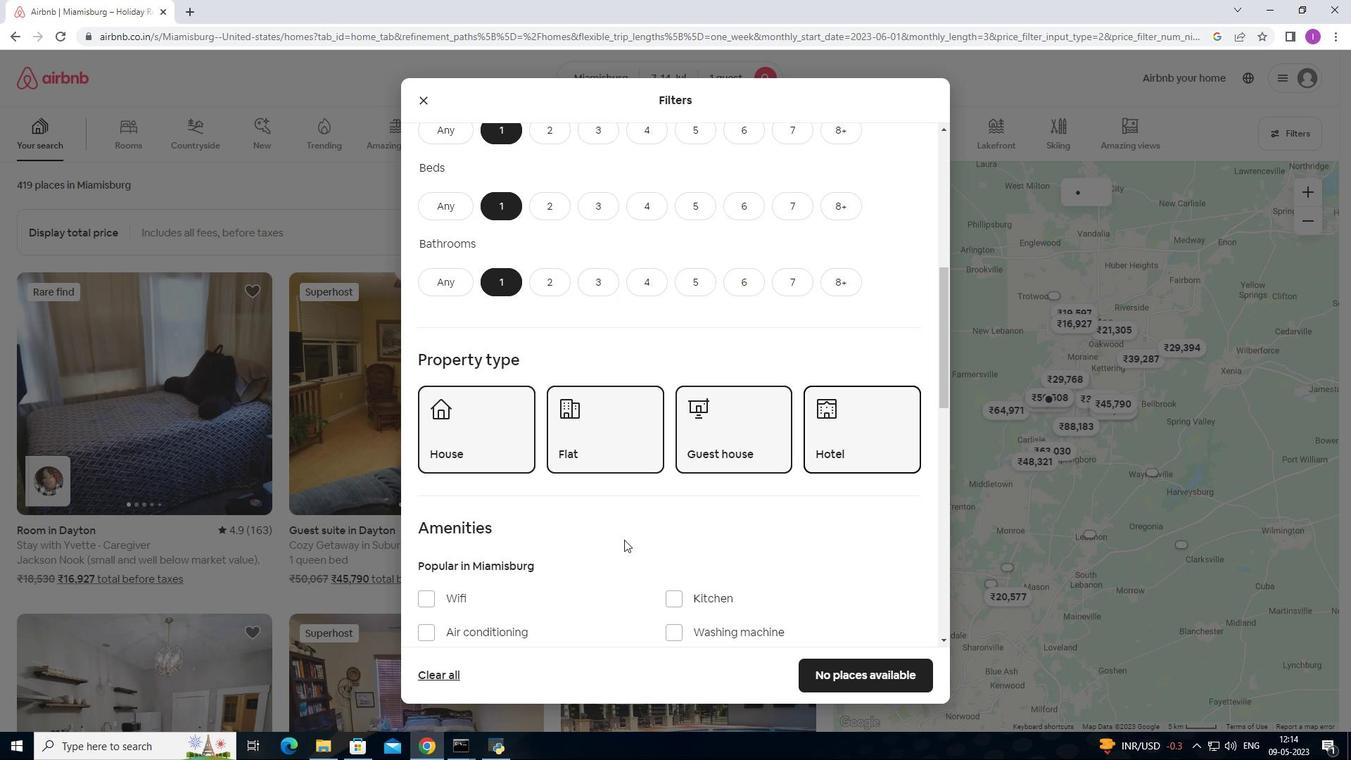 
Action: Mouse scrolled (623, 547) with delta (0, 0)
Screenshot: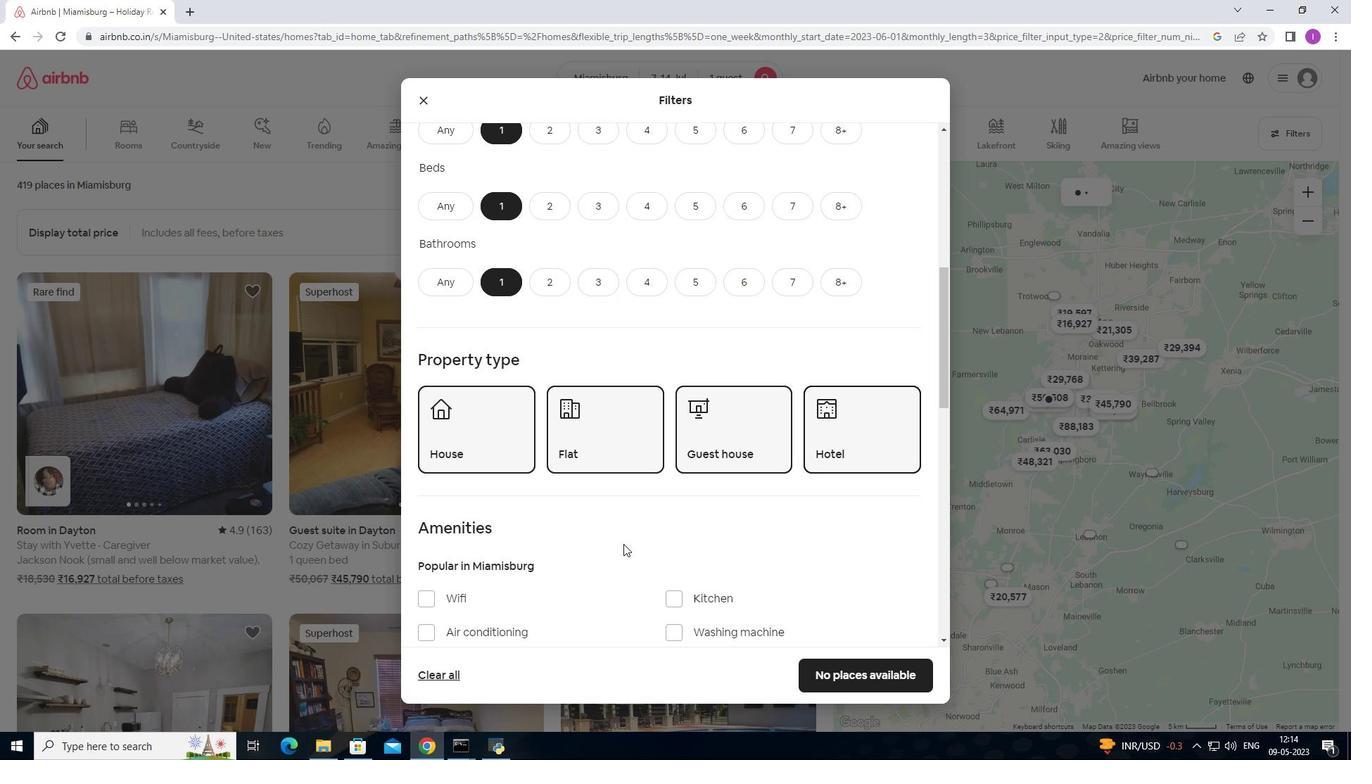 
Action: Mouse scrolled (623, 547) with delta (0, 0)
Screenshot: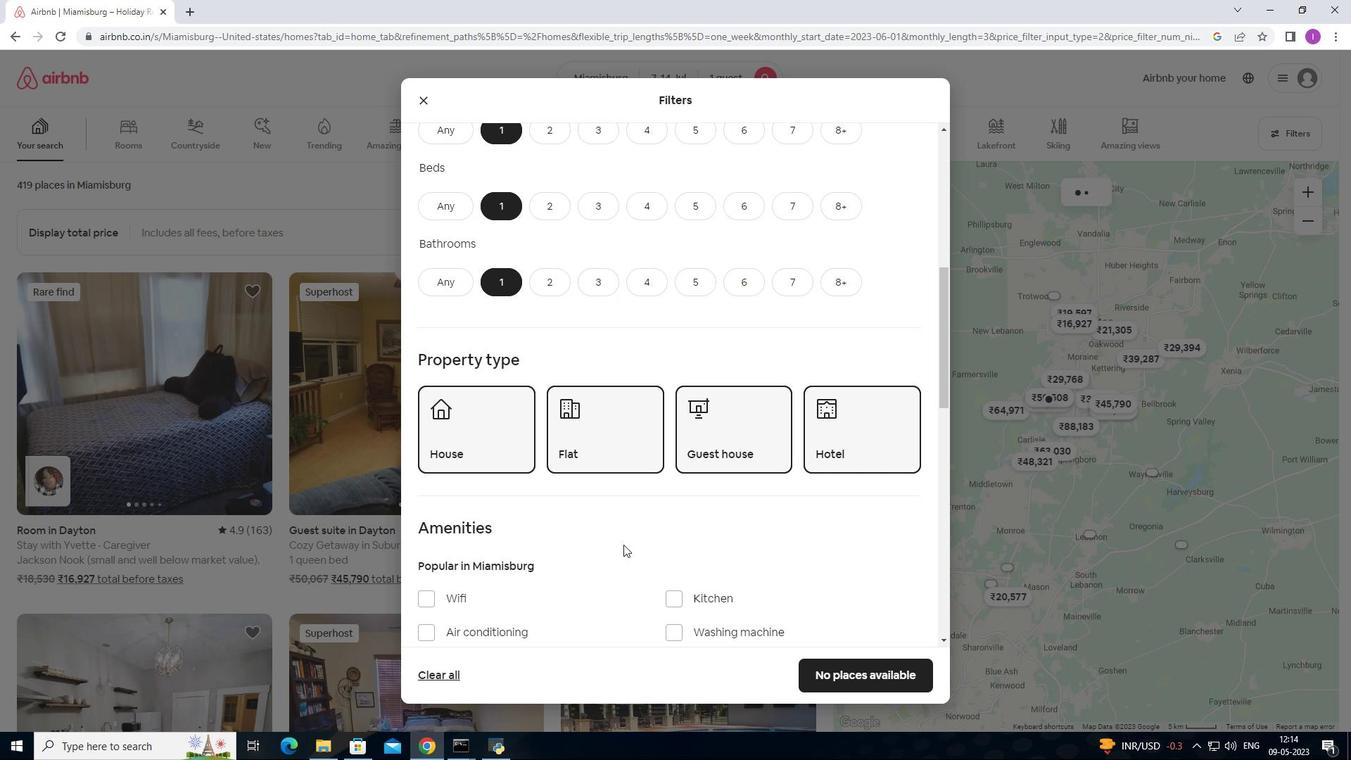 
Action: Mouse moved to (676, 493)
Screenshot: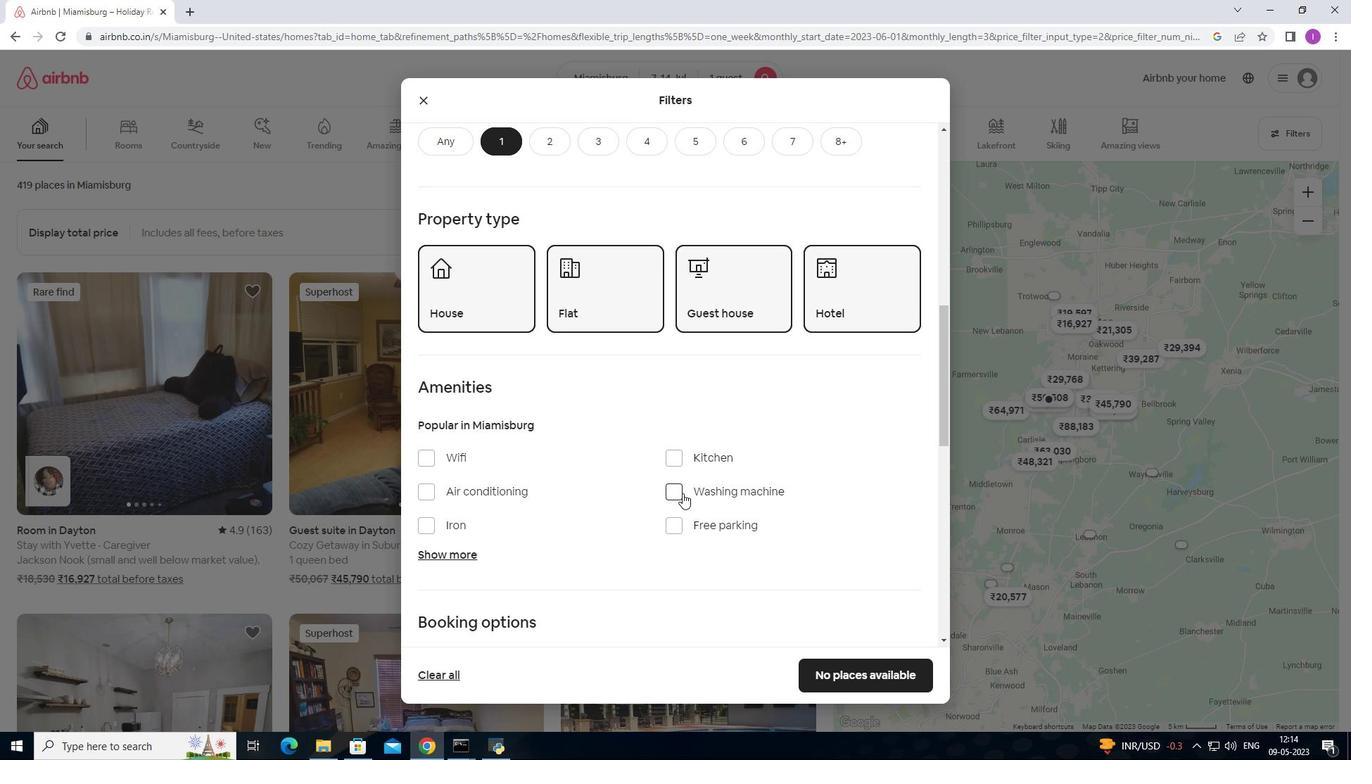 
Action: Mouse pressed left at (676, 493)
Screenshot: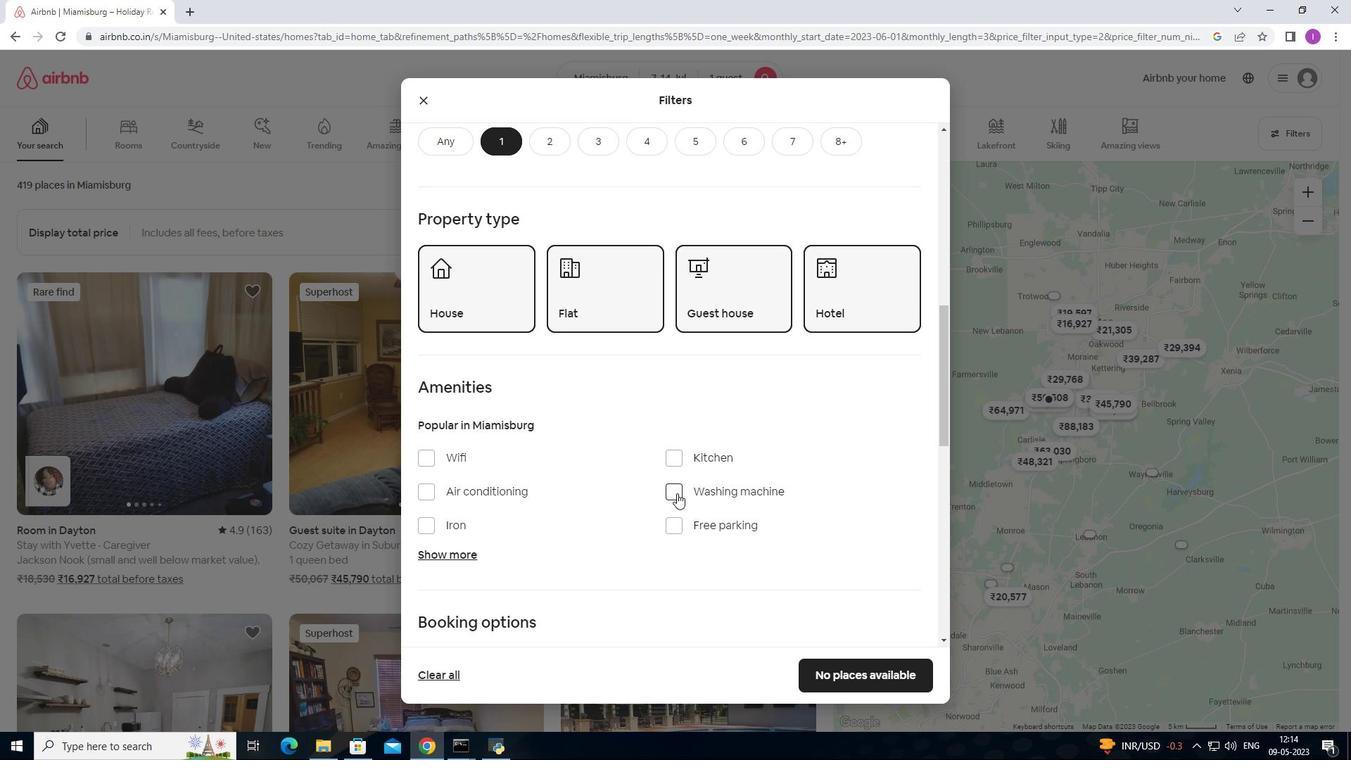 
Action: Mouse moved to (675, 511)
Screenshot: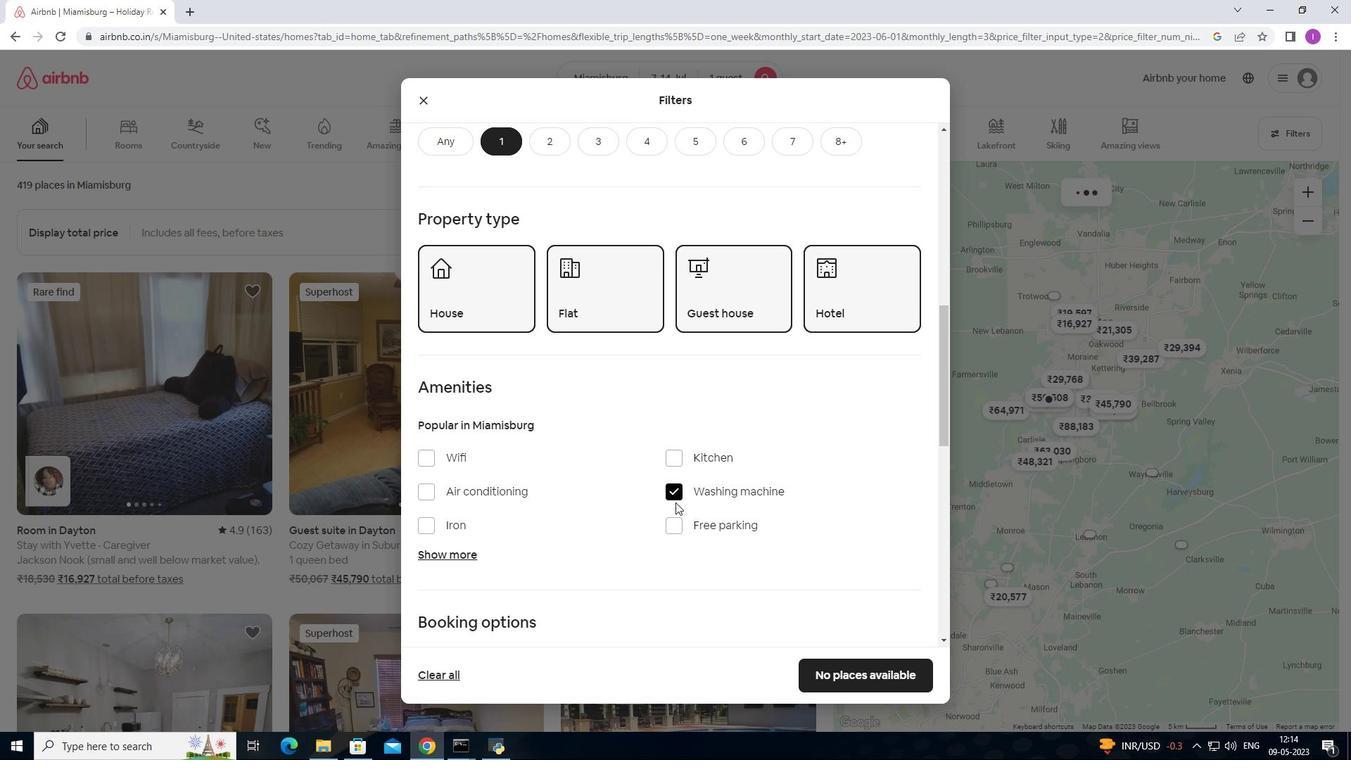 
Action: Mouse scrolled (675, 510) with delta (0, 0)
Screenshot: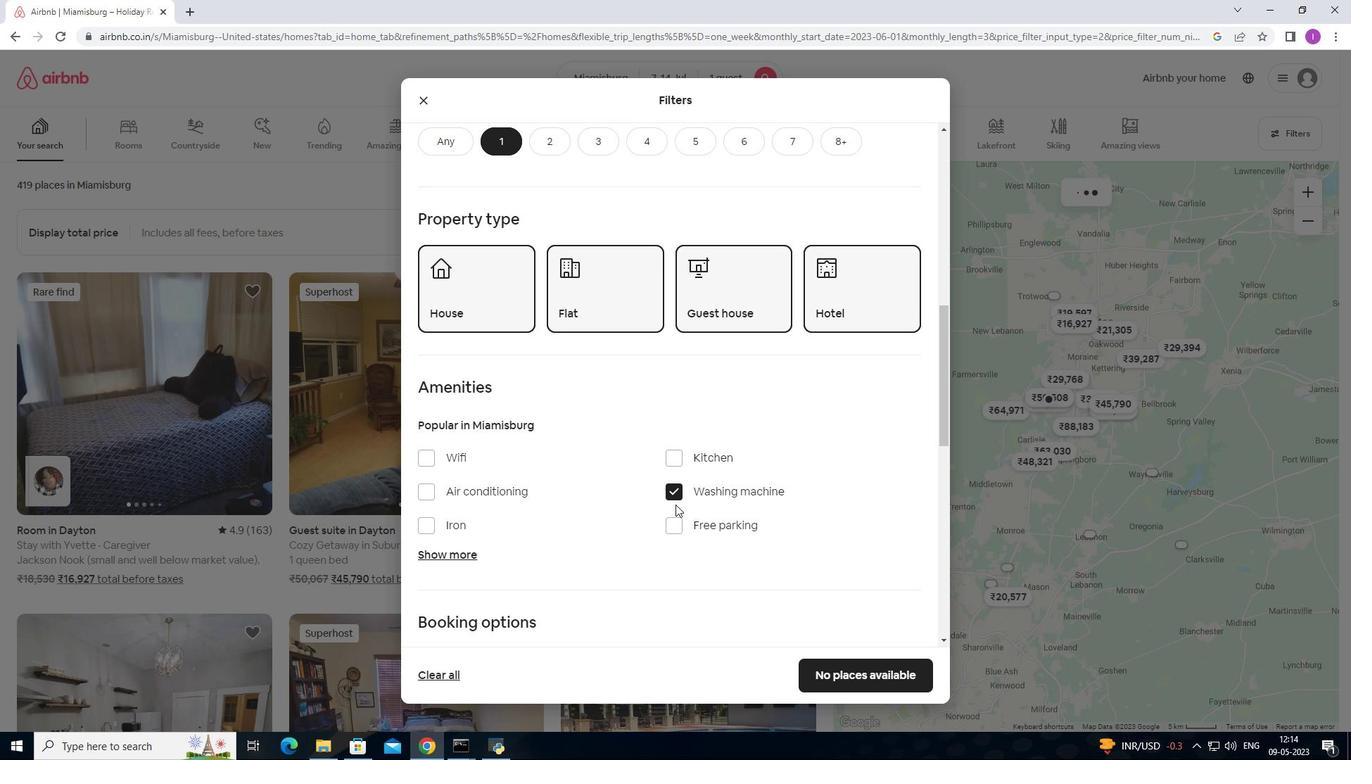 
Action: Mouse moved to (675, 513)
Screenshot: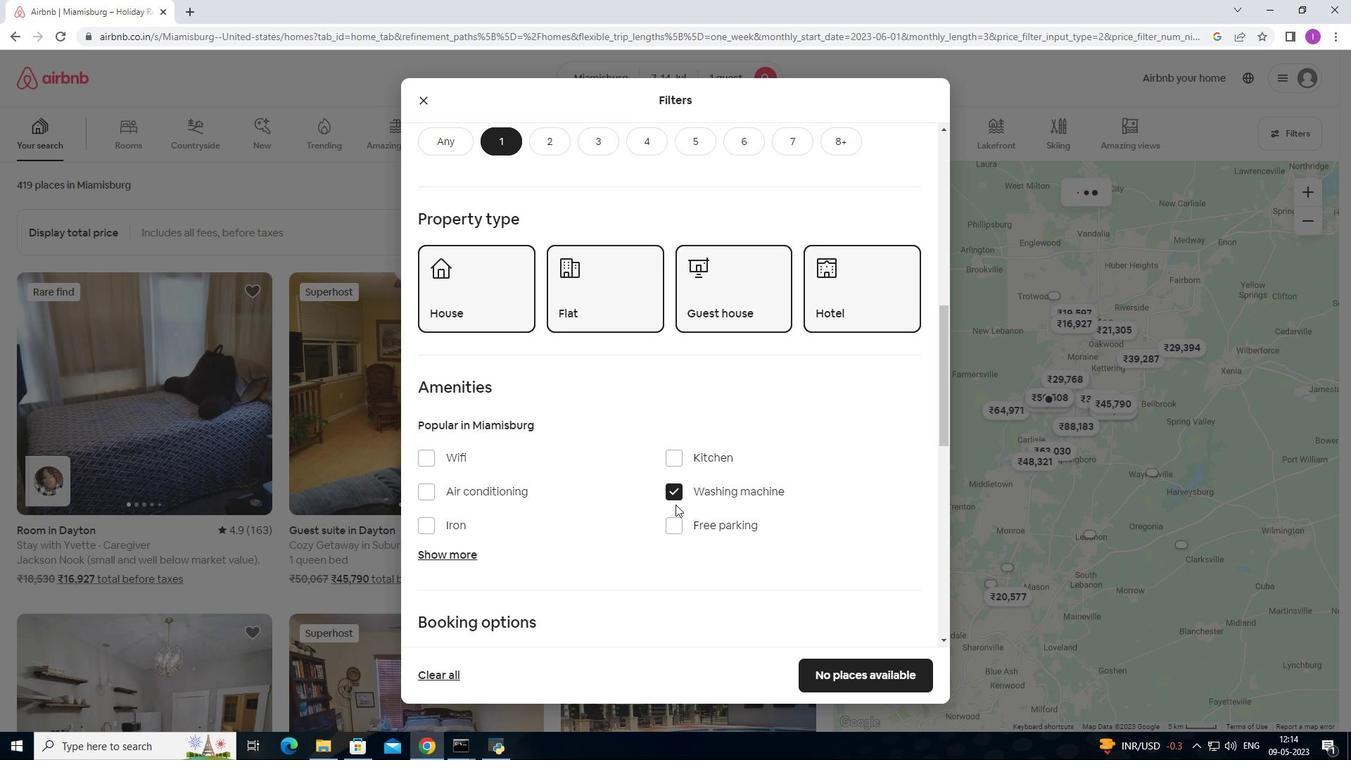 
Action: Mouse scrolled (675, 512) with delta (0, 0)
Screenshot: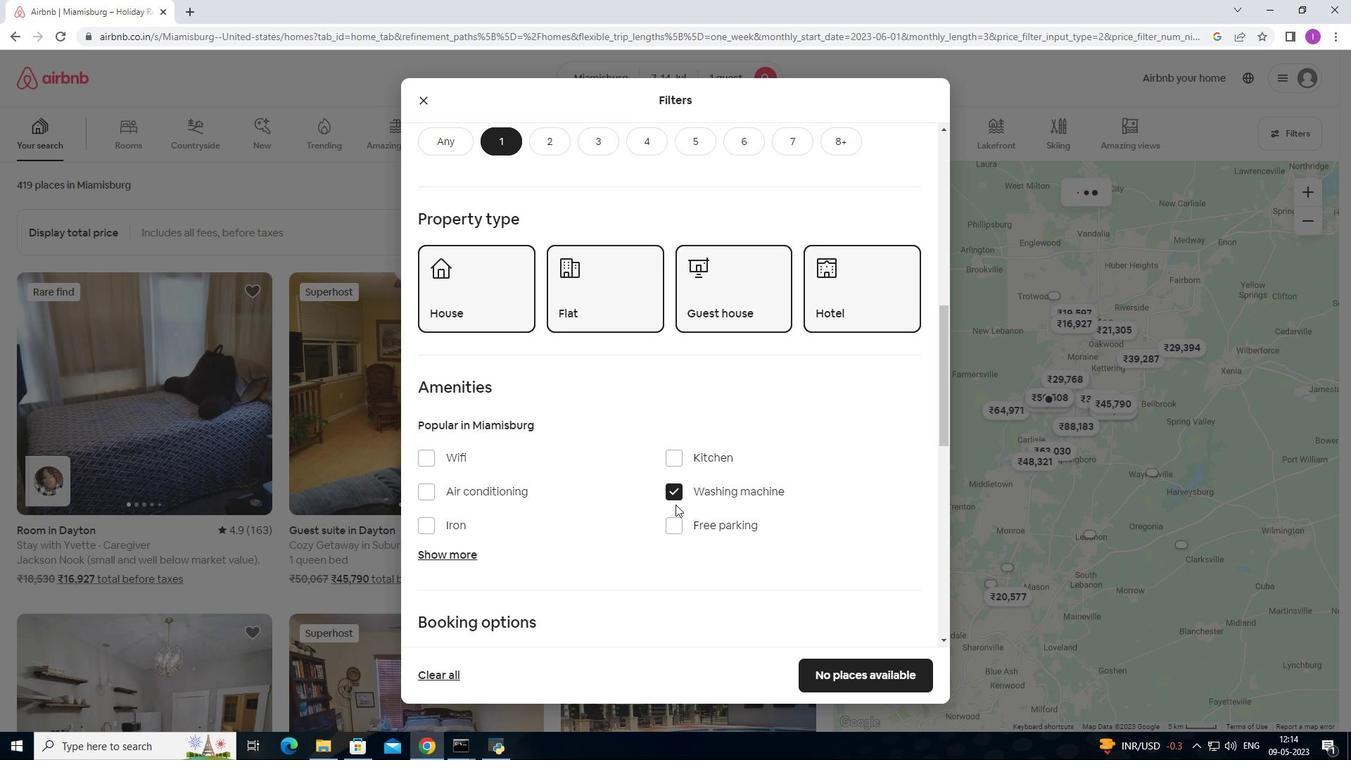 
Action: Mouse moved to (675, 513)
Screenshot: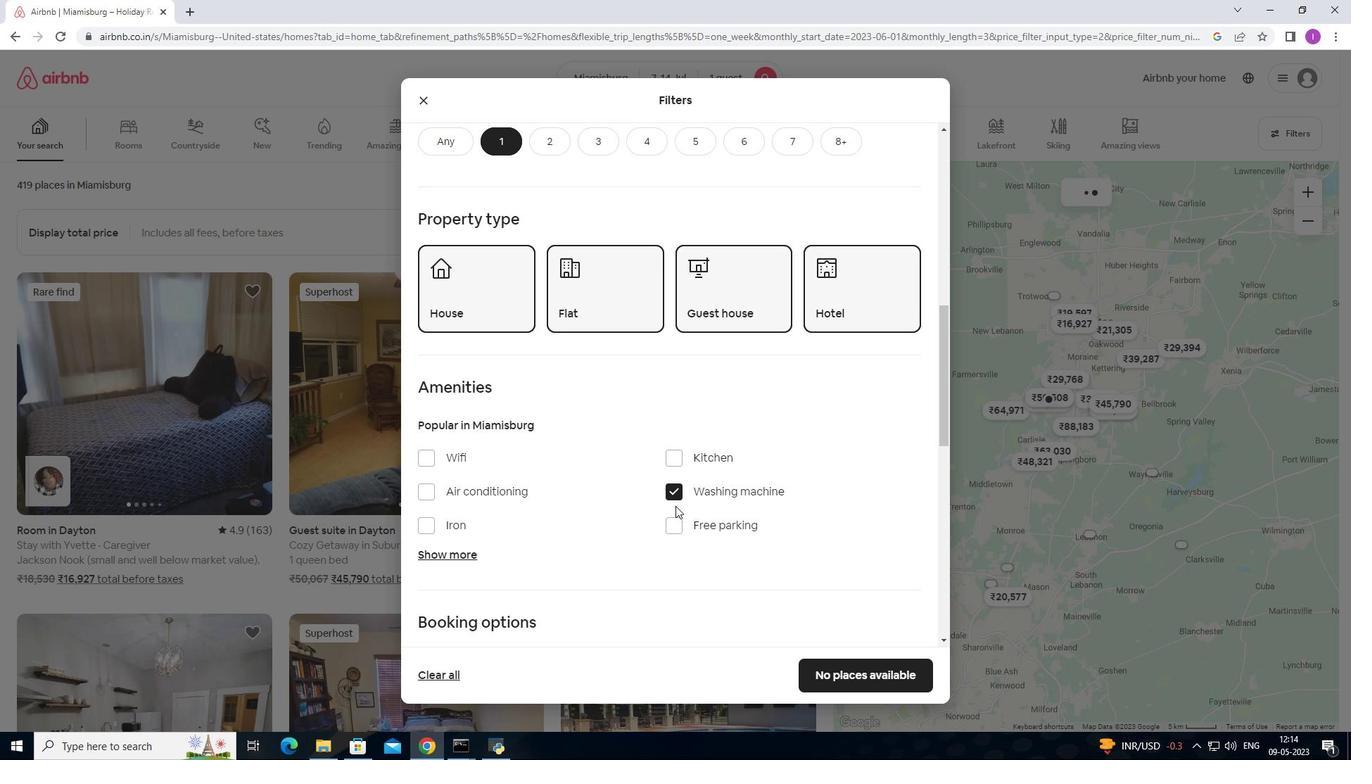 
Action: Mouse scrolled (675, 512) with delta (0, 0)
Screenshot: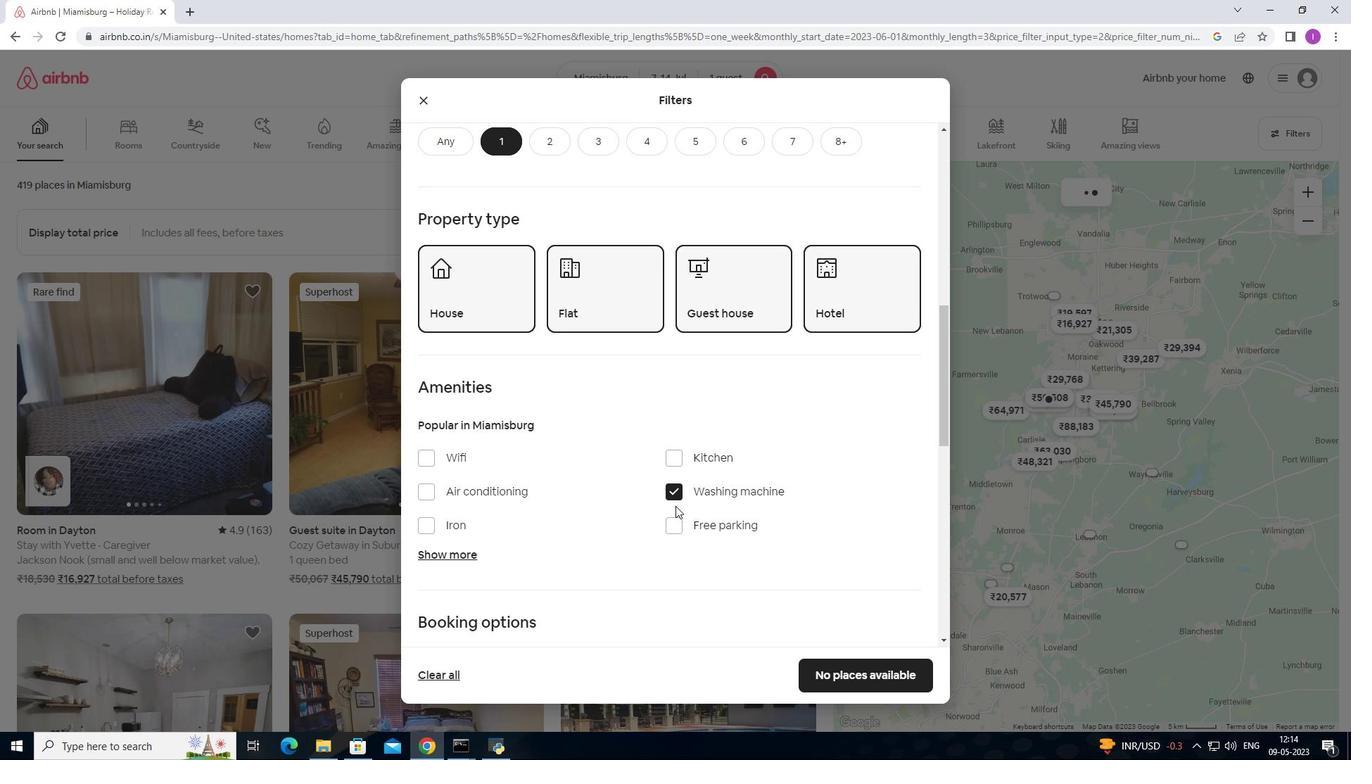 
Action: Mouse moved to (675, 516)
Screenshot: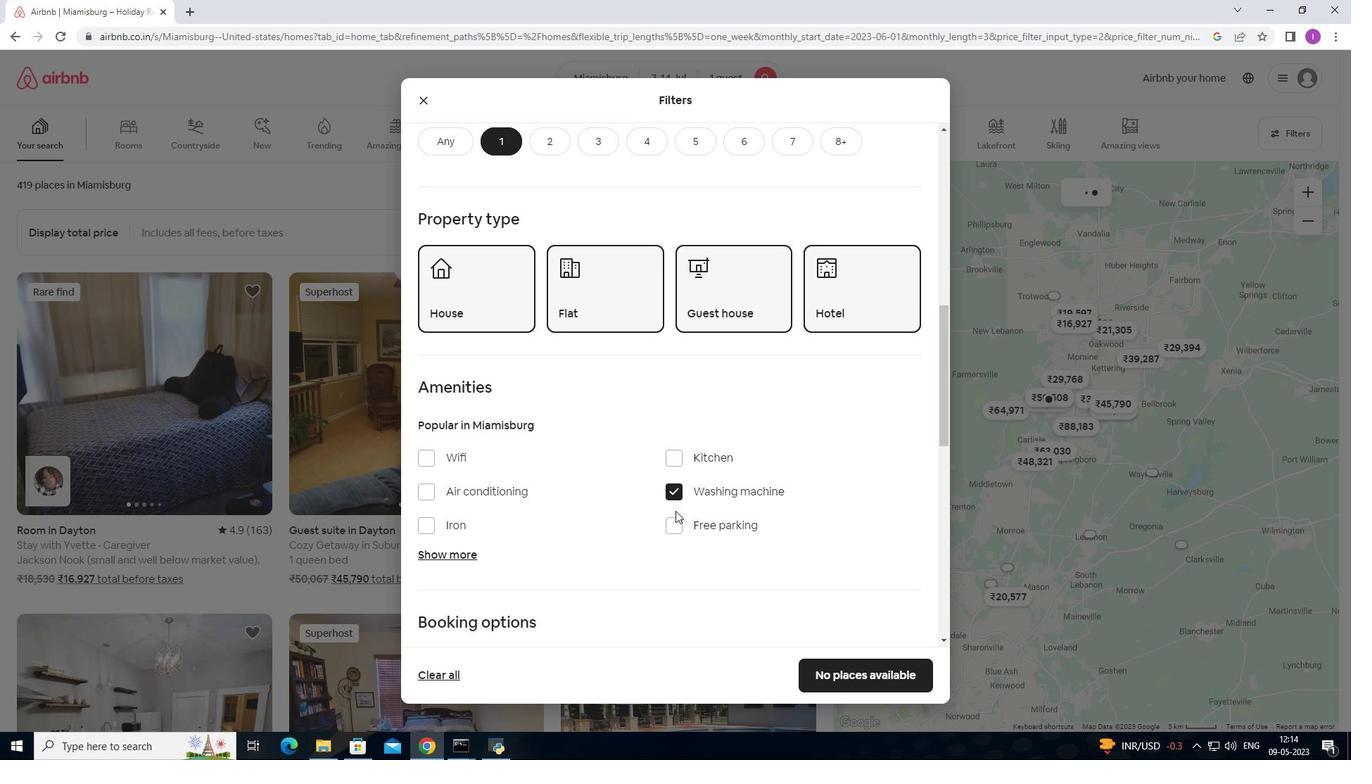 
Action: Mouse scrolled (675, 516) with delta (0, 0)
Screenshot: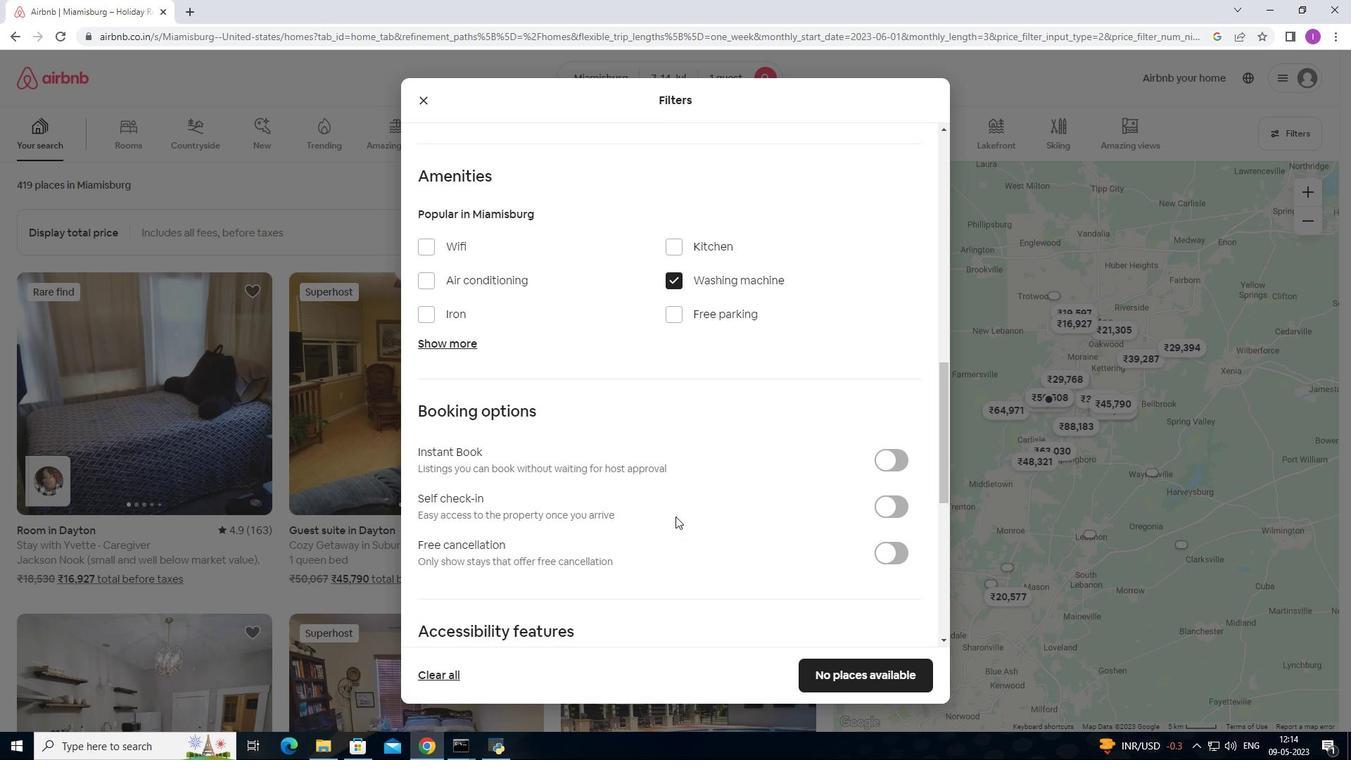 
Action: Mouse moved to (906, 434)
Screenshot: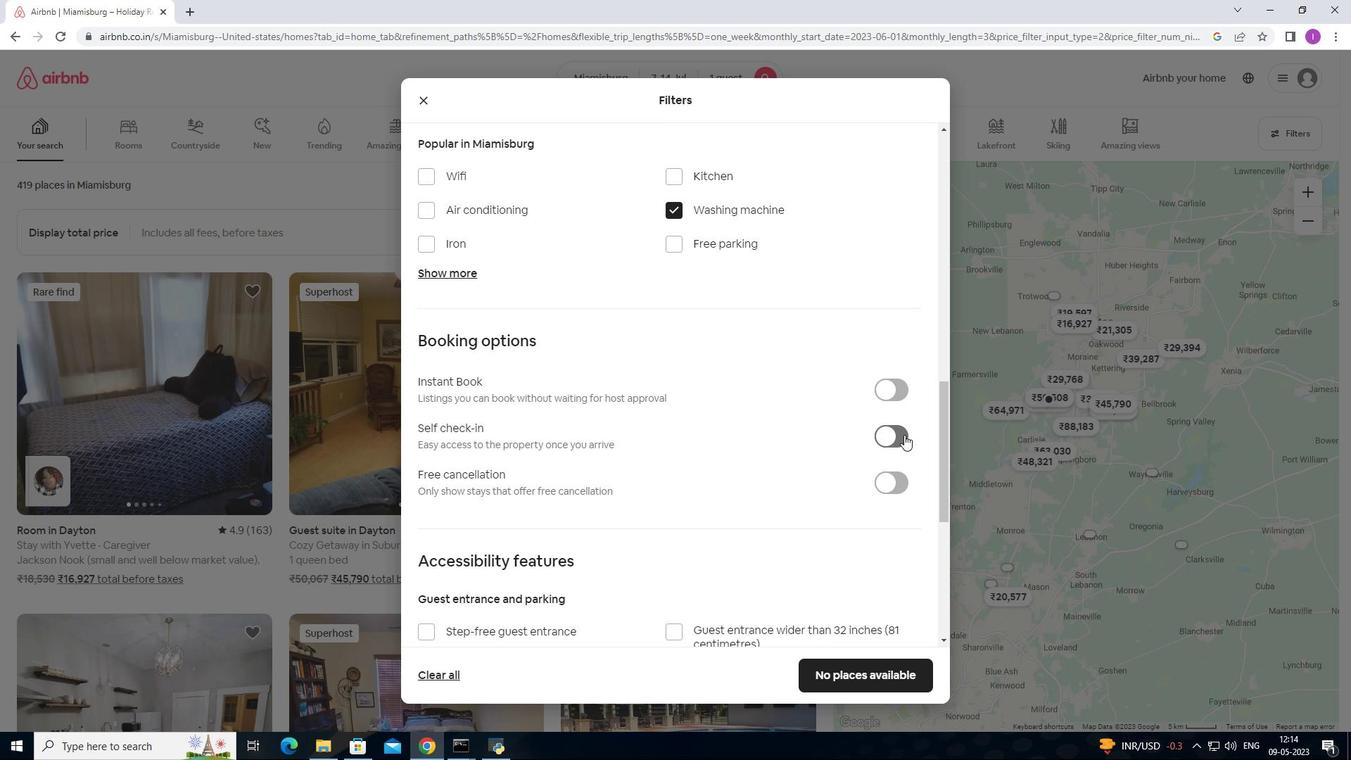 
Action: Mouse pressed left at (906, 434)
Screenshot: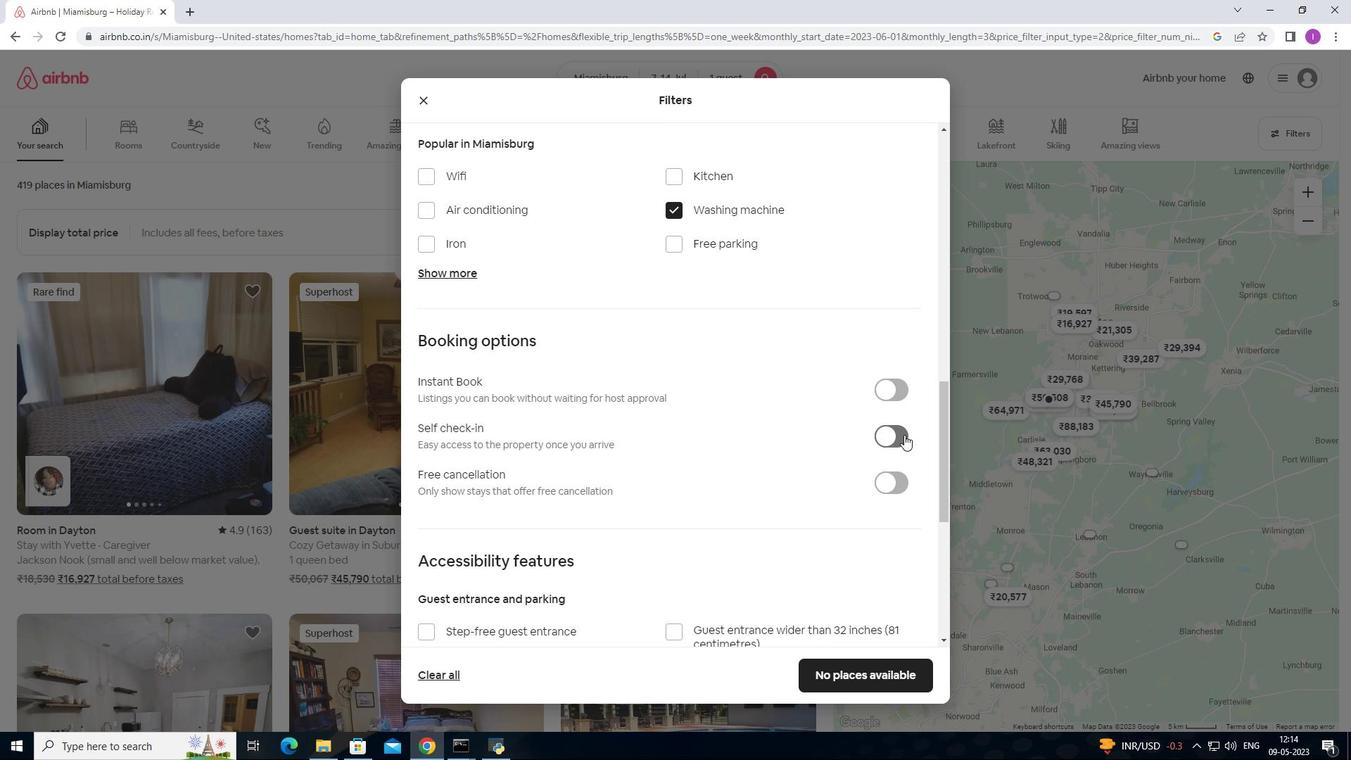 
Action: Mouse moved to (649, 523)
Screenshot: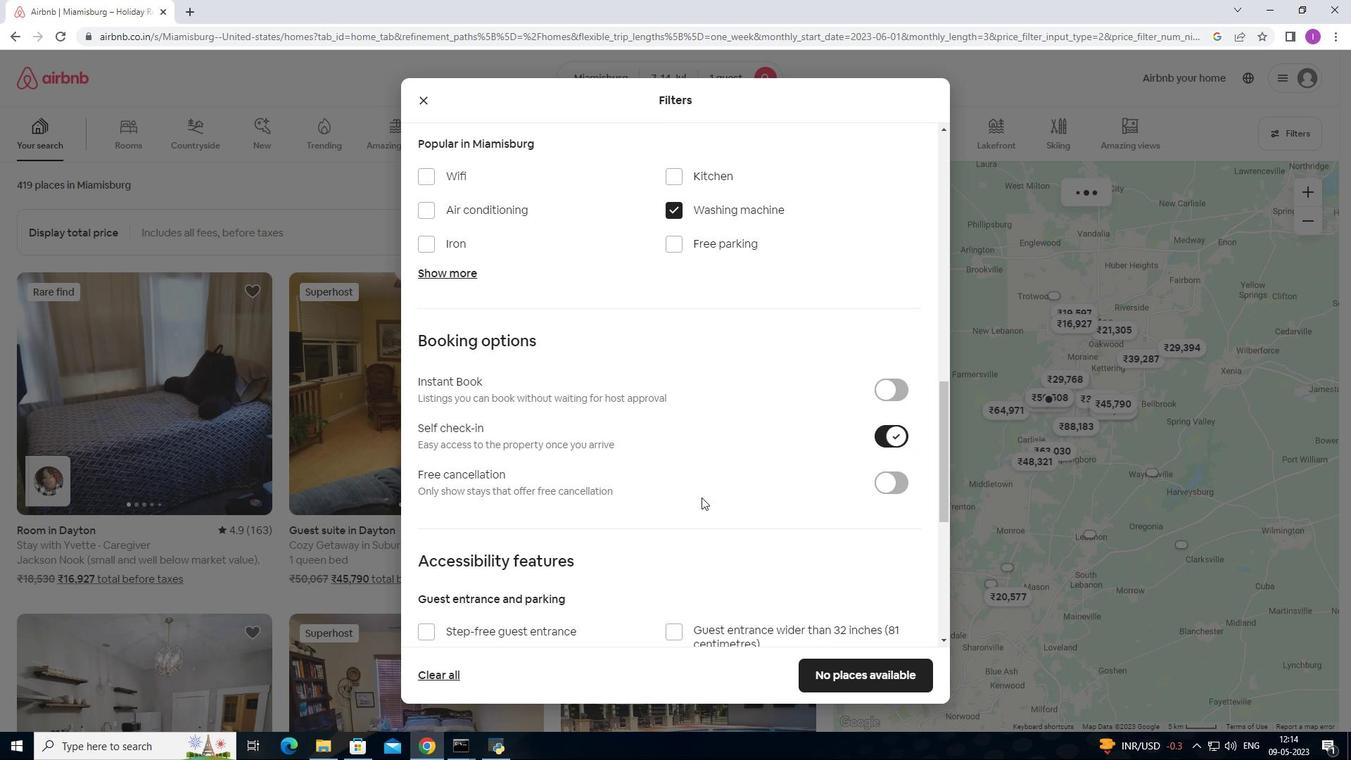 
Action: Mouse scrolled (649, 522) with delta (0, 0)
Screenshot: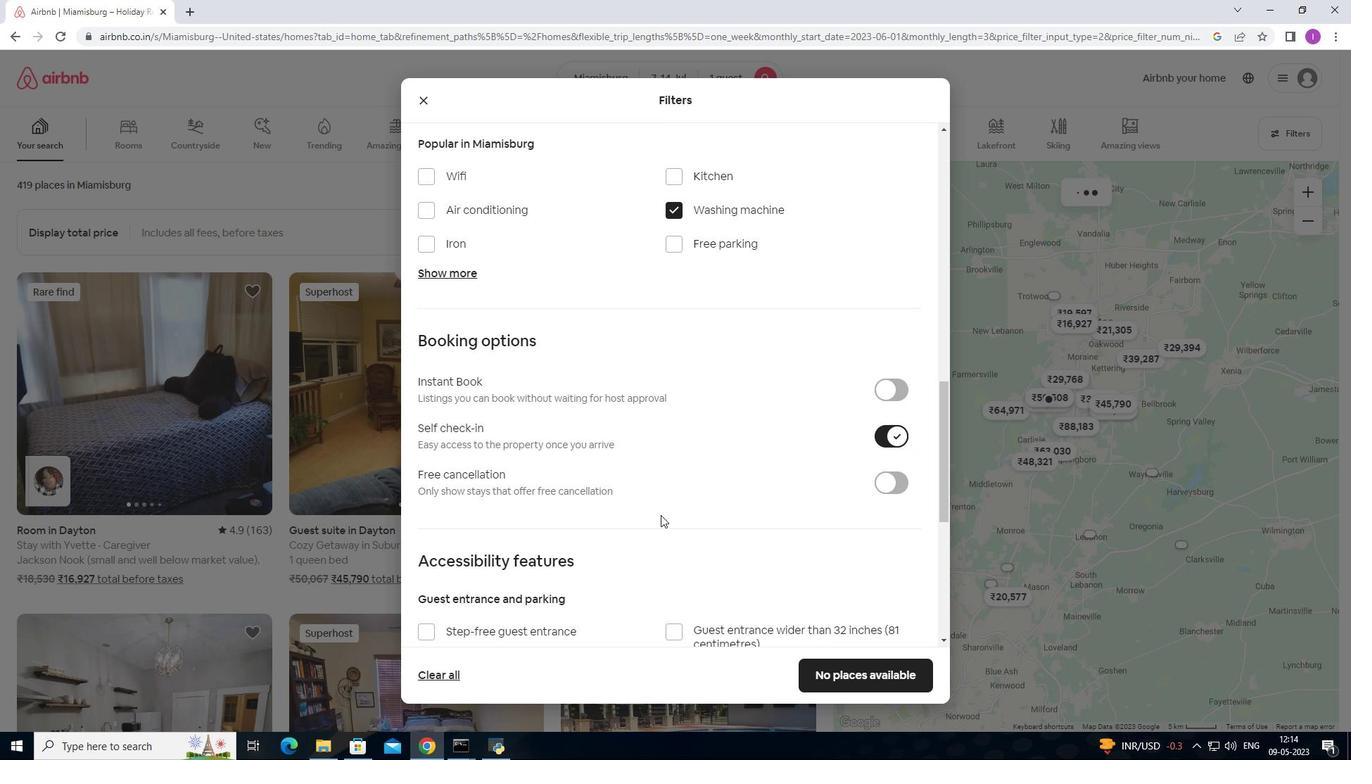 
Action: Mouse moved to (649, 524)
Screenshot: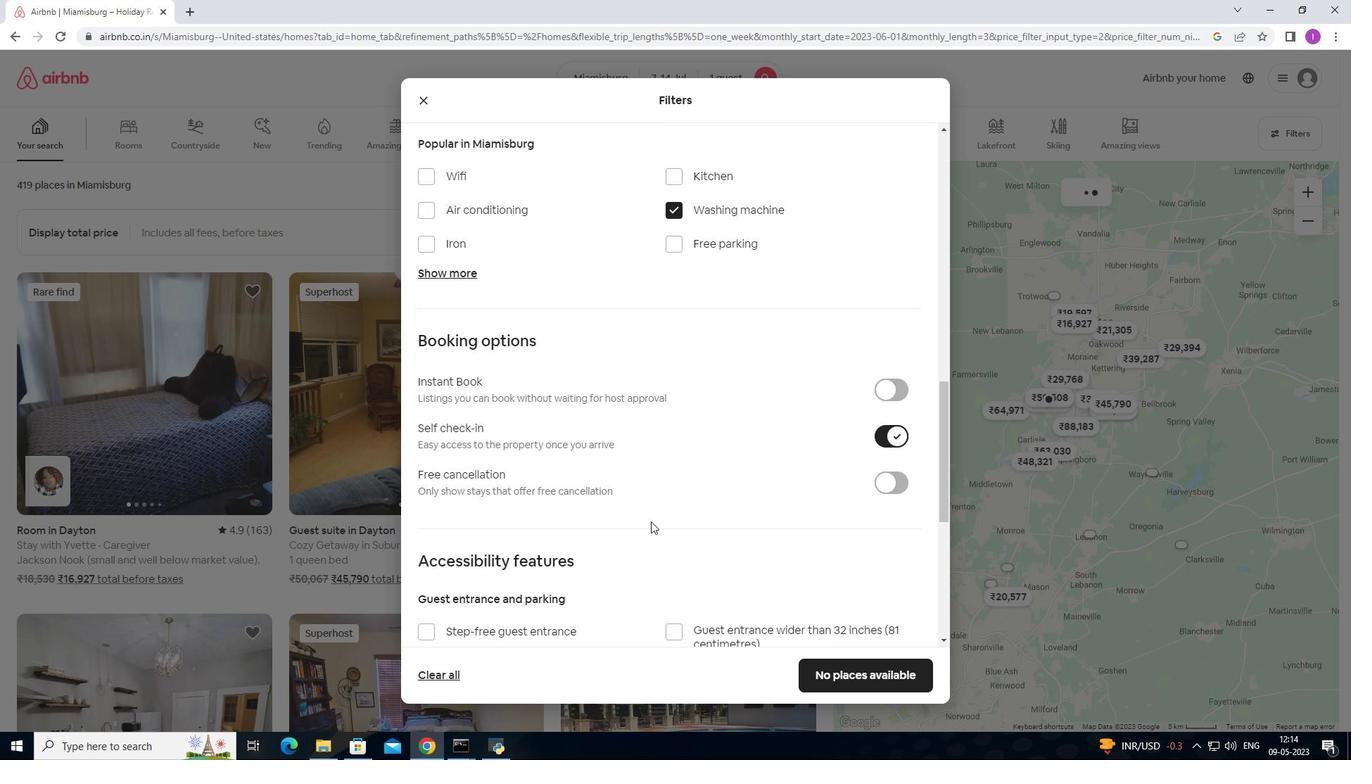 
Action: Mouse scrolled (649, 523) with delta (0, 0)
Screenshot: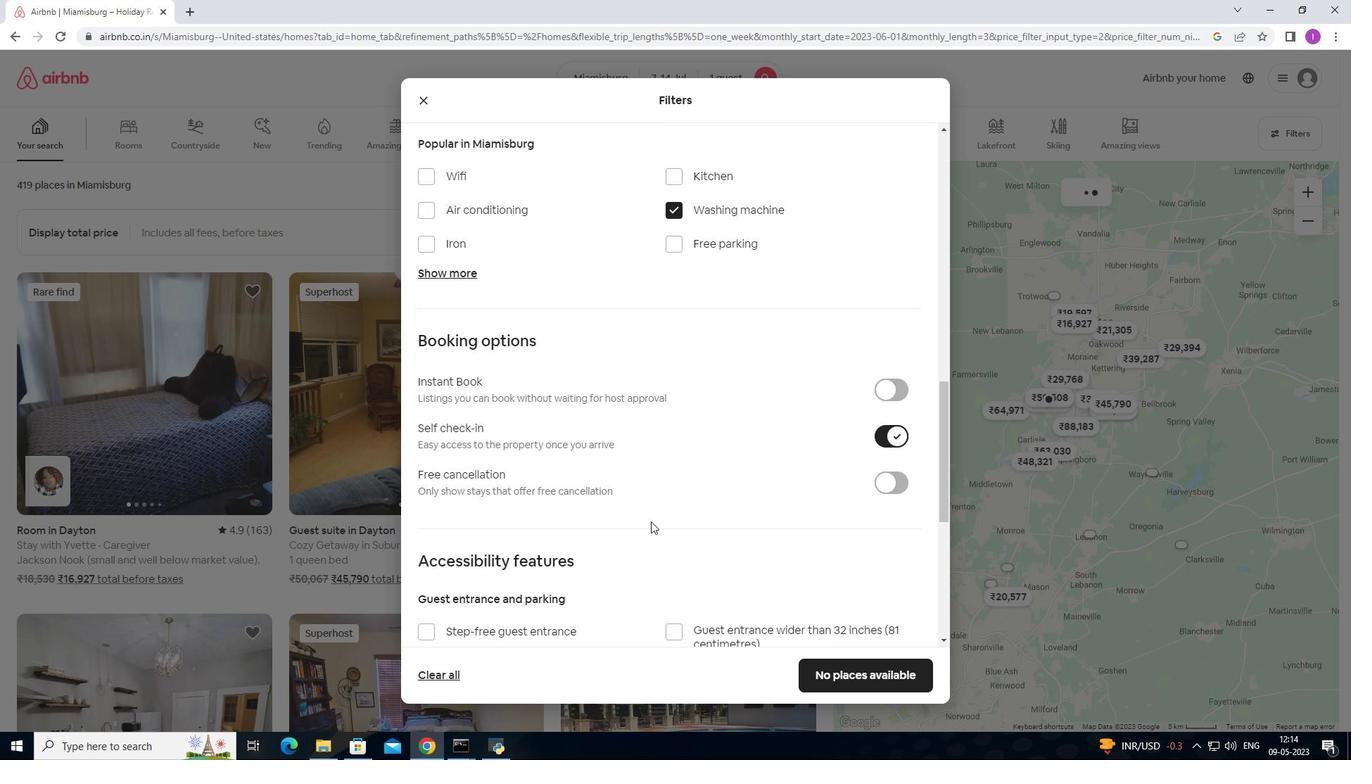 
Action: Mouse scrolled (649, 523) with delta (0, 0)
Screenshot: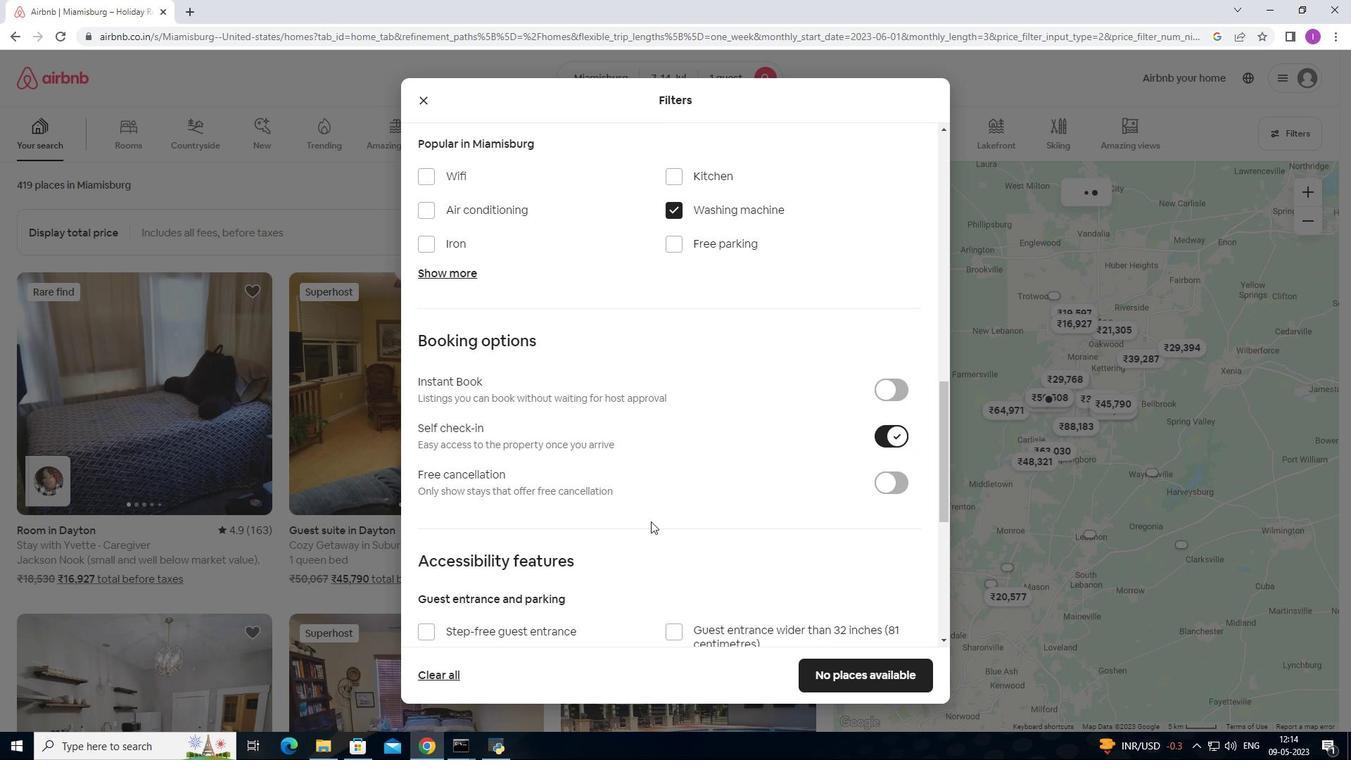 
Action: Mouse moved to (649, 524)
Screenshot: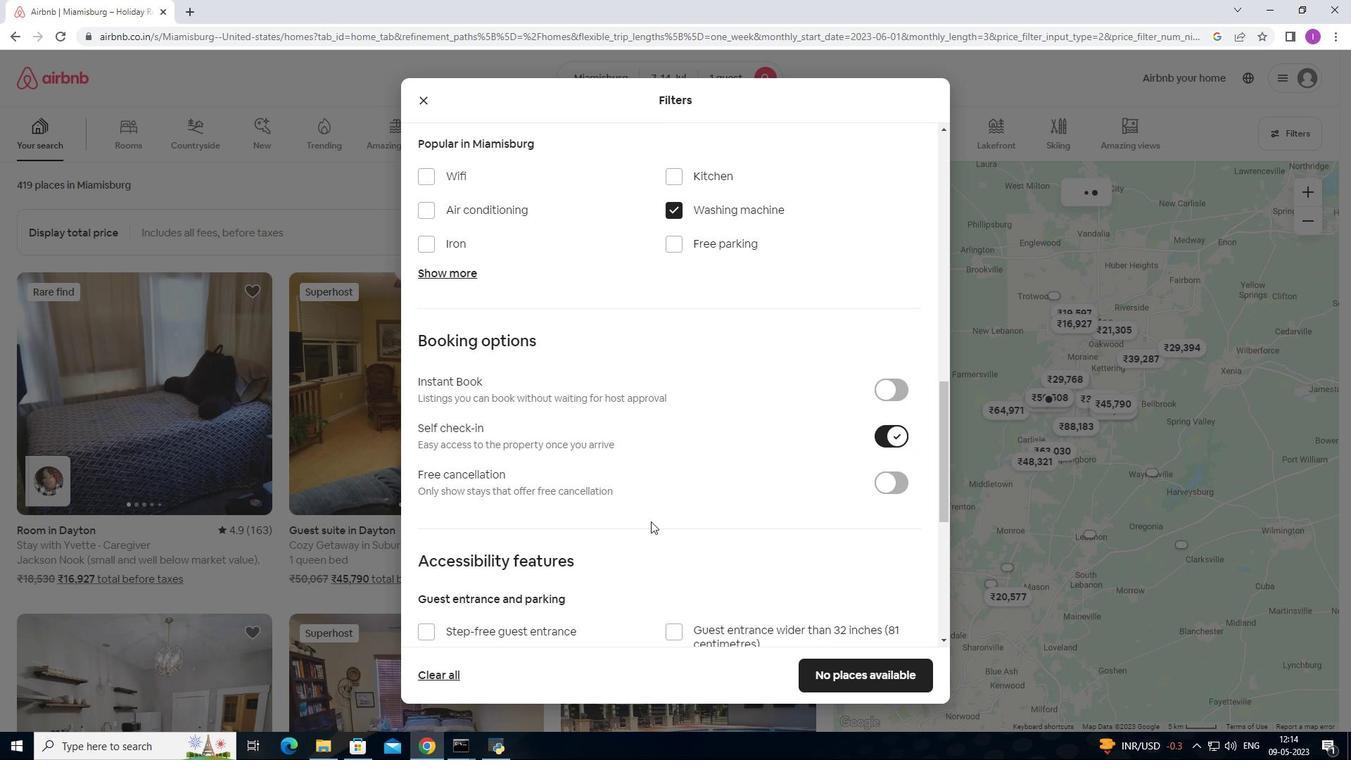 
Action: Mouse scrolled (649, 523) with delta (0, 0)
Screenshot: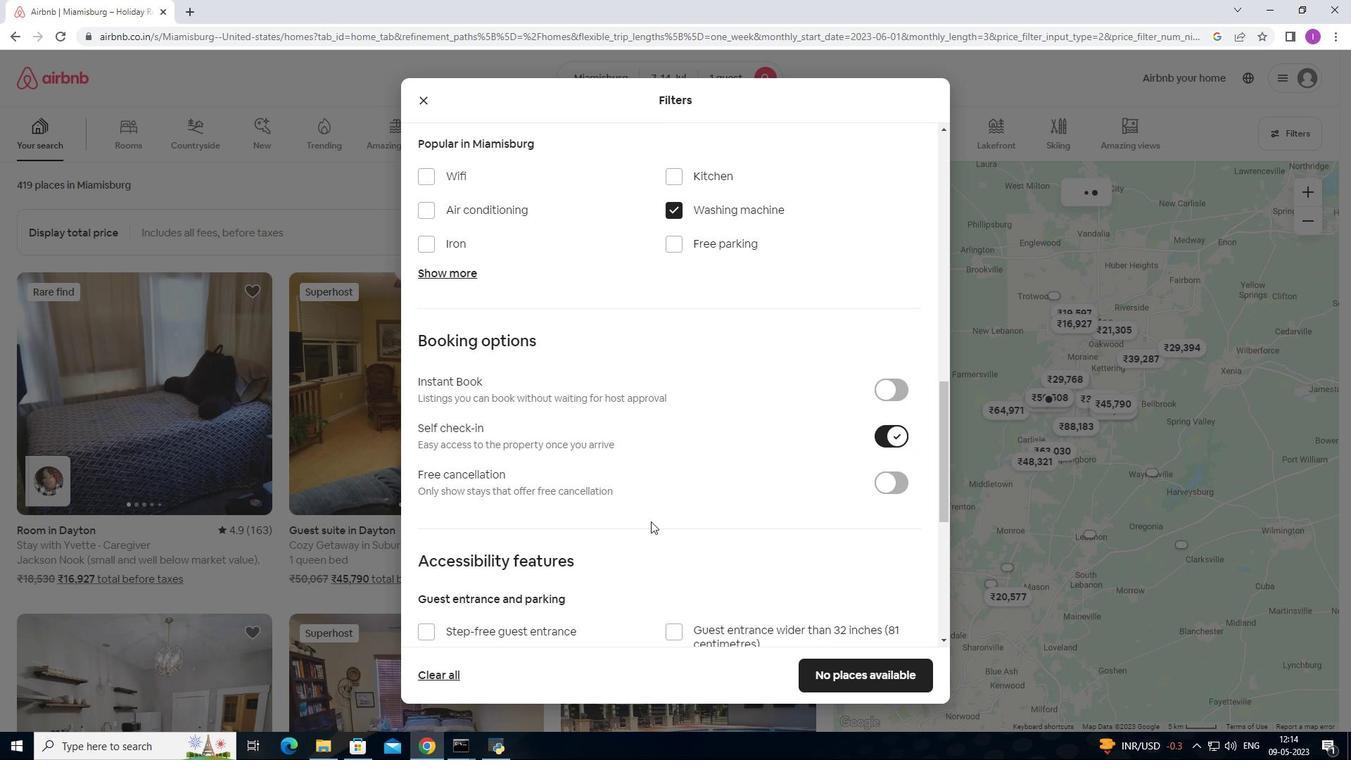 
Action: Mouse moved to (649, 525)
Screenshot: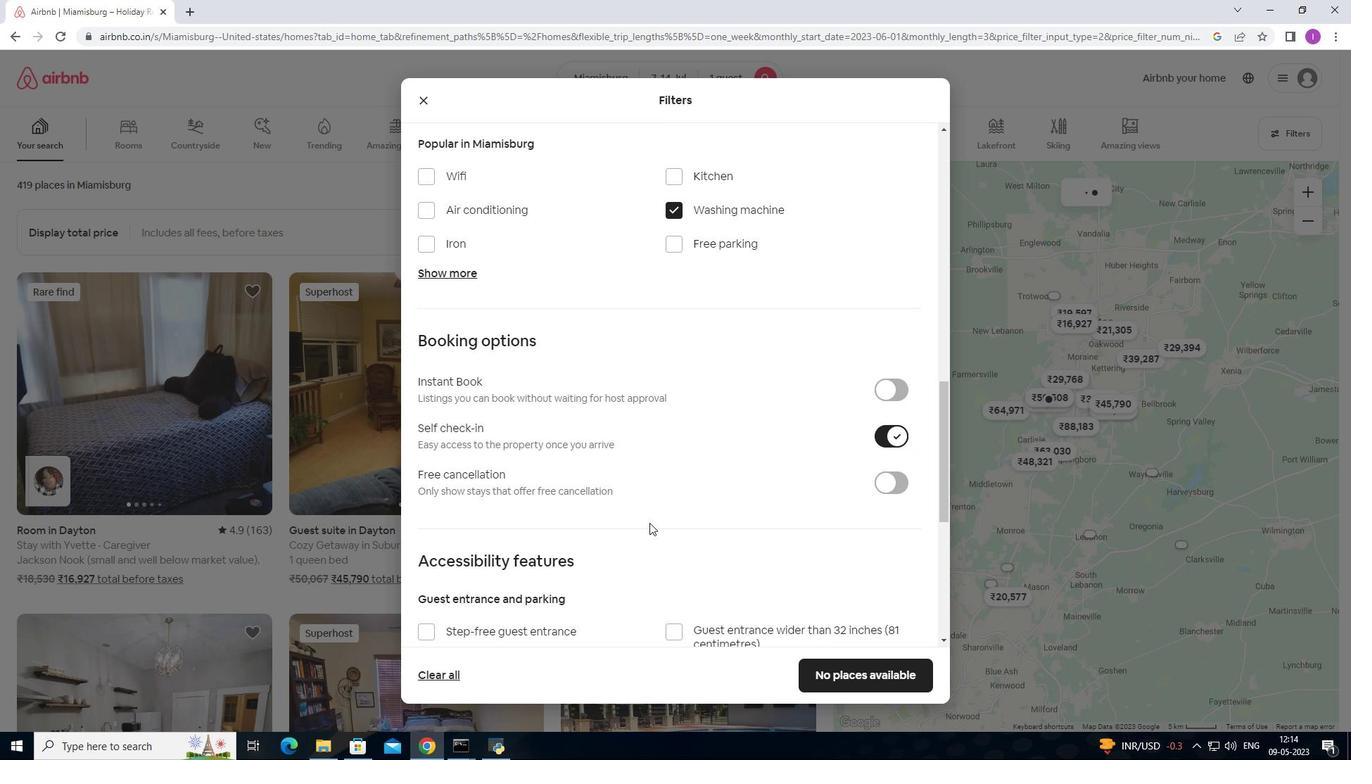 
Action: Mouse scrolled (649, 525) with delta (0, 0)
Screenshot: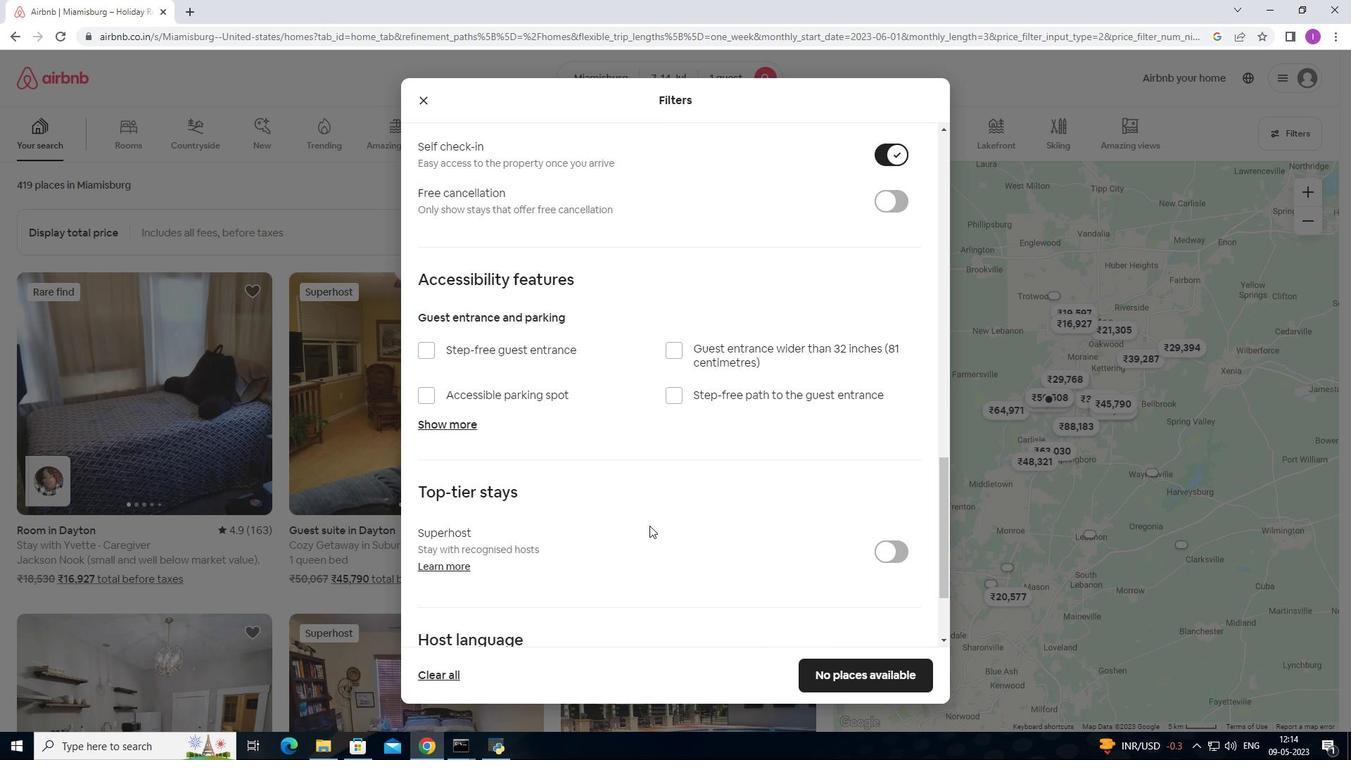 
Action: Mouse scrolled (649, 525) with delta (0, 0)
Screenshot: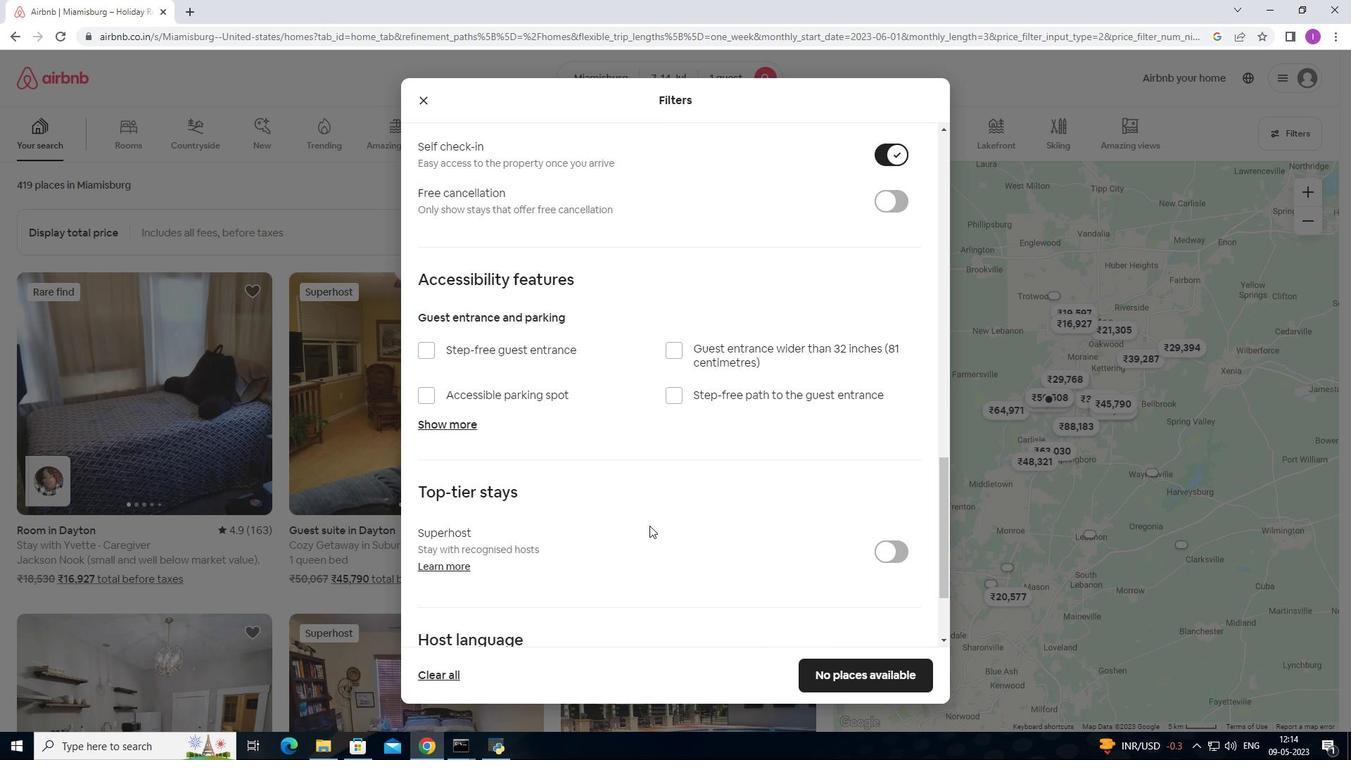 
Action: Mouse scrolled (649, 525) with delta (0, 0)
Screenshot: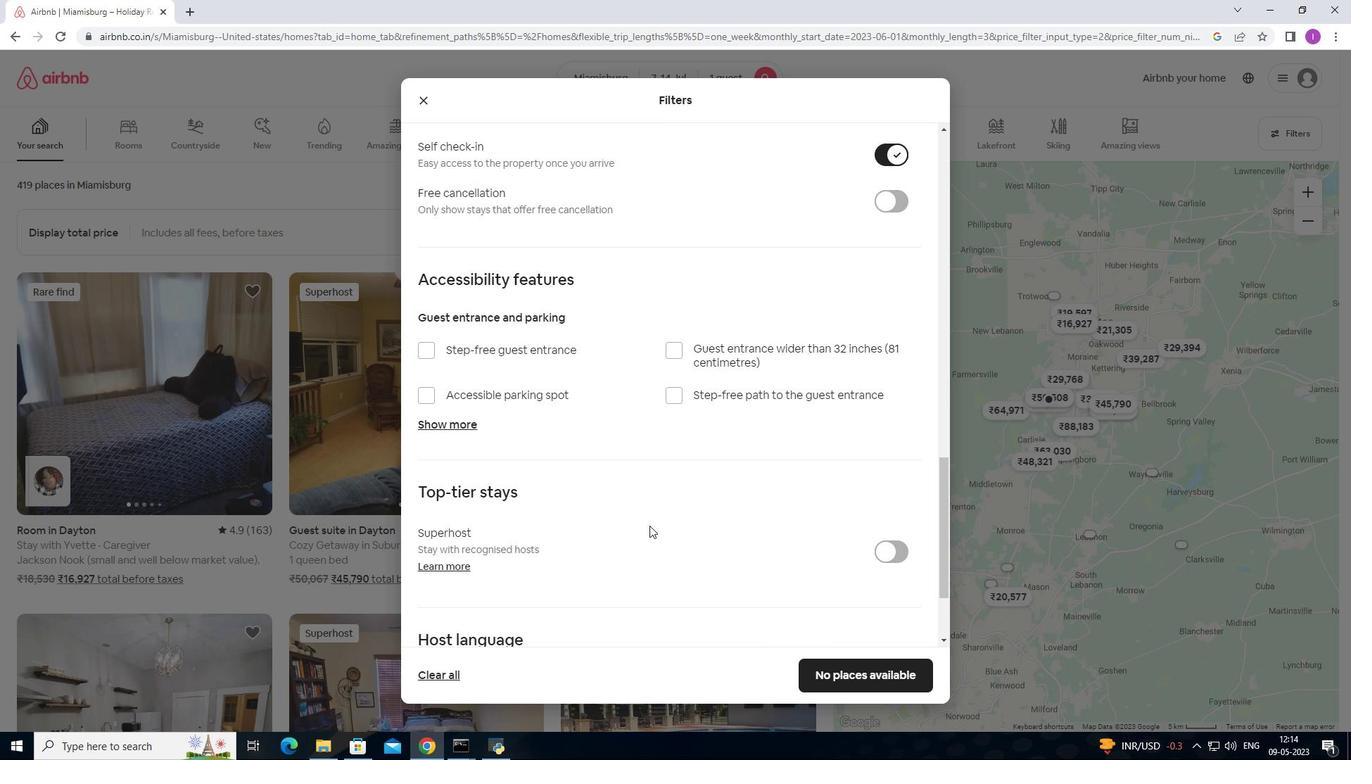 
Action: Mouse scrolled (649, 525) with delta (0, 0)
Screenshot: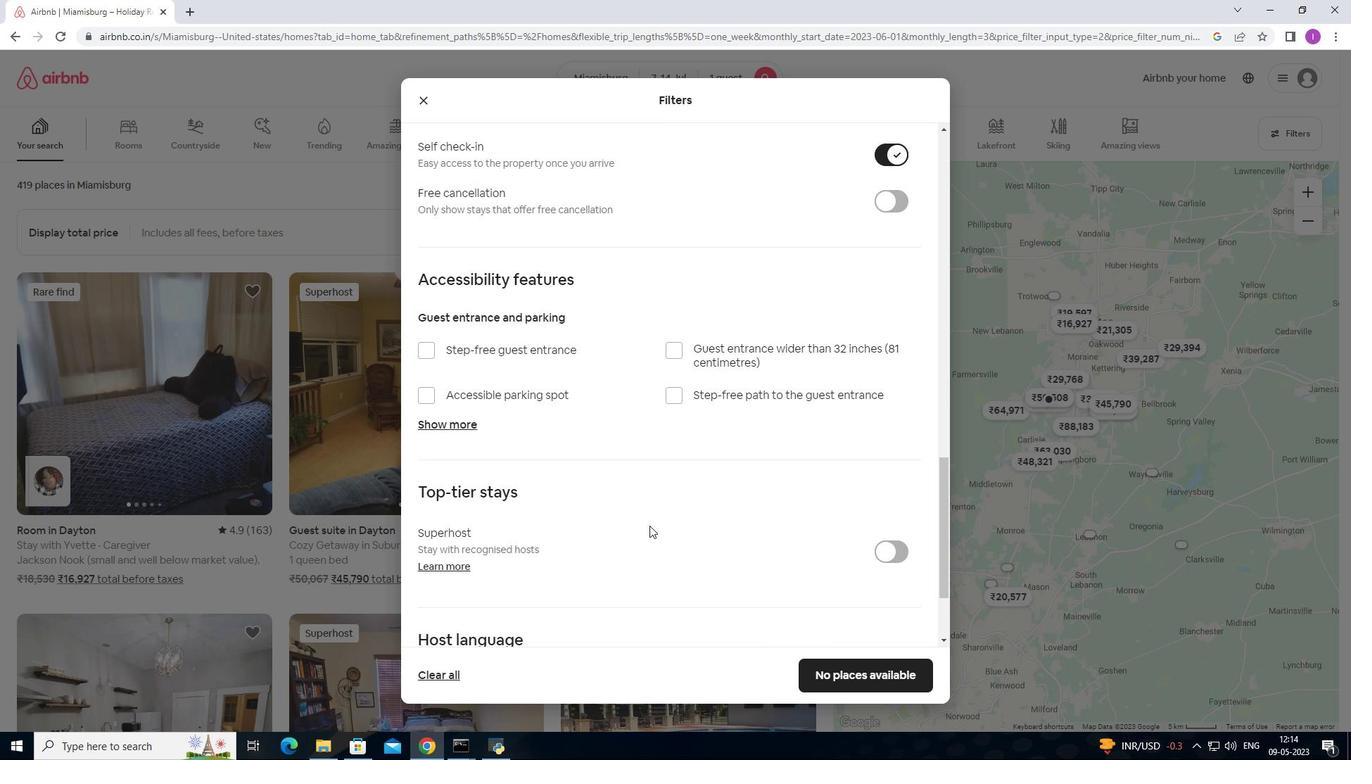 
Action: Mouse scrolled (649, 525) with delta (0, 0)
Screenshot: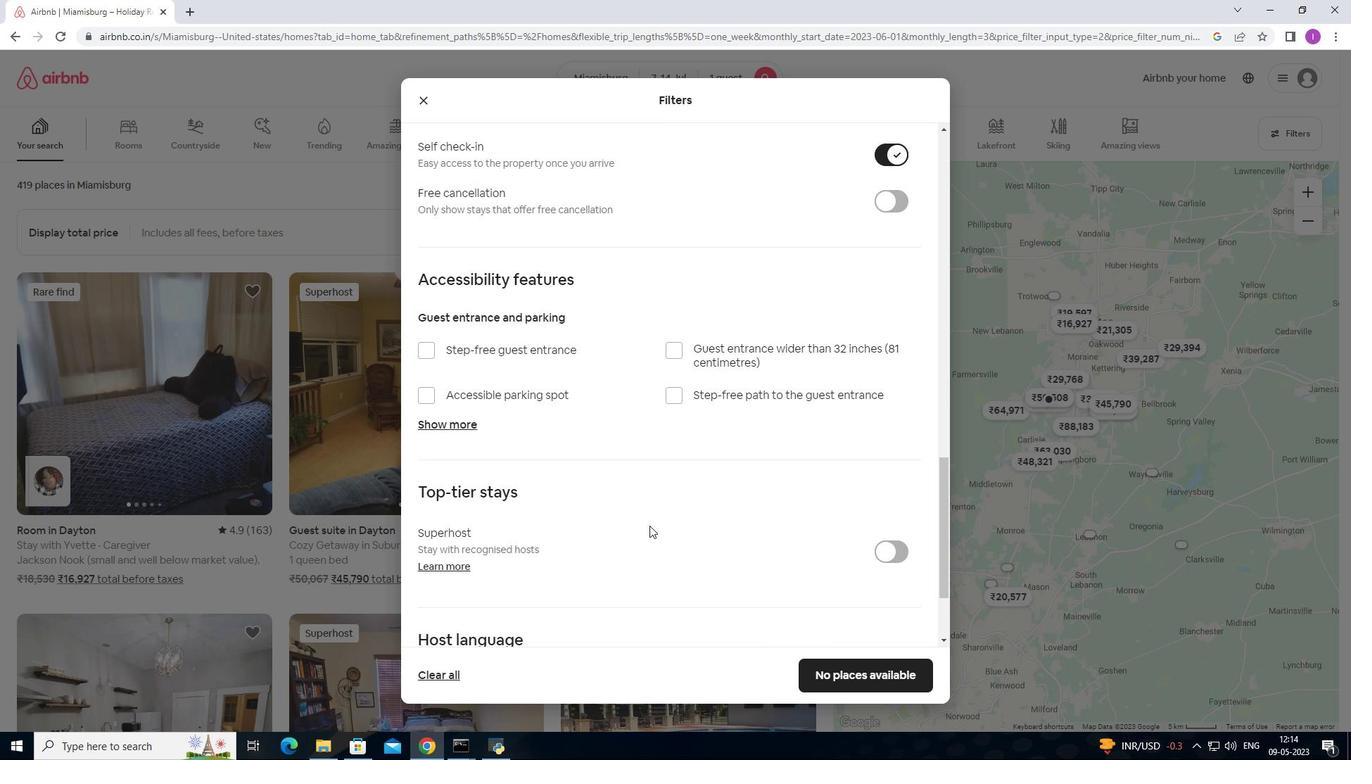
Action: Mouse moved to (649, 528)
Screenshot: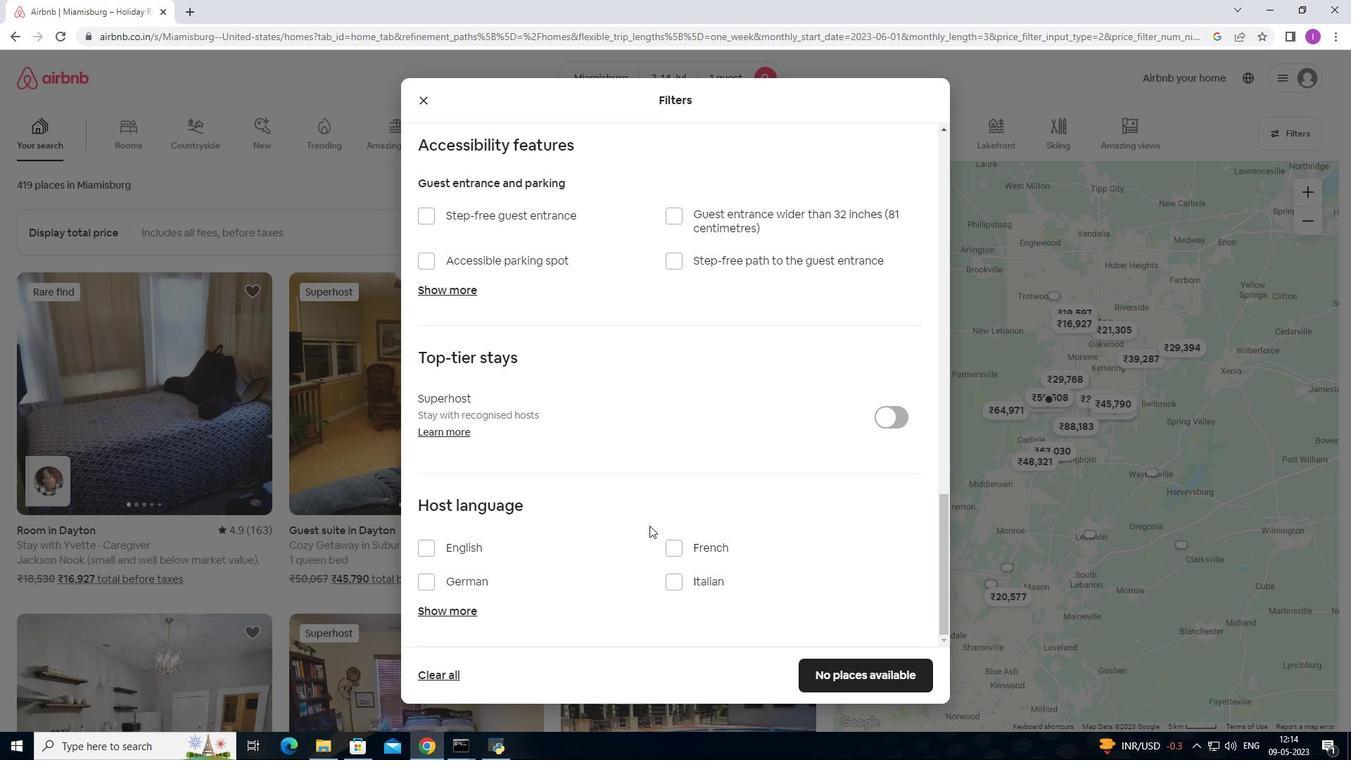
Action: Mouse scrolled (649, 527) with delta (0, 0)
Screenshot: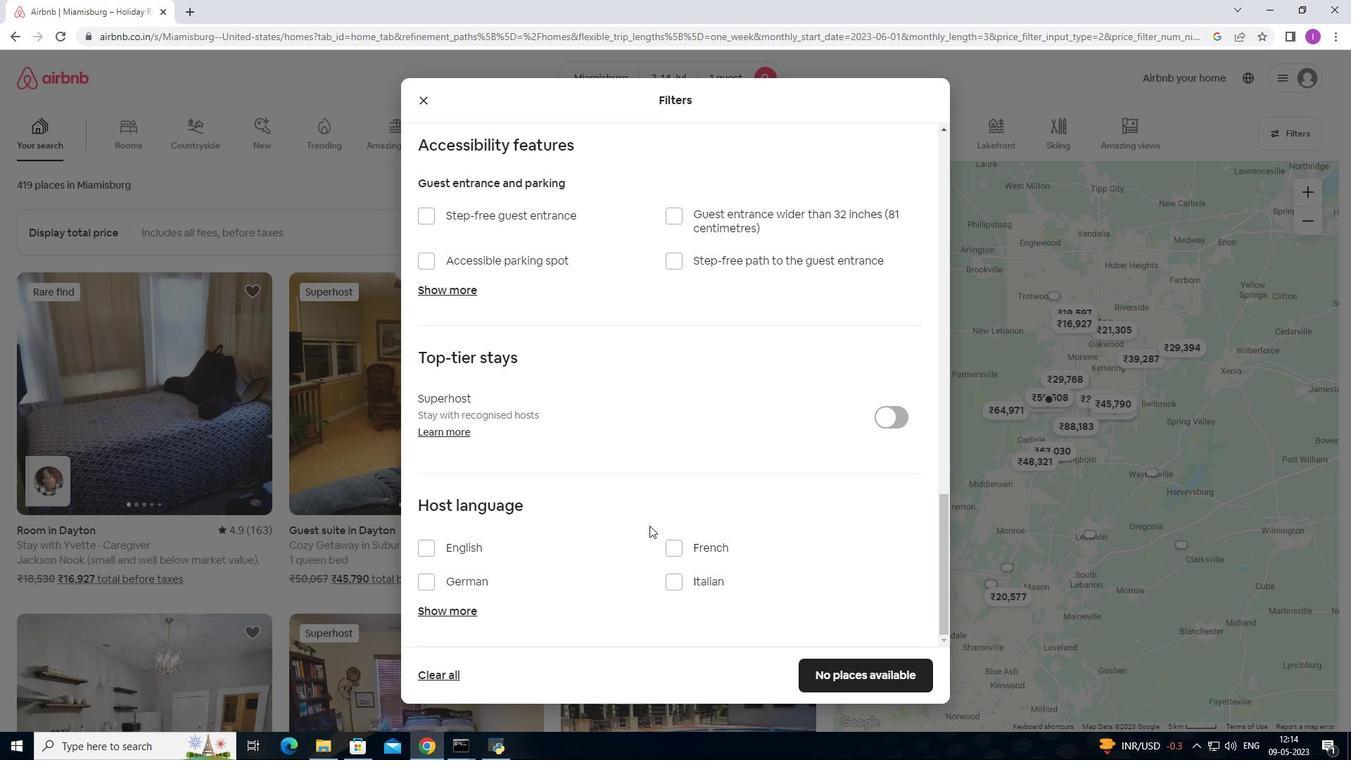 
Action: Mouse moved to (649, 529)
Screenshot: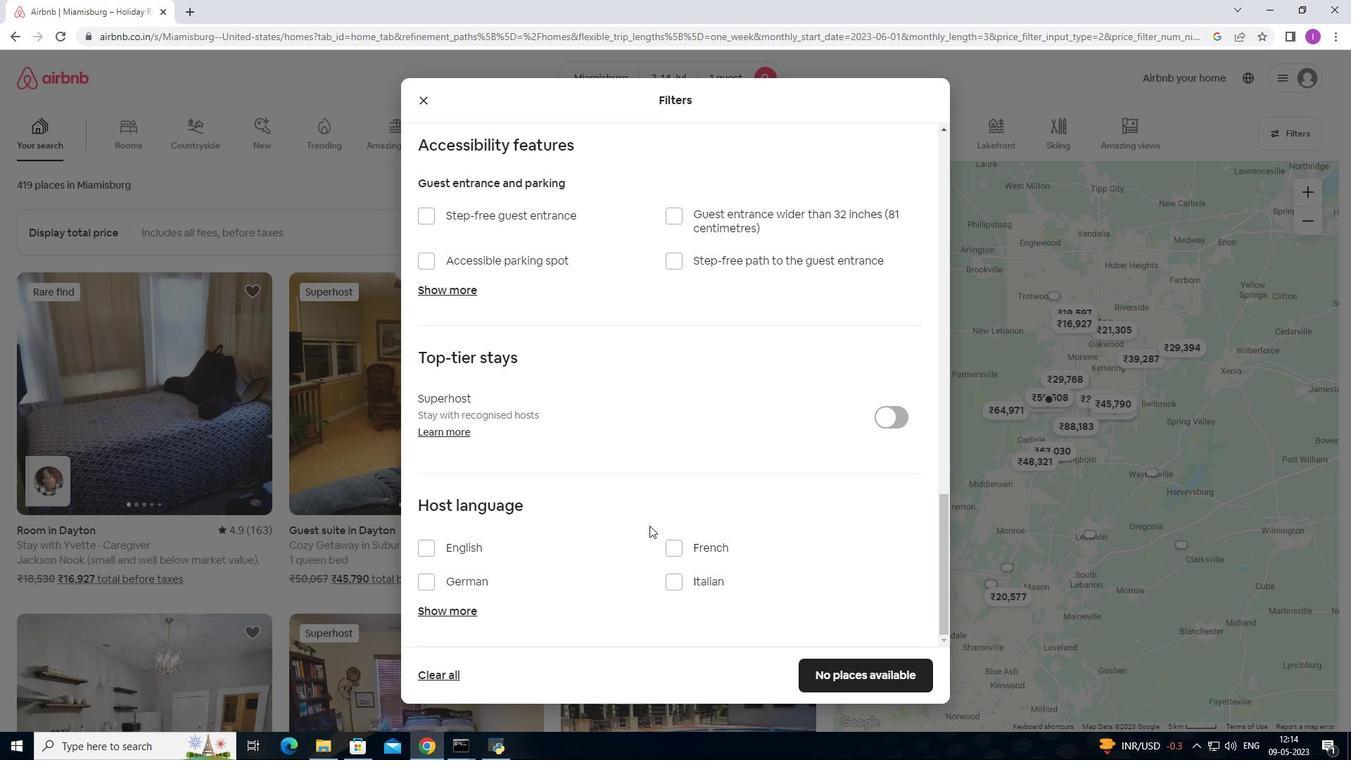 
Action: Mouse scrolled (649, 528) with delta (0, 0)
Screenshot: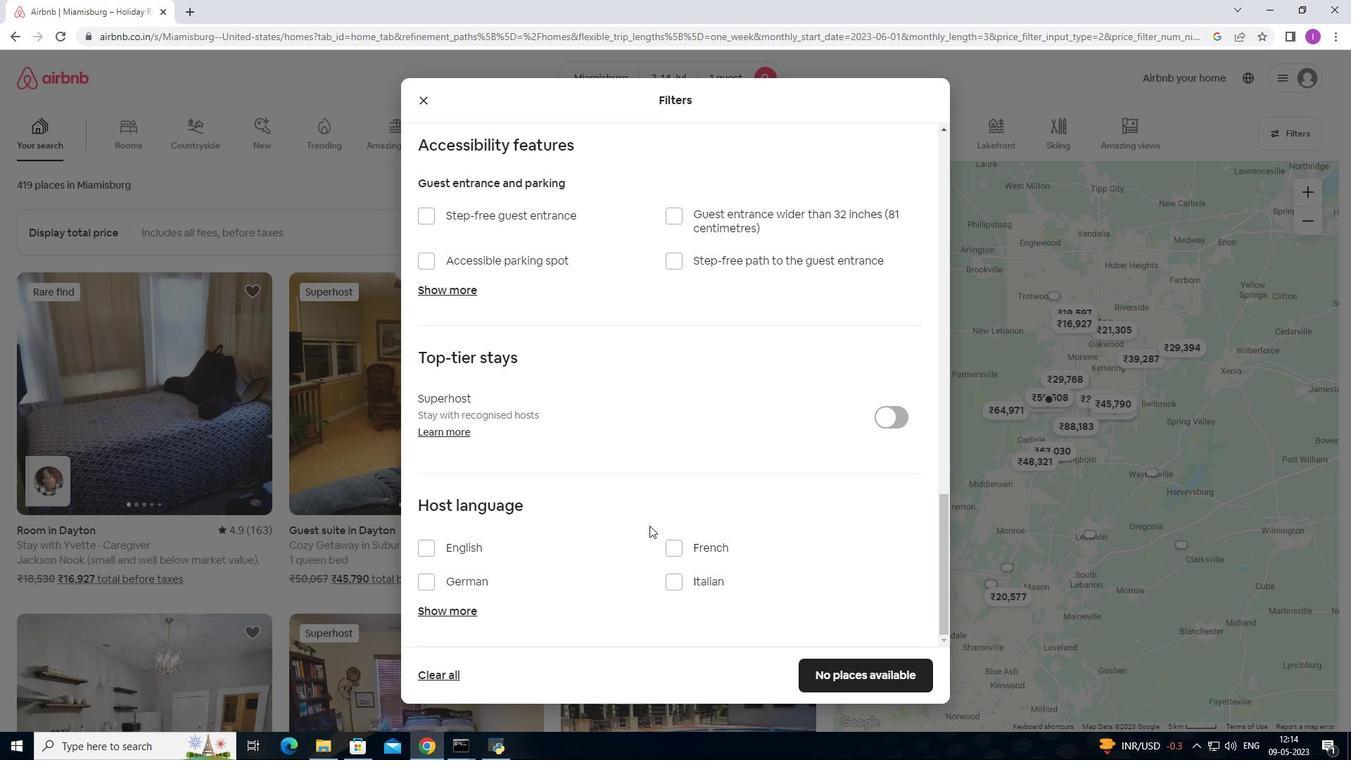 
Action: Mouse moved to (649, 531)
Screenshot: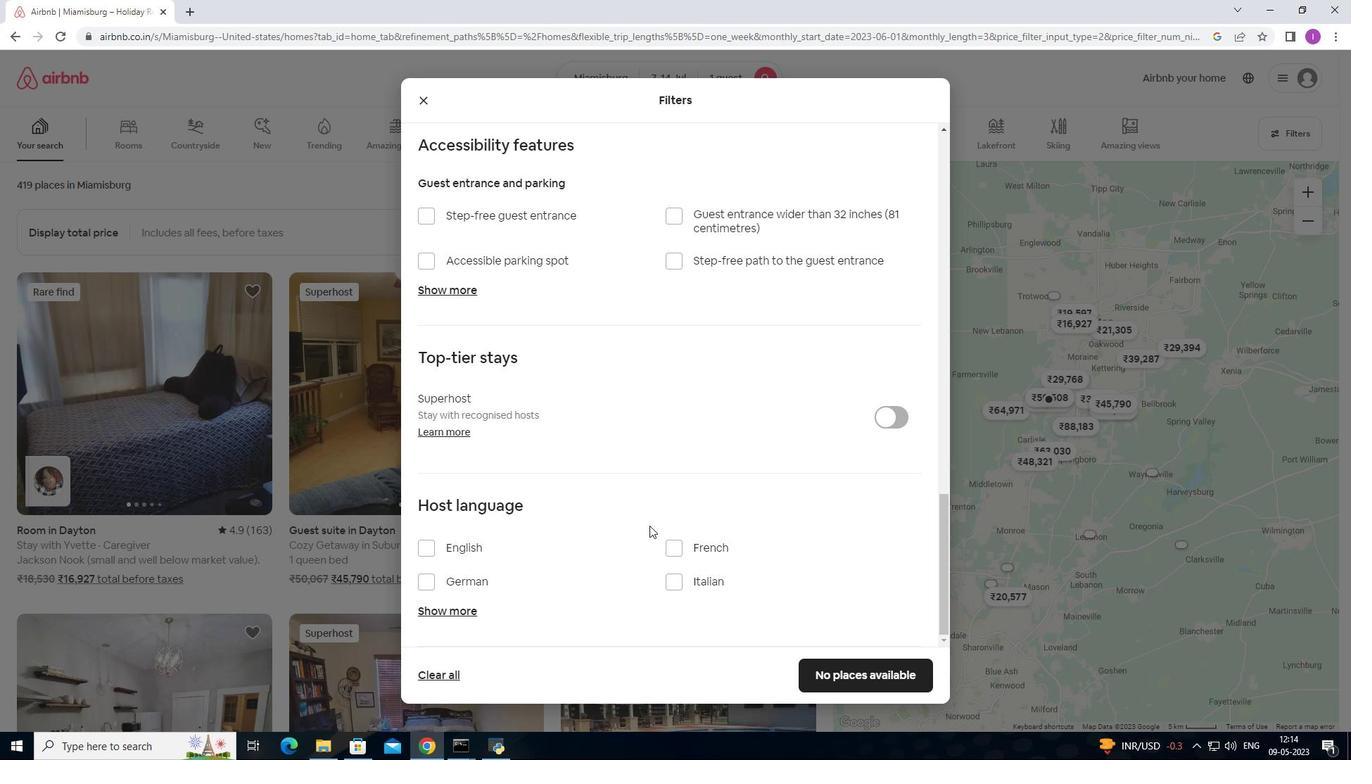 
Action: Mouse scrolled (649, 530) with delta (0, 0)
Screenshot: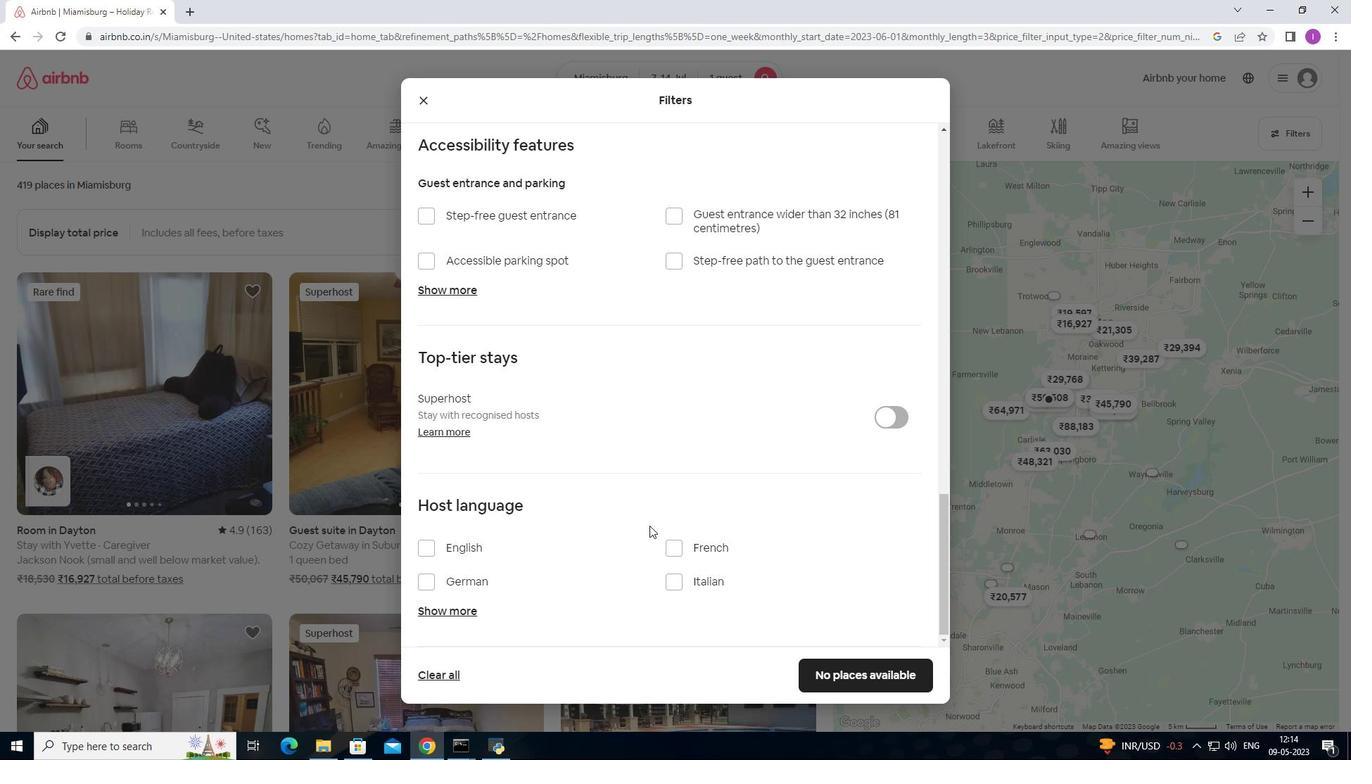 
Action: Mouse scrolled (649, 530) with delta (0, 0)
Screenshot: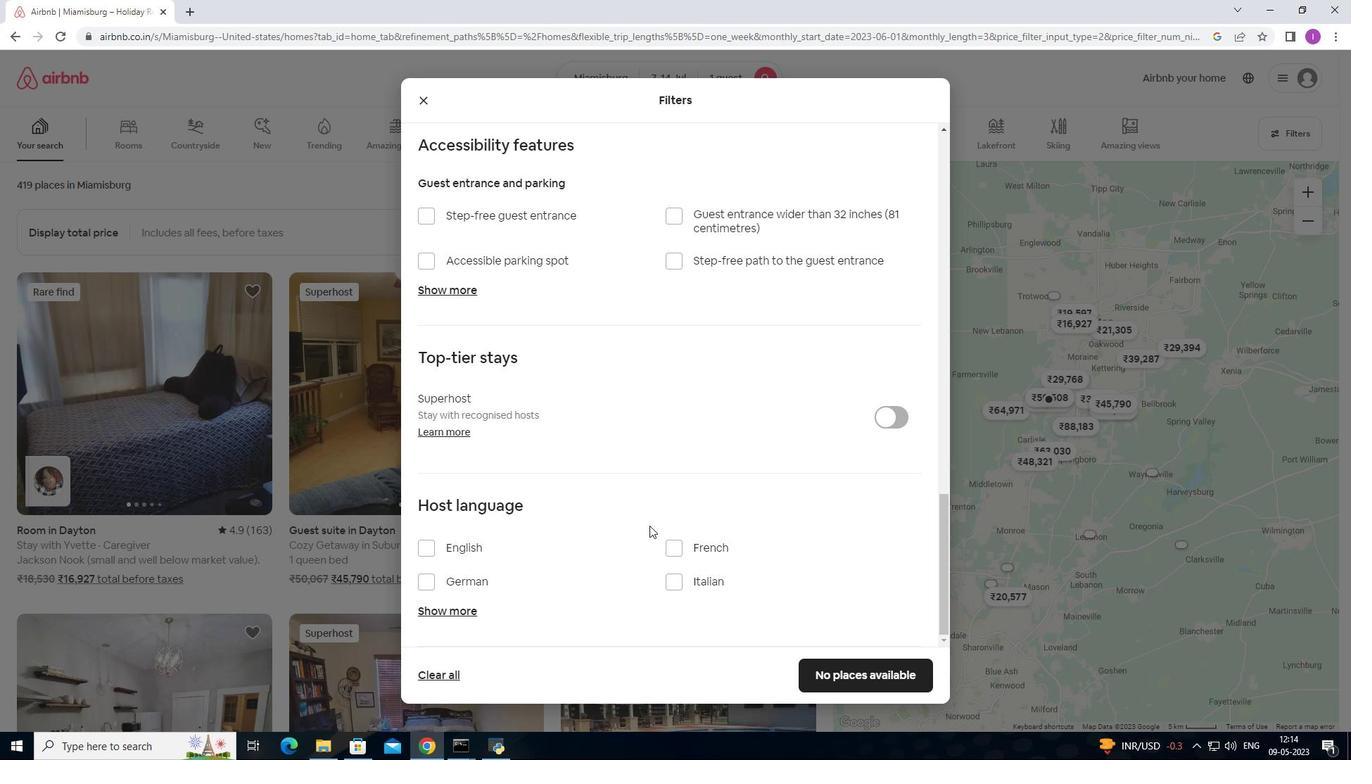 
Action: Mouse moved to (427, 545)
Screenshot: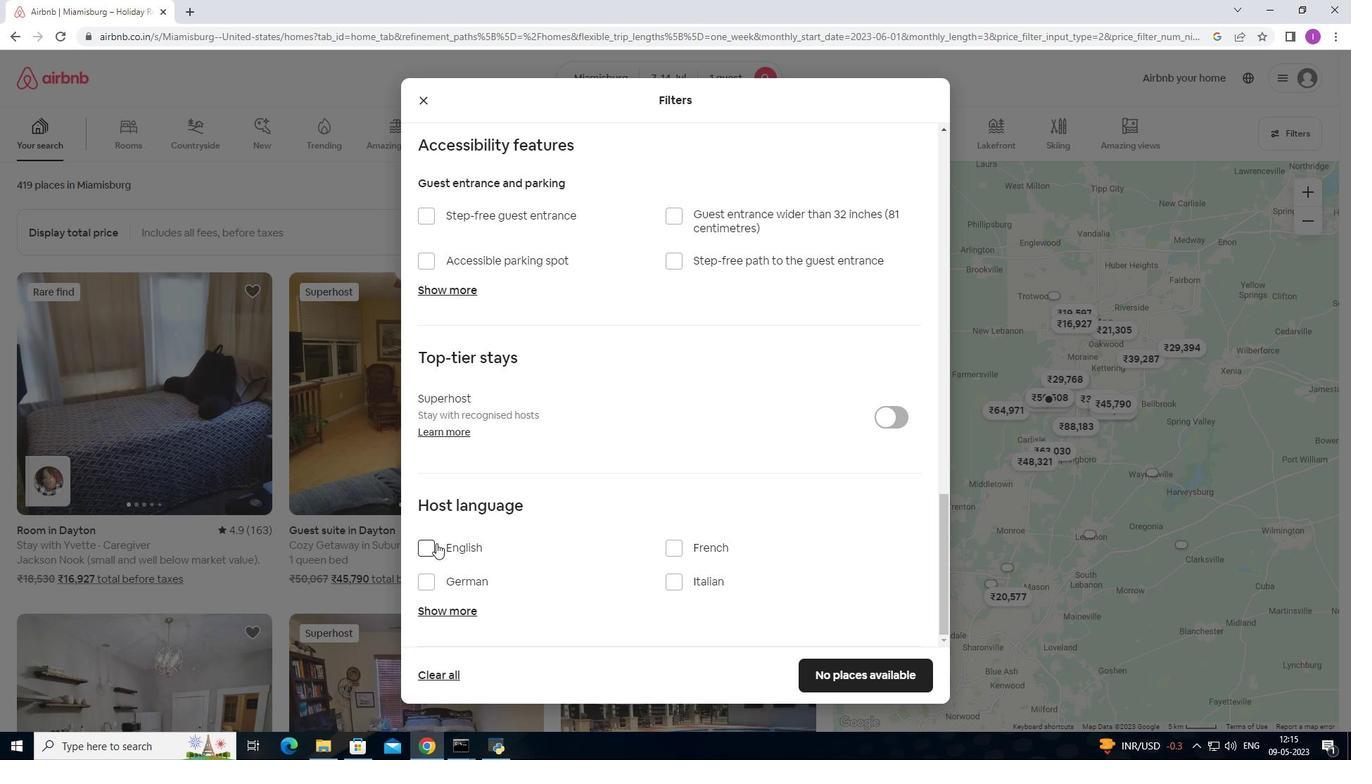 
Action: Mouse pressed left at (427, 545)
Screenshot: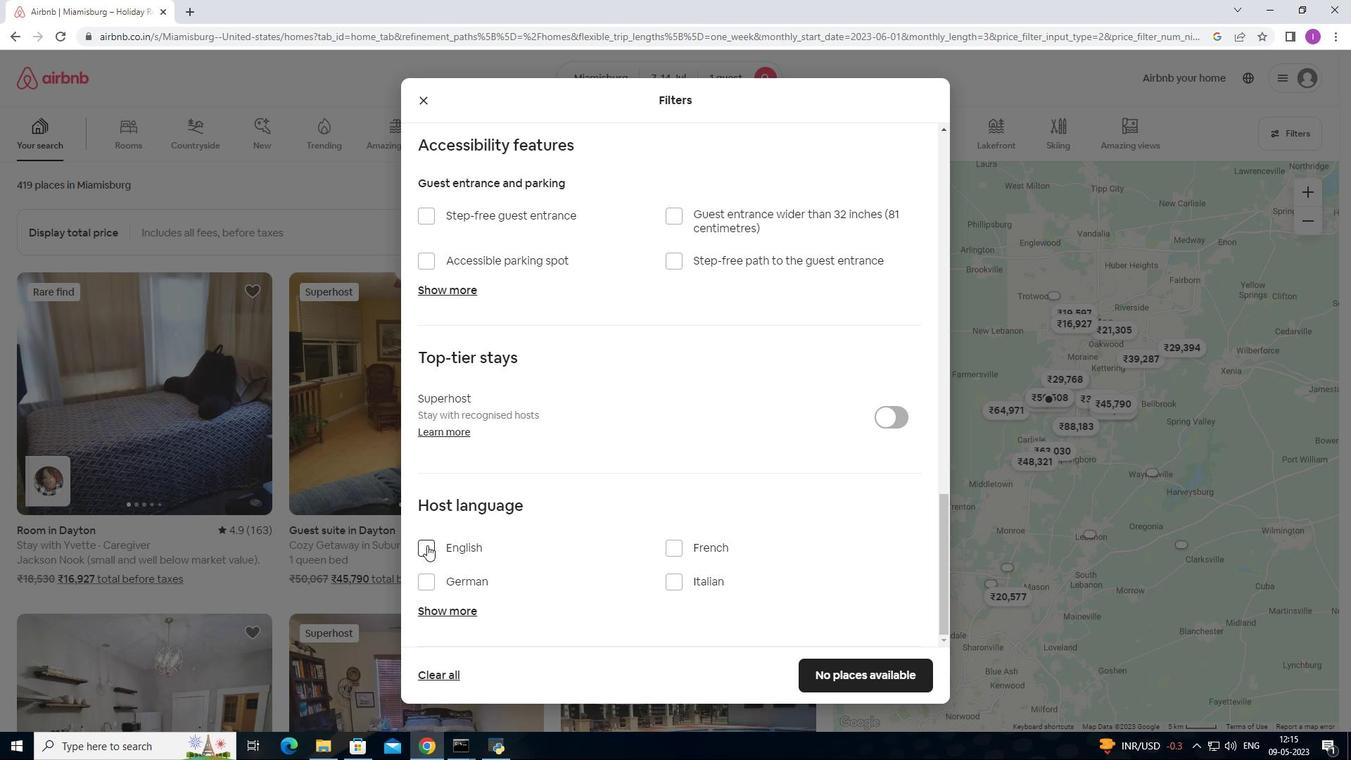 
Action: Mouse moved to (725, 630)
Screenshot: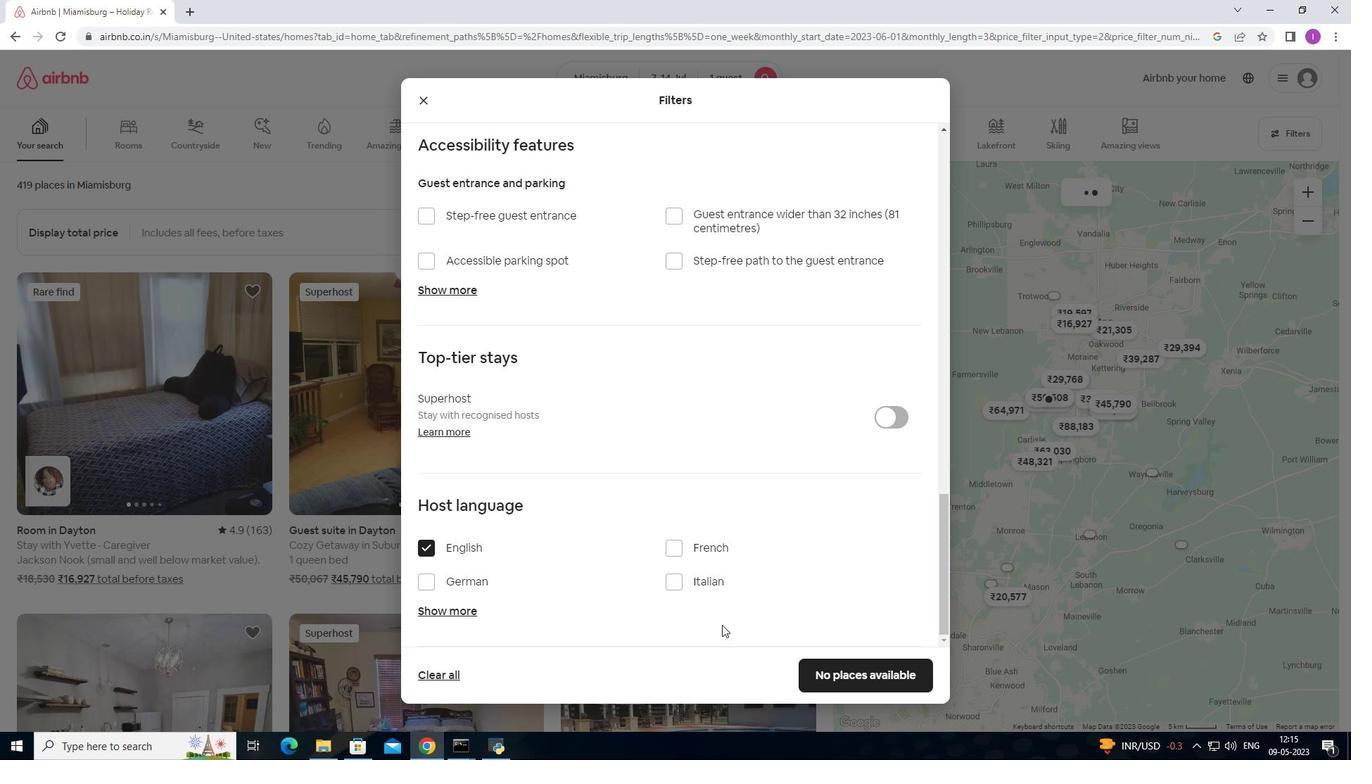 
Action: Mouse scrolled (725, 629) with delta (0, 0)
Screenshot: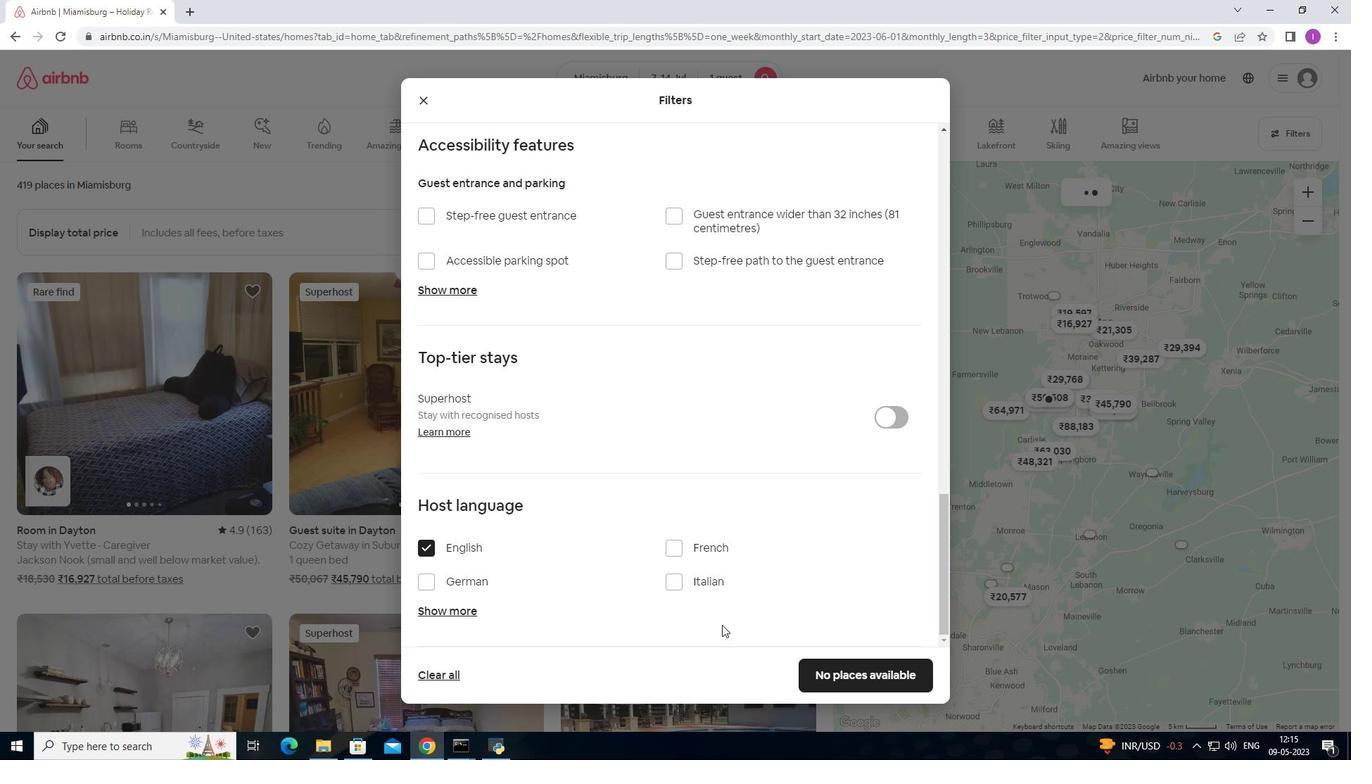 
Action: Mouse scrolled (725, 629) with delta (0, 0)
Screenshot: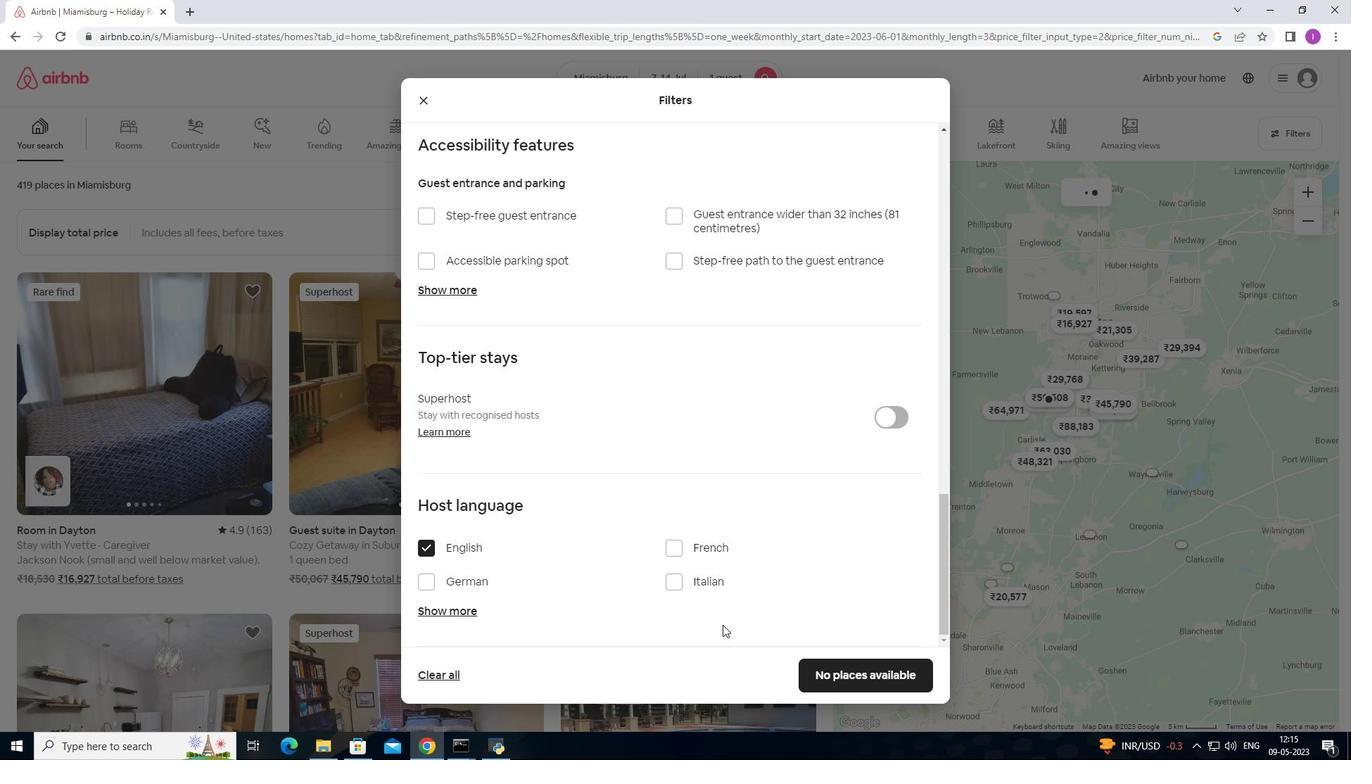 
Action: Mouse moved to (846, 666)
Screenshot: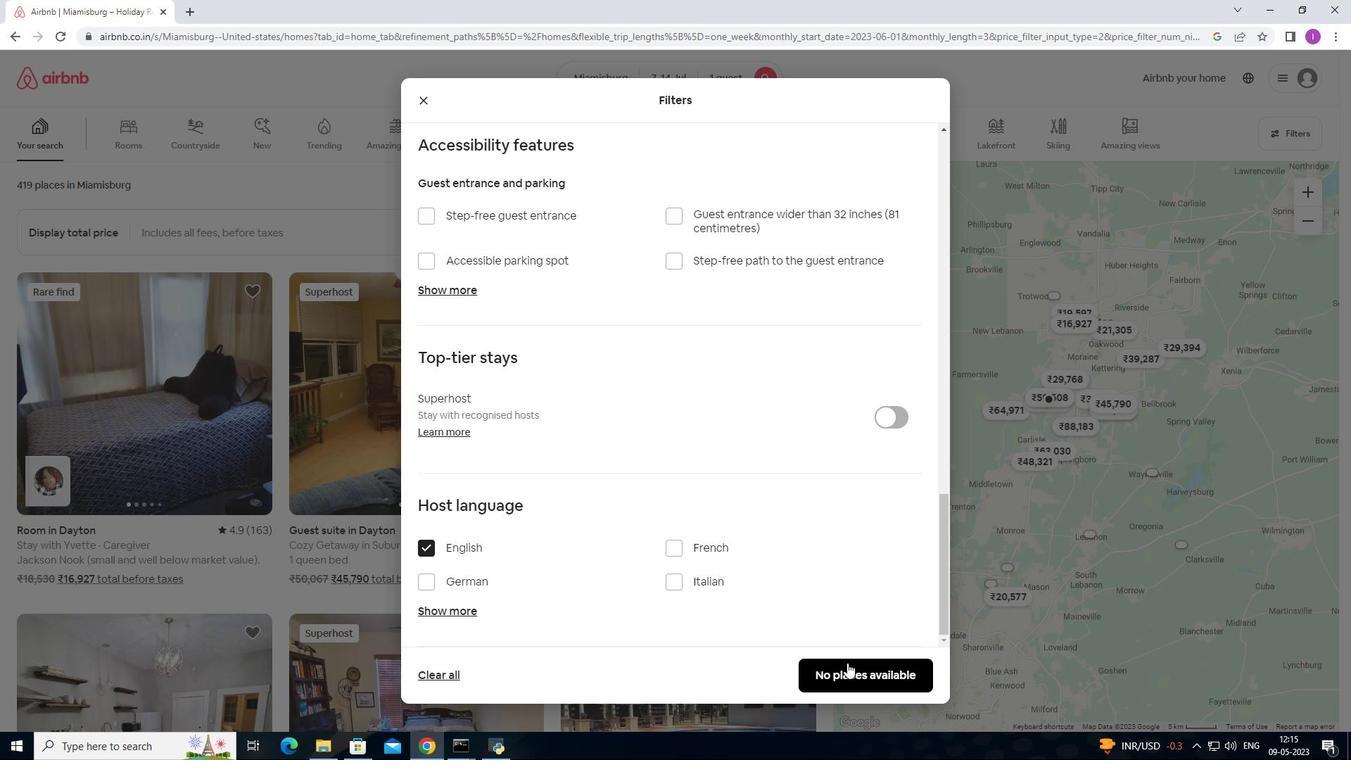 
Action: Mouse pressed left at (846, 666)
Screenshot: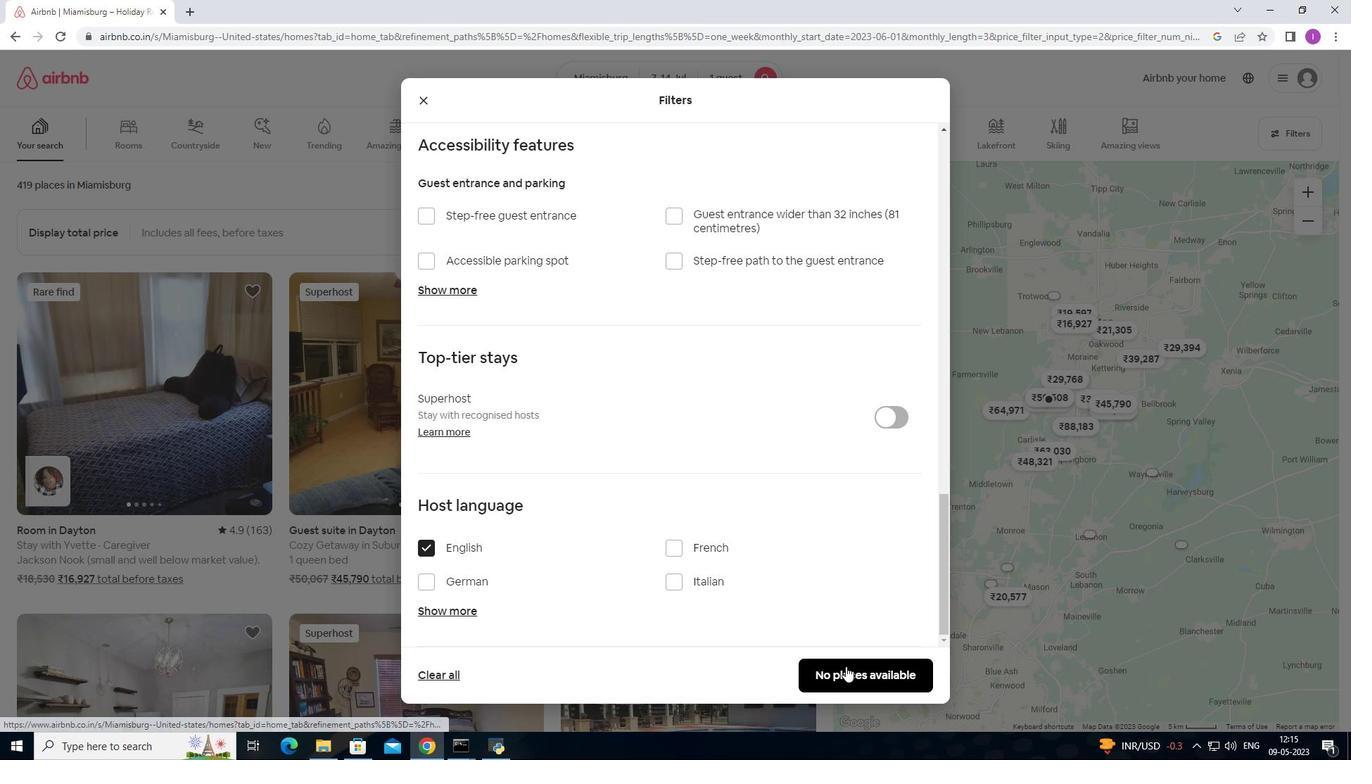 
Action: Mouse moved to (826, 666)
Screenshot: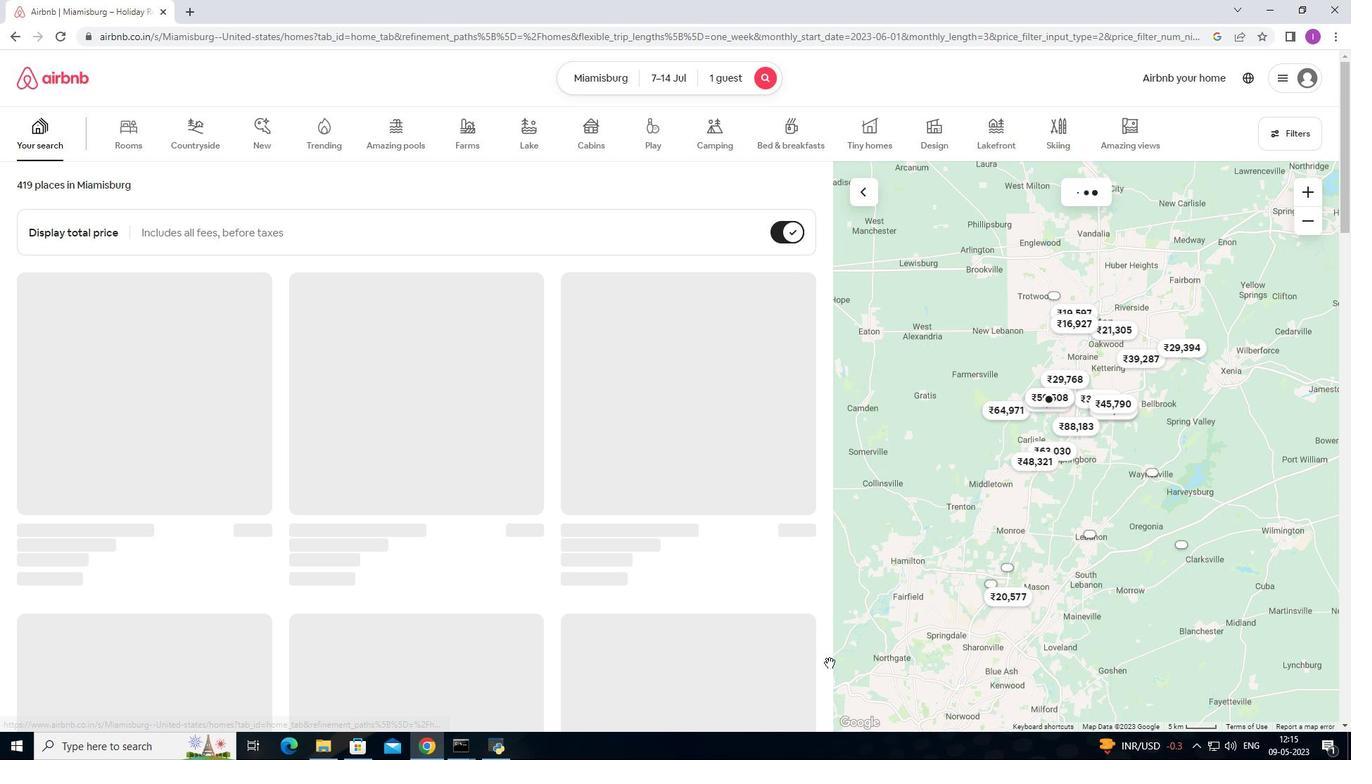 
